 Task: Look for space in Marzahn, Germany from 6th September, 2023 to 15th September, 2023 for 6 adults in price range Rs.8000 to Rs.12000. Place can be entire place or private room with 6 bedrooms having 6 beds and 6 bathrooms. Property type can be house, flat, guest house. Amenities needed are: wifi, TV, free parkinig on premises, gym, breakfast. Booking option can be shelf check-in. Required host language is English.
Action: Mouse moved to (520, 132)
Screenshot: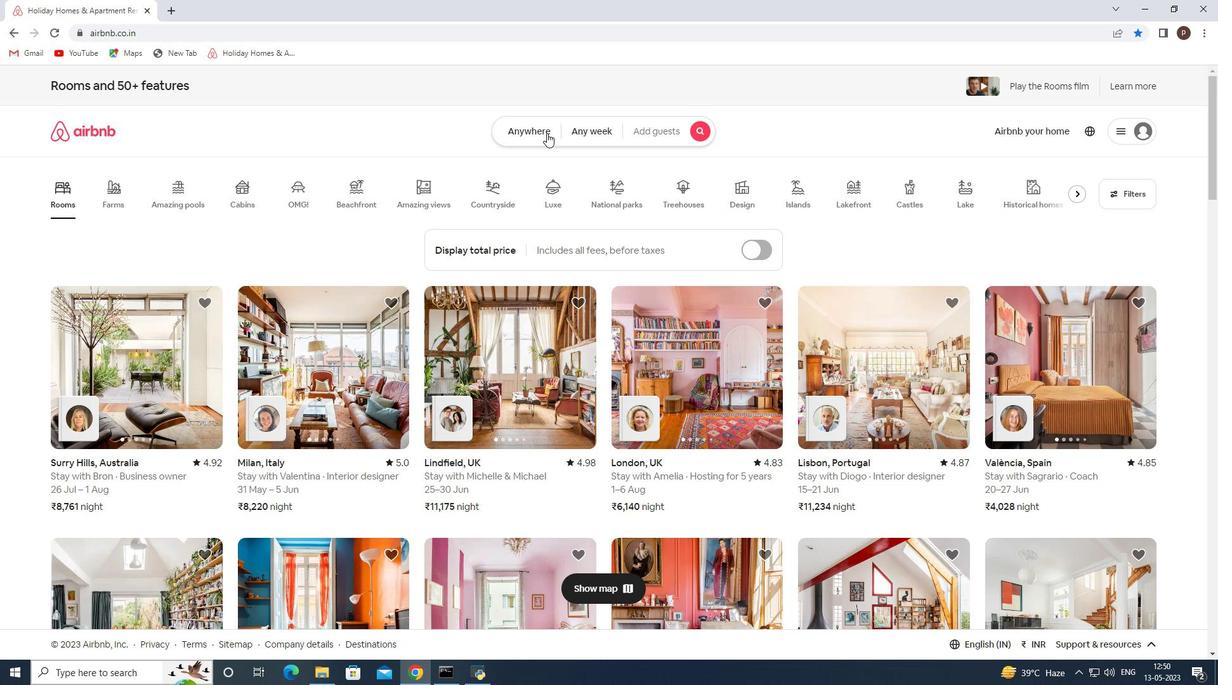 
Action: Mouse pressed left at (520, 132)
Screenshot: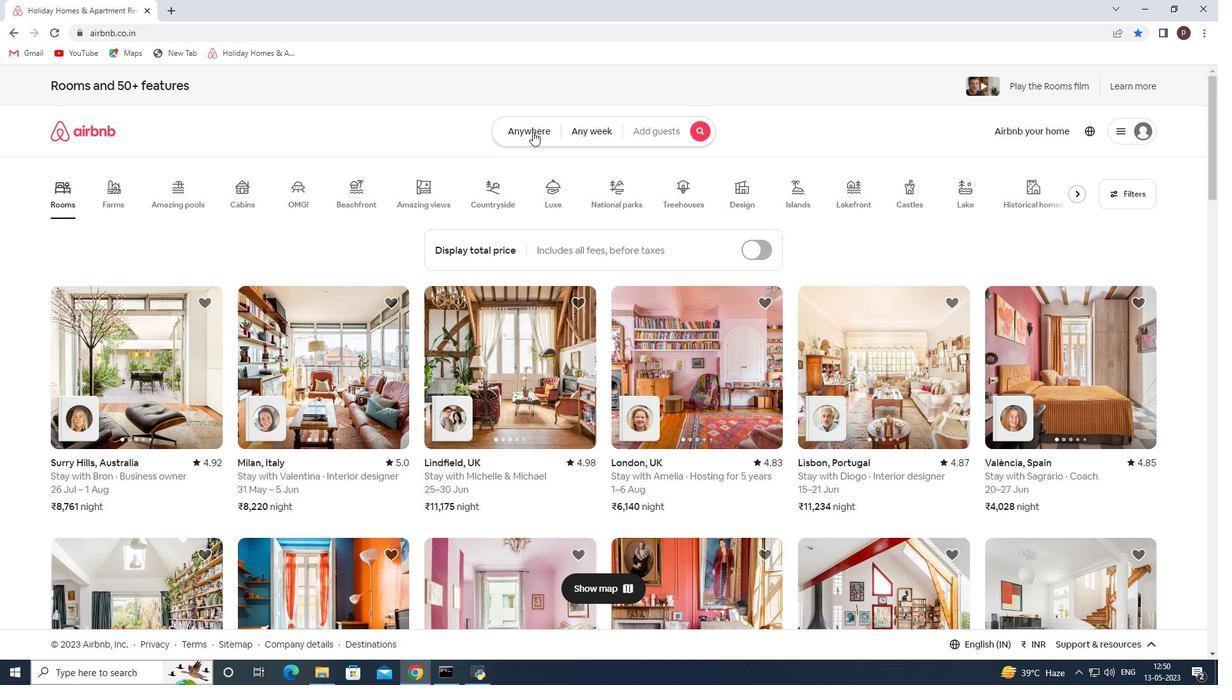 
Action: Mouse moved to (478, 183)
Screenshot: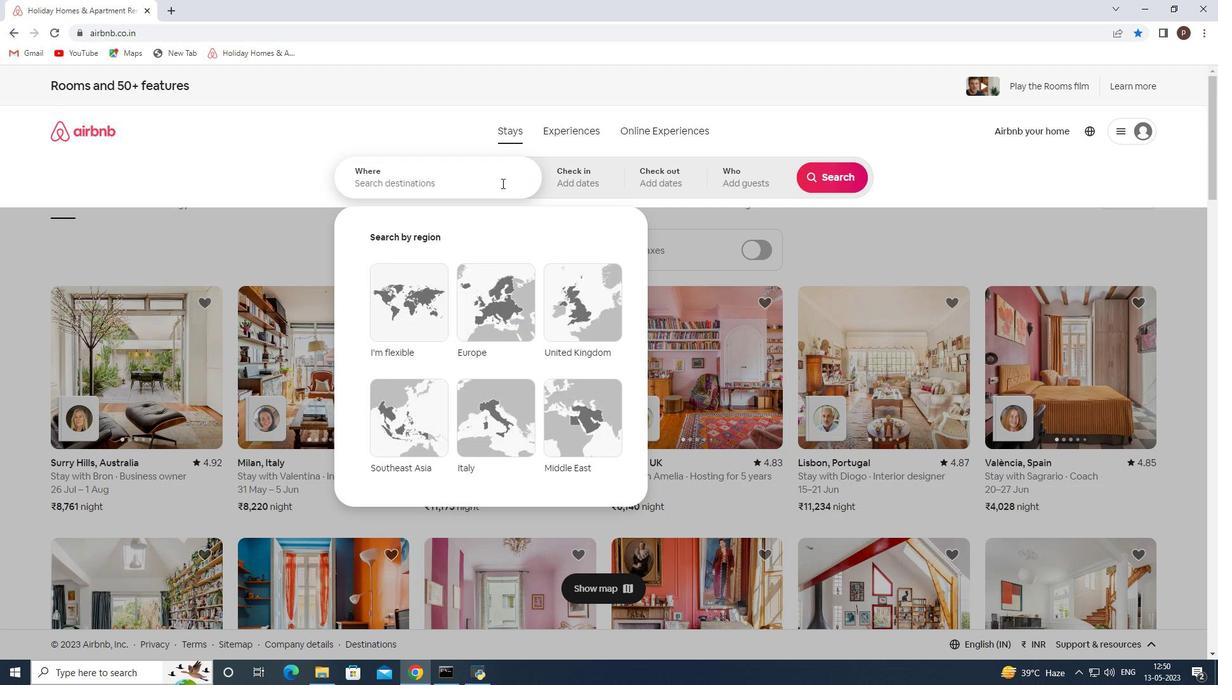 
Action: Mouse pressed left at (478, 183)
Screenshot: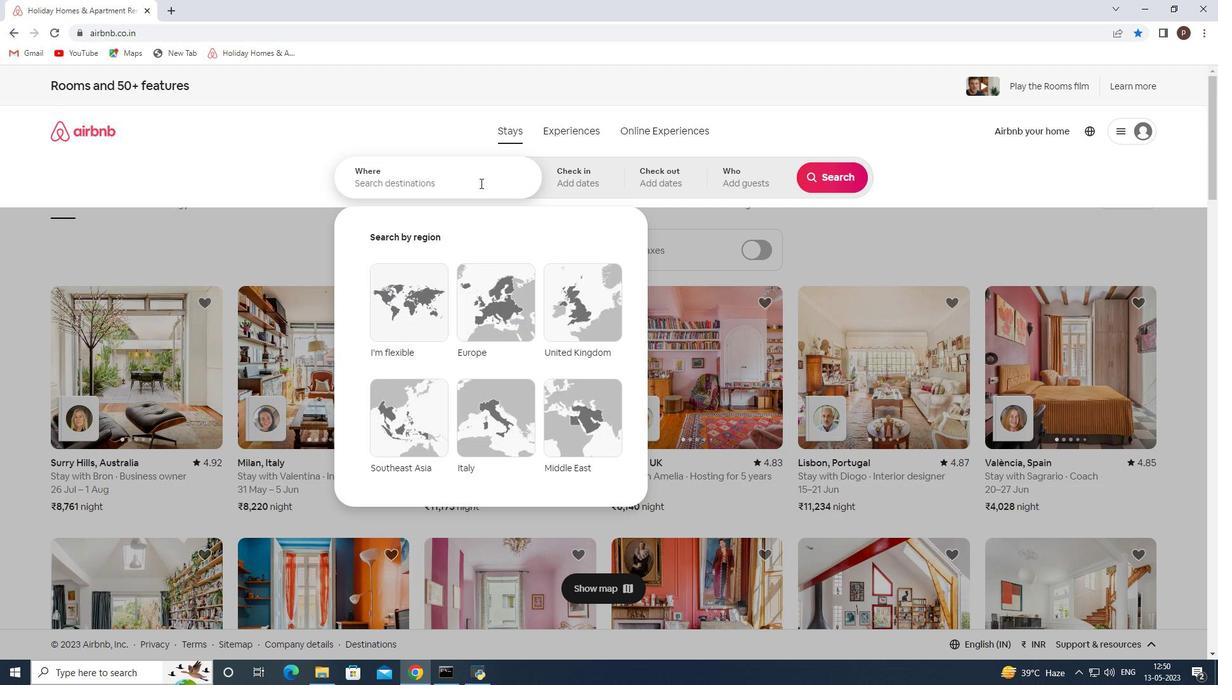 
Action: Key pressed <Key.caps_lock>M<Key.caps_lock>arzahn,<Key.space><Key.caps_lock>G<Key.caps_lock>ermany<Key.enter>
Screenshot: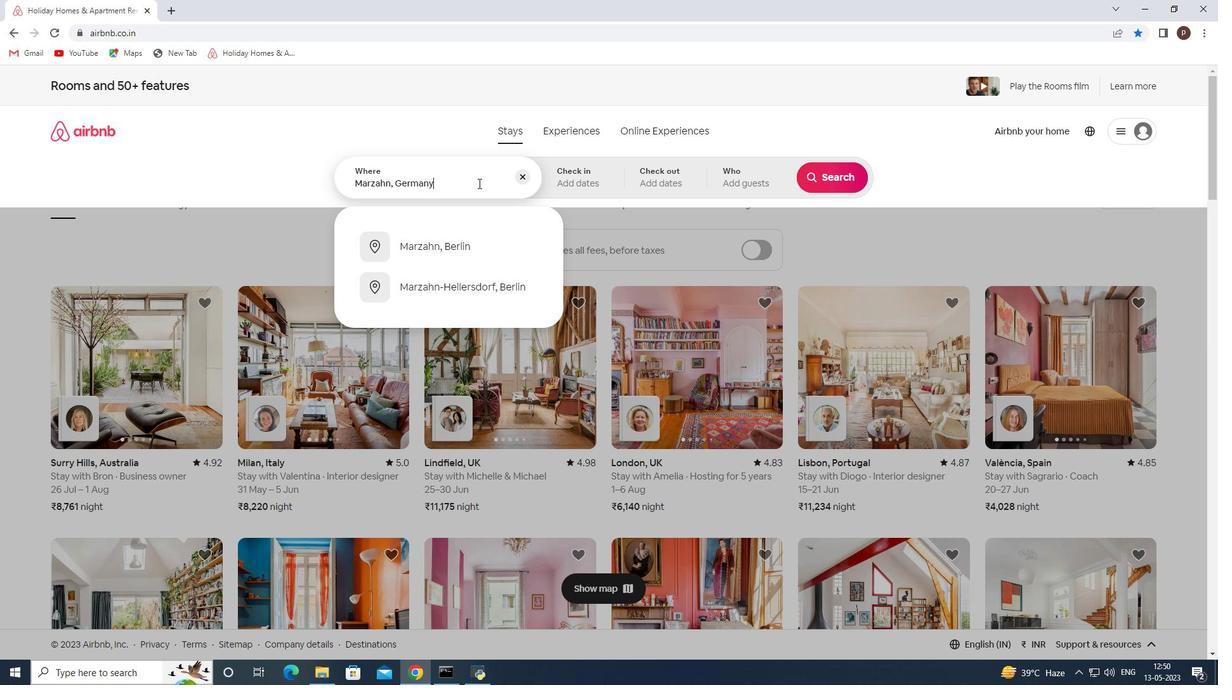 
Action: Mouse moved to (825, 274)
Screenshot: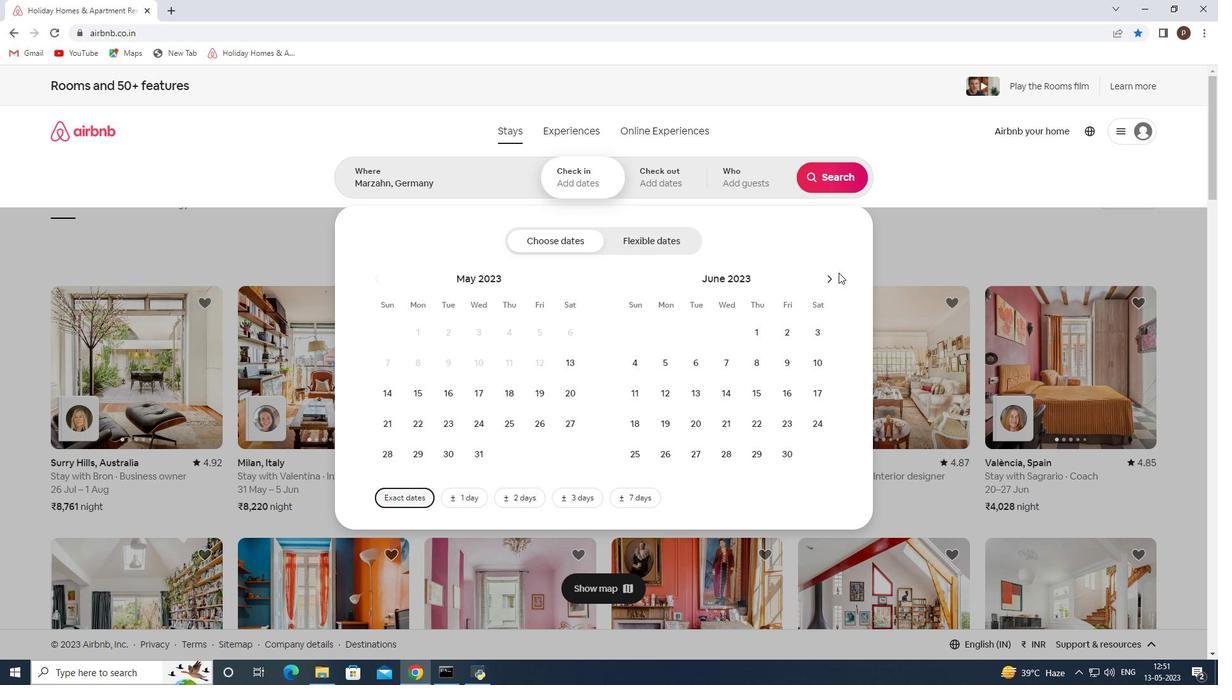 
Action: Mouse pressed left at (825, 274)
Screenshot: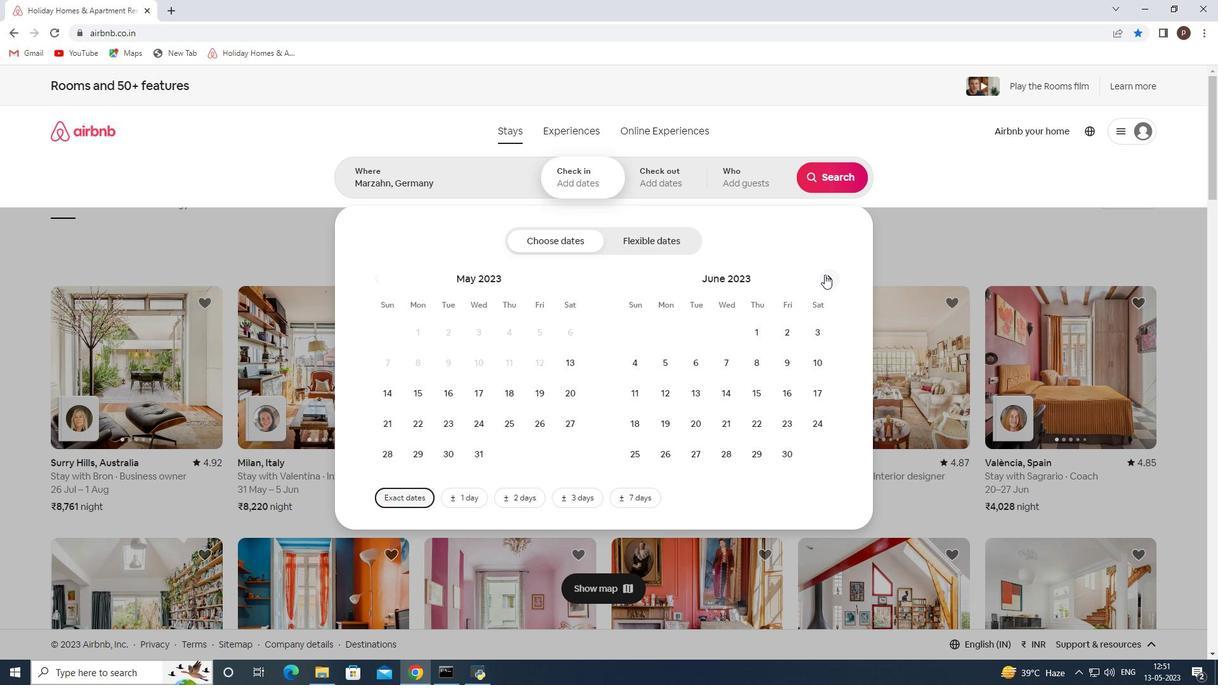 
Action: Mouse pressed left at (825, 274)
Screenshot: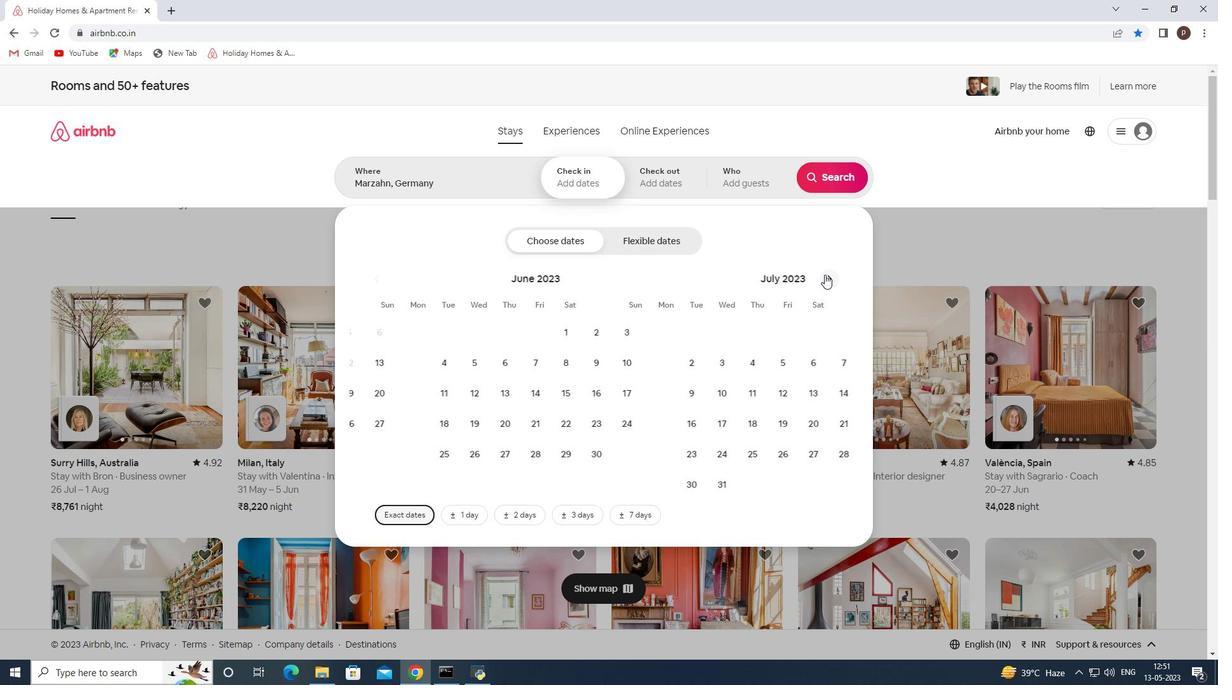 
Action: Mouse pressed left at (825, 274)
Screenshot: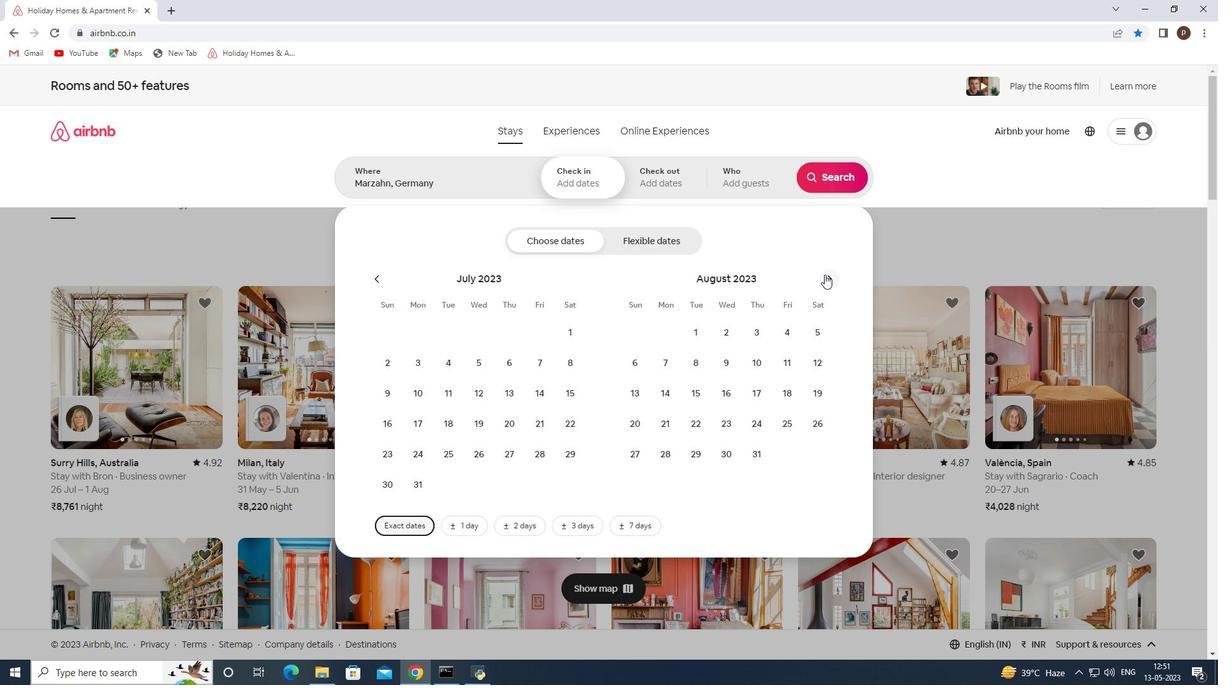 
Action: Mouse moved to (726, 363)
Screenshot: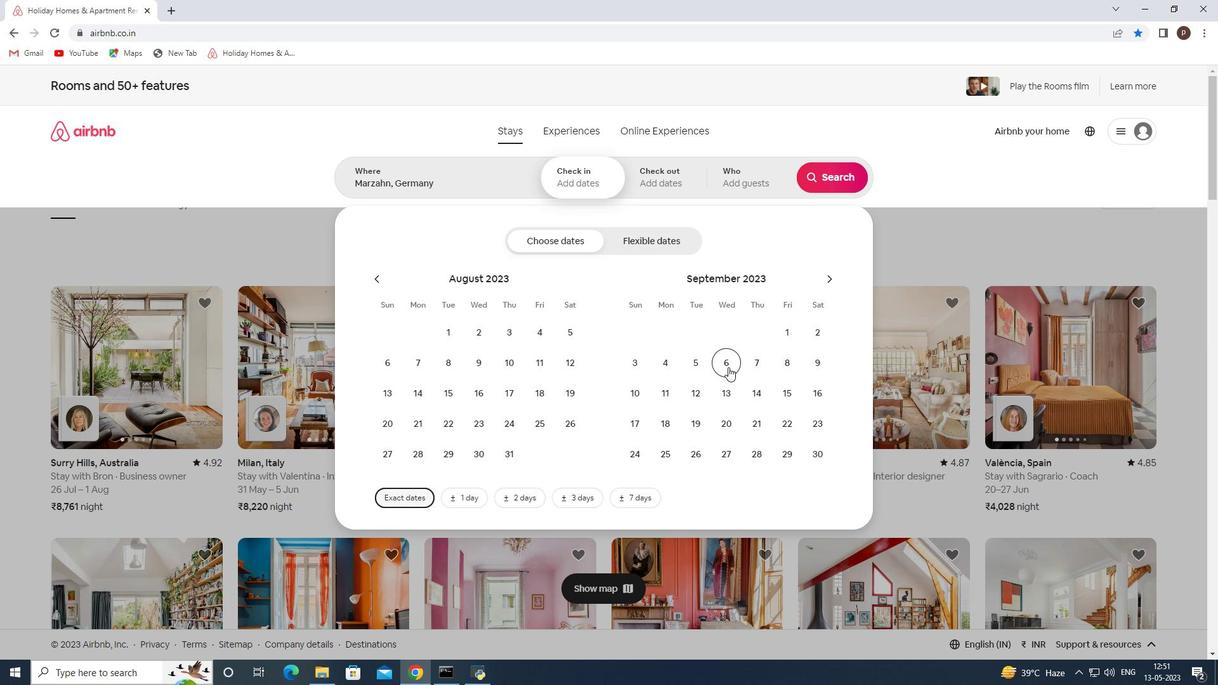 
Action: Mouse pressed left at (726, 363)
Screenshot: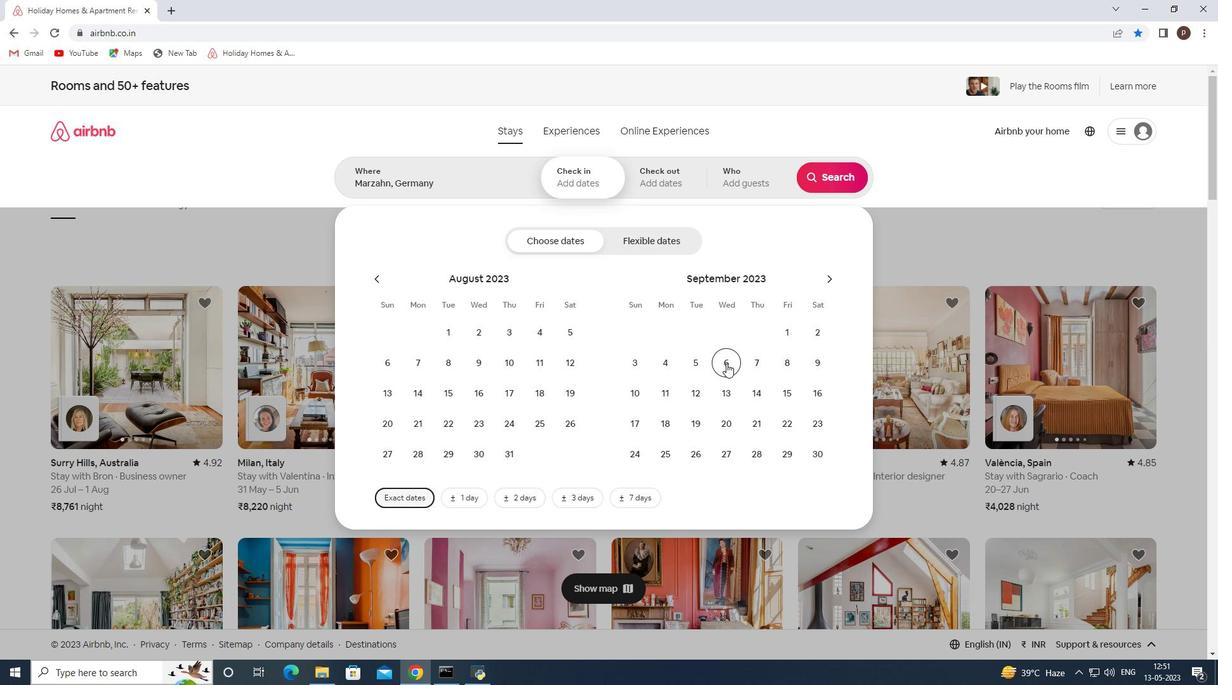 
Action: Mouse moved to (783, 389)
Screenshot: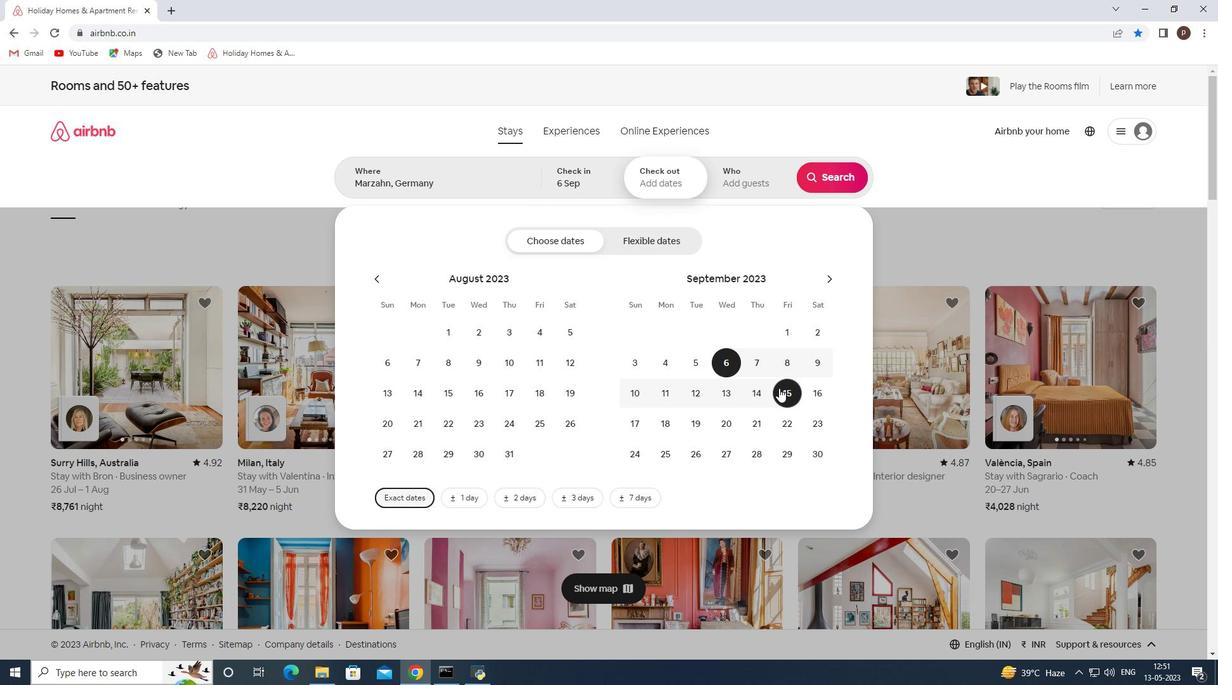 
Action: Mouse pressed left at (783, 389)
Screenshot: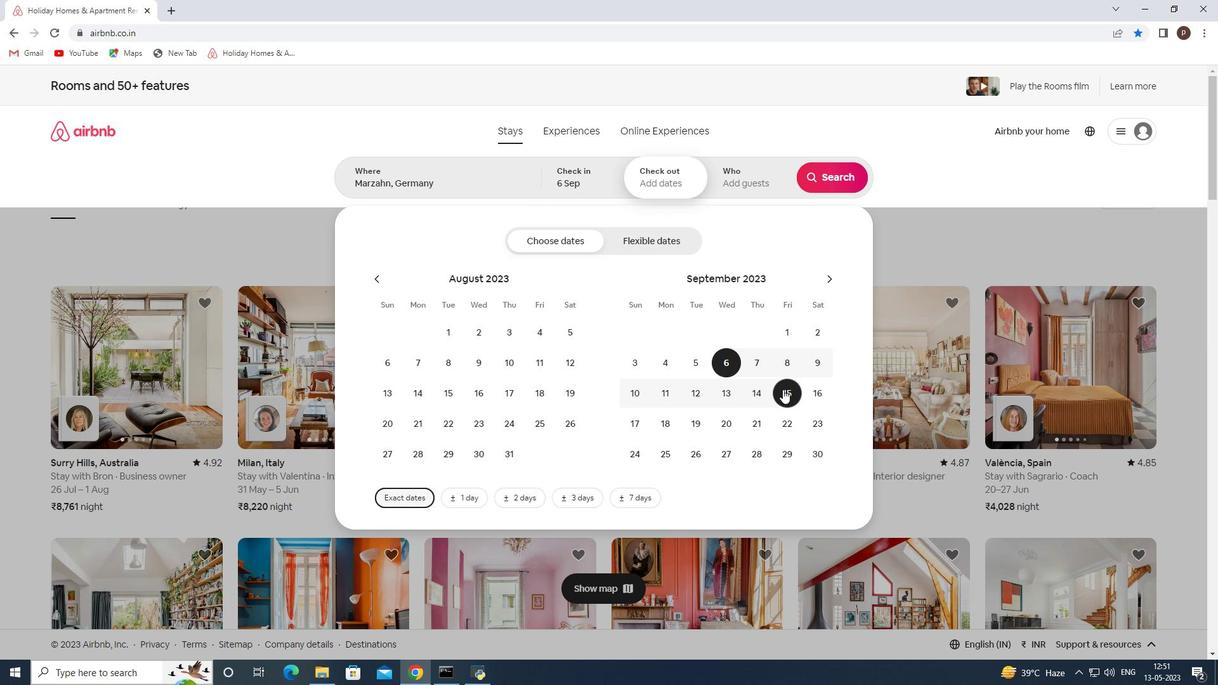 
Action: Mouse moved to (745, 183)
Screenshot: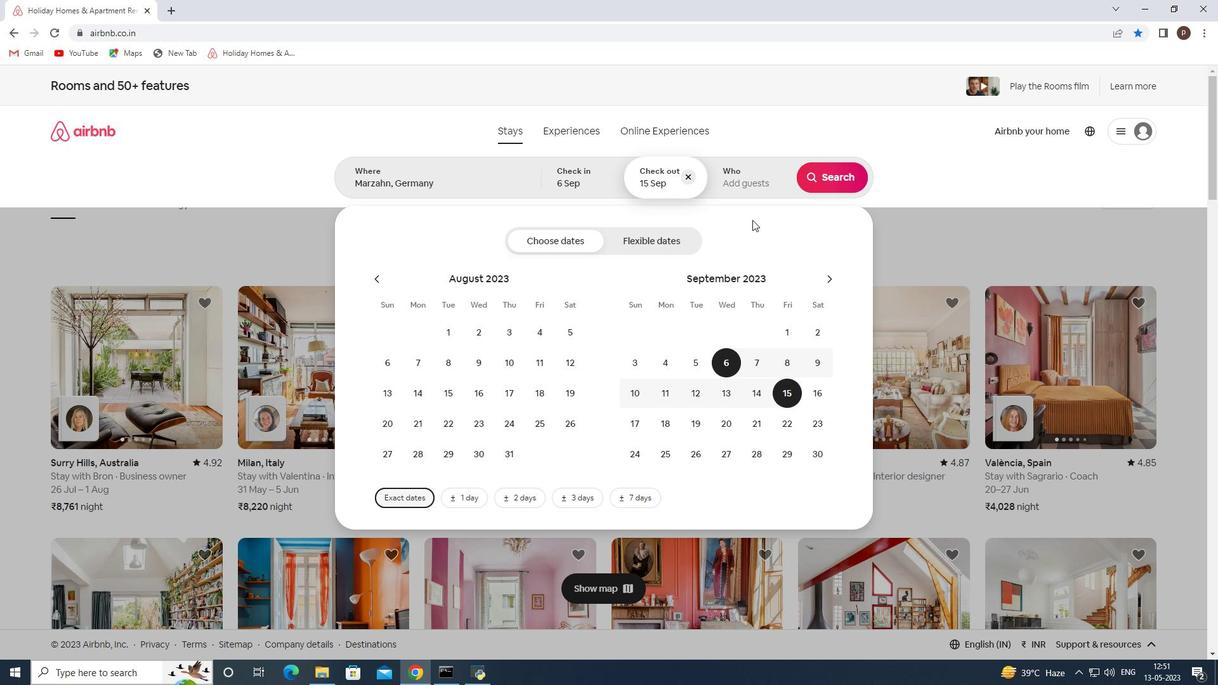
Action: Mouse pressed left at (745, 183)
Screenshot: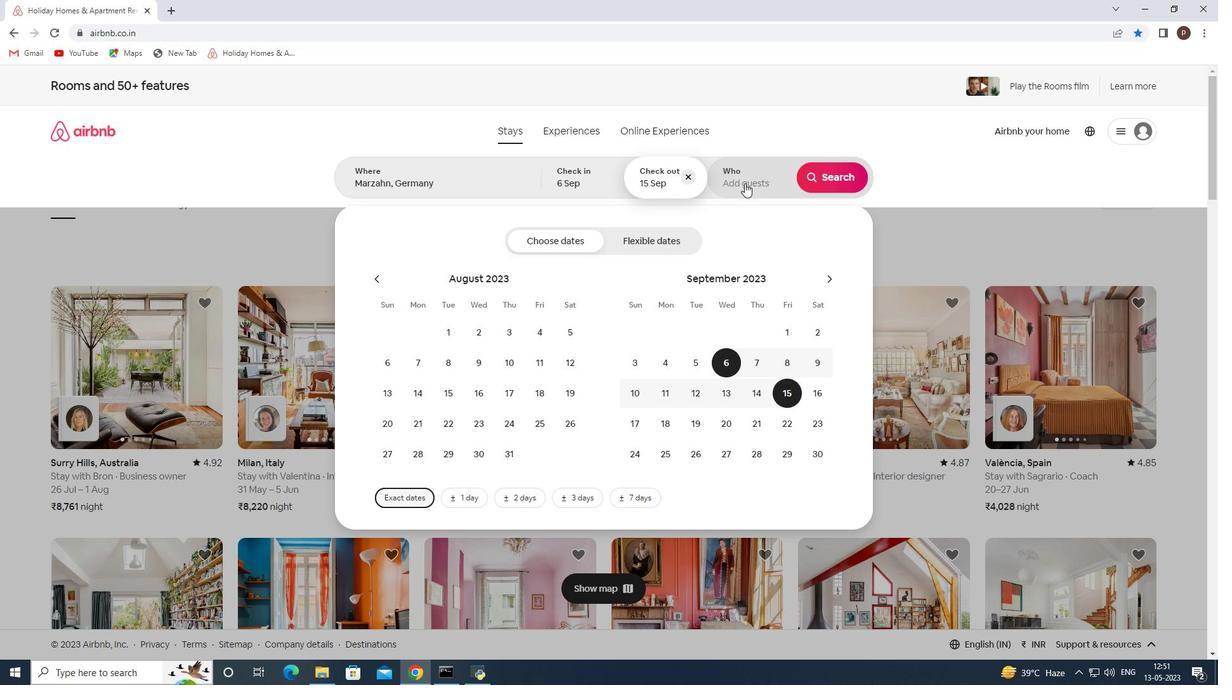 
Action: Mouse moved to (835, 243)
Screenshot: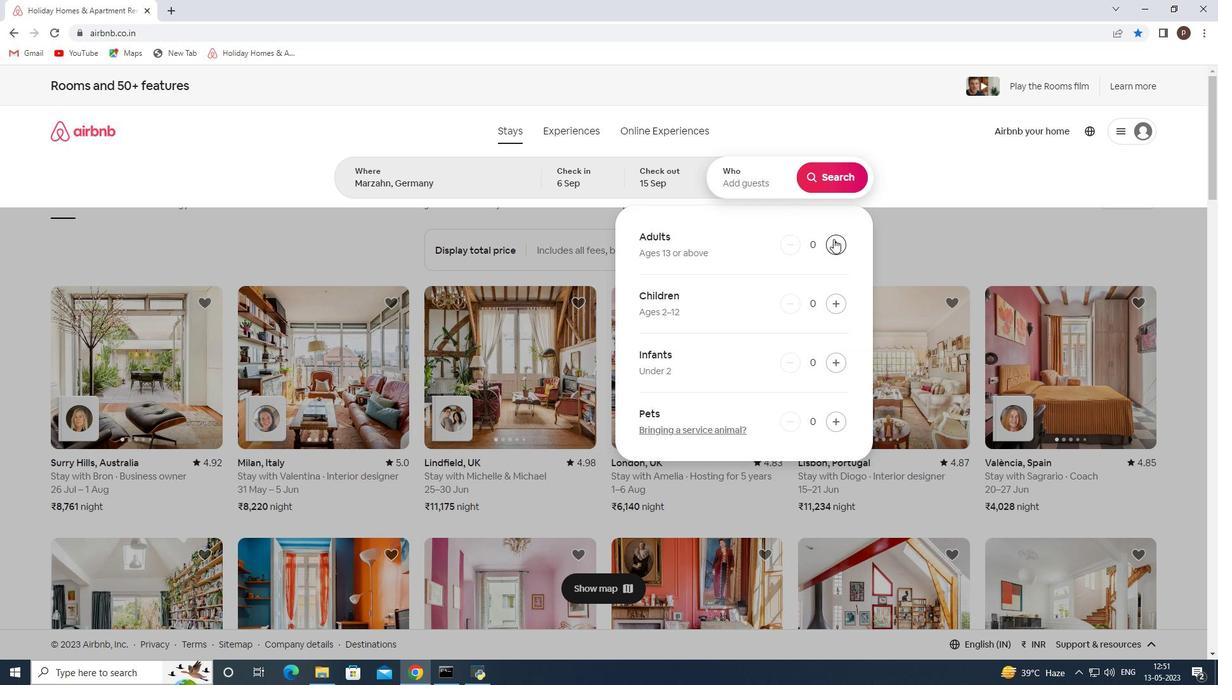 
Action: Mouse pressed left at (835, 243)
Screenshot: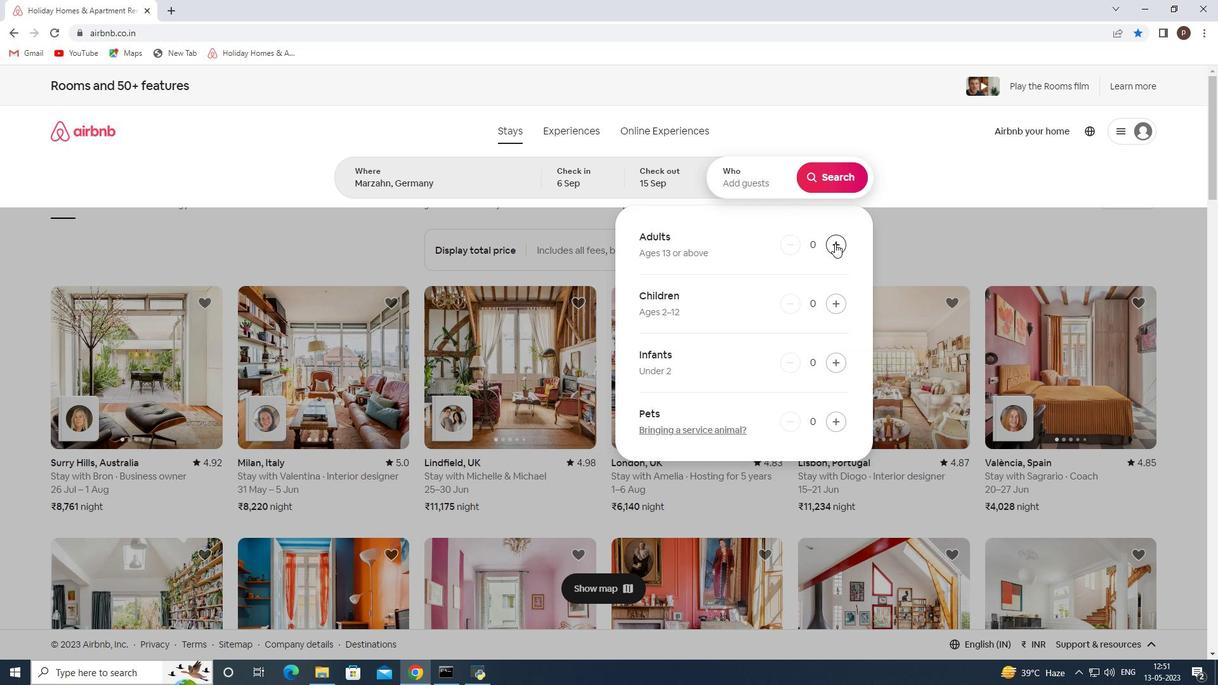 
Action: Mouse pressed left at (835, 243)
Screenshot: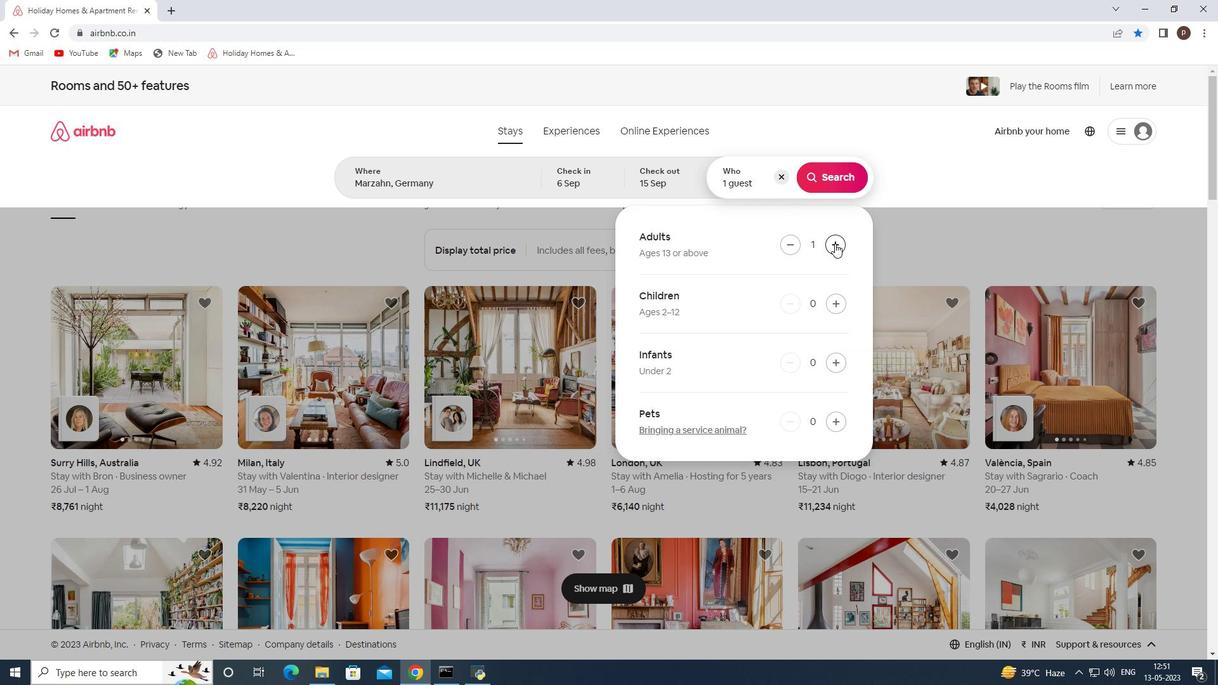 
Action: Mouse pressed left at (835, 243)
Screenshot: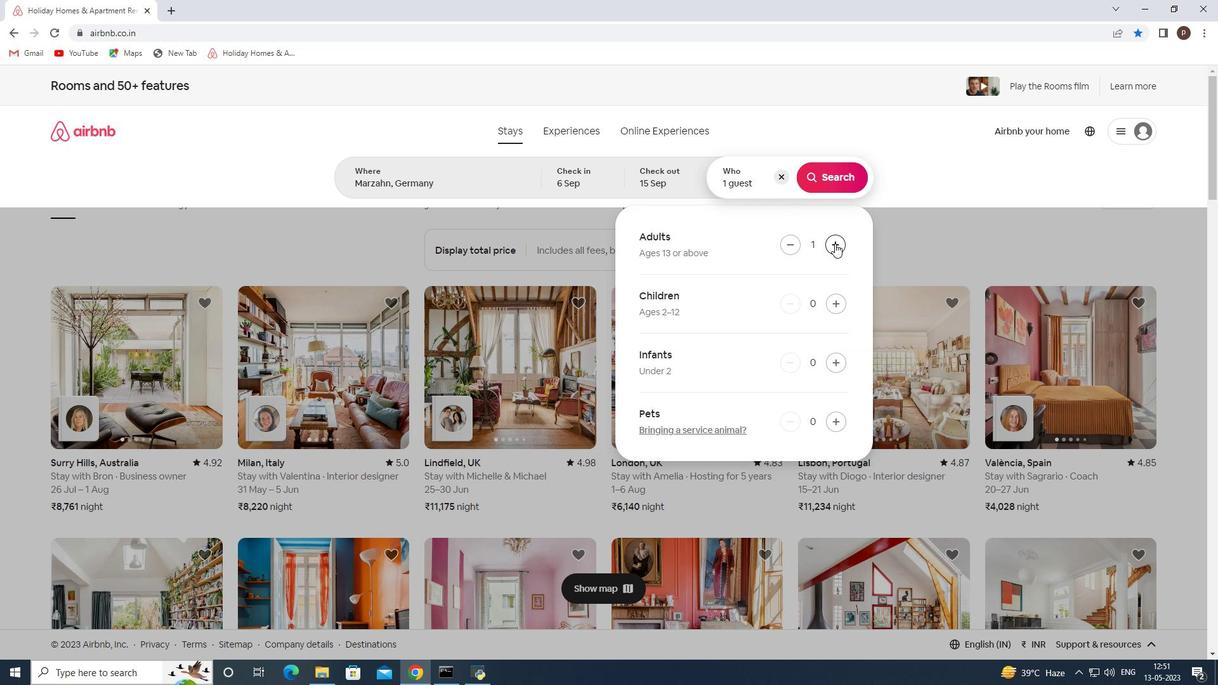 
Action: Mouse pressed left at (835, 243)
Screenshot: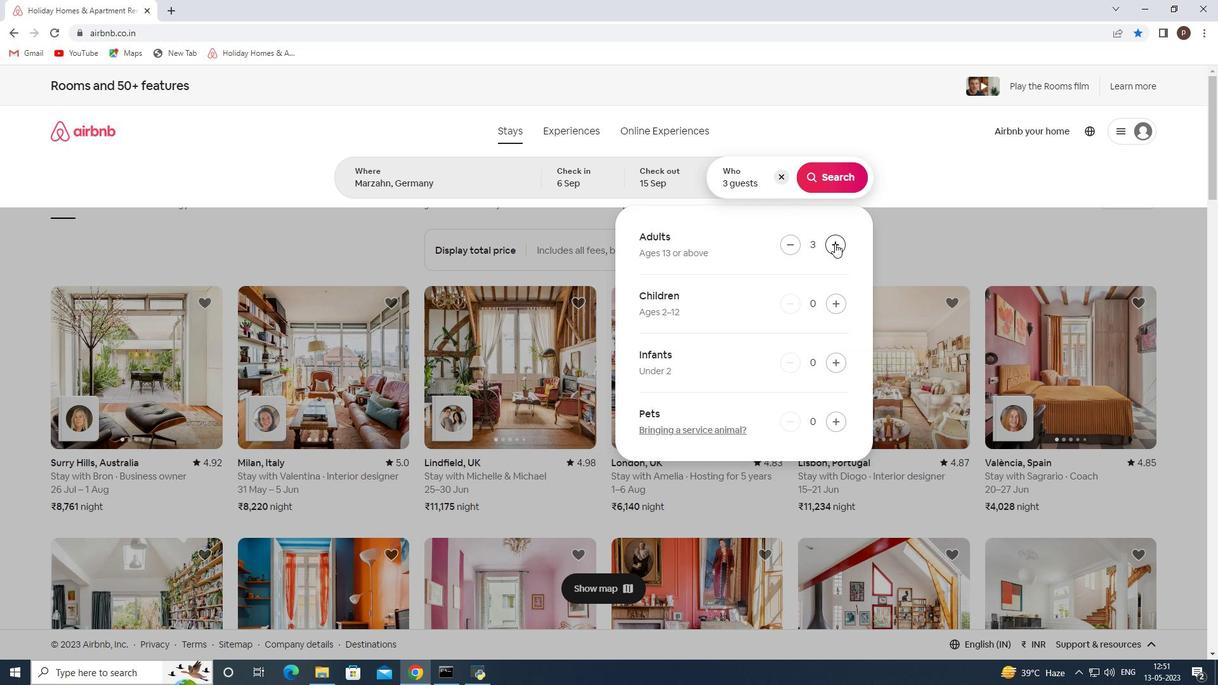 
Action: Mouse pressed left at (835, 243)
Screenshot: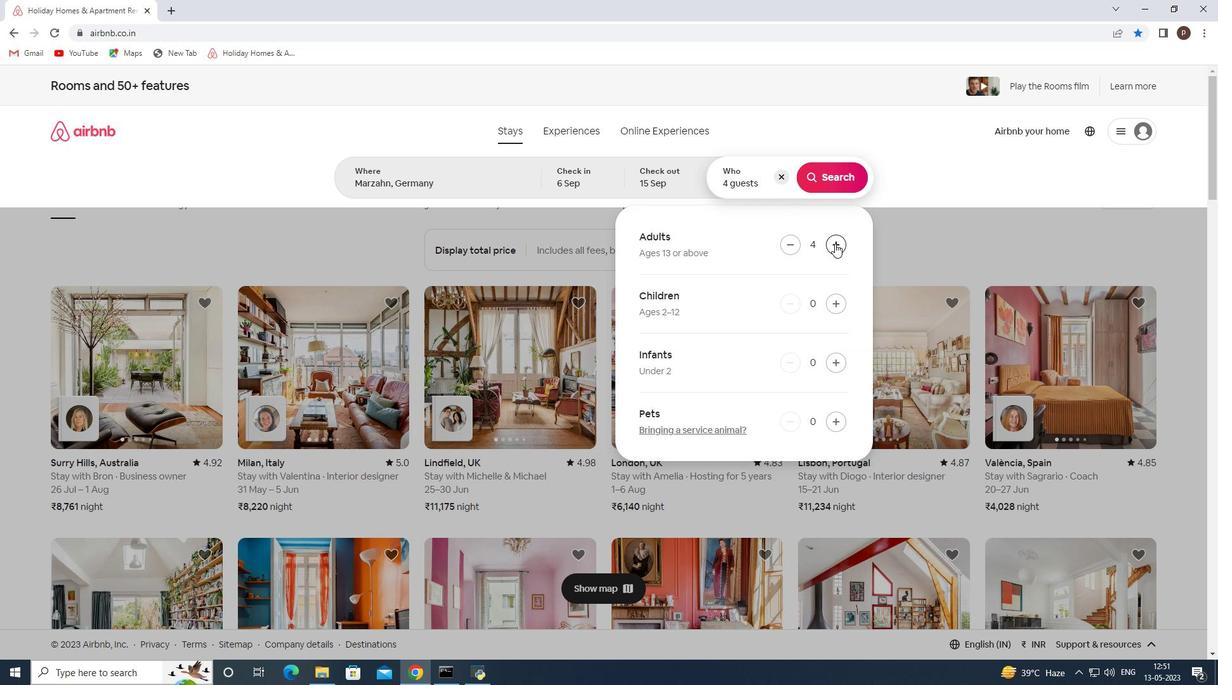 
Action: Mouse pressed left at (835, 243)
Screenshot: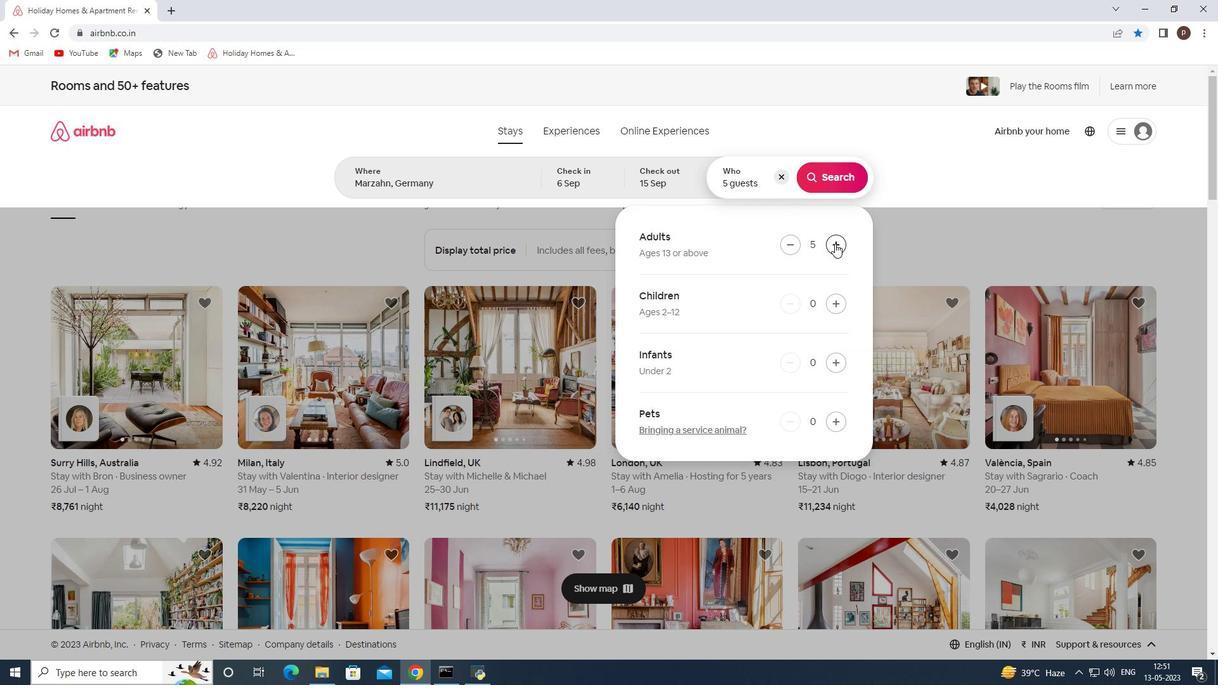 
Action: Mouse moved to (831, 176)
Screenshot: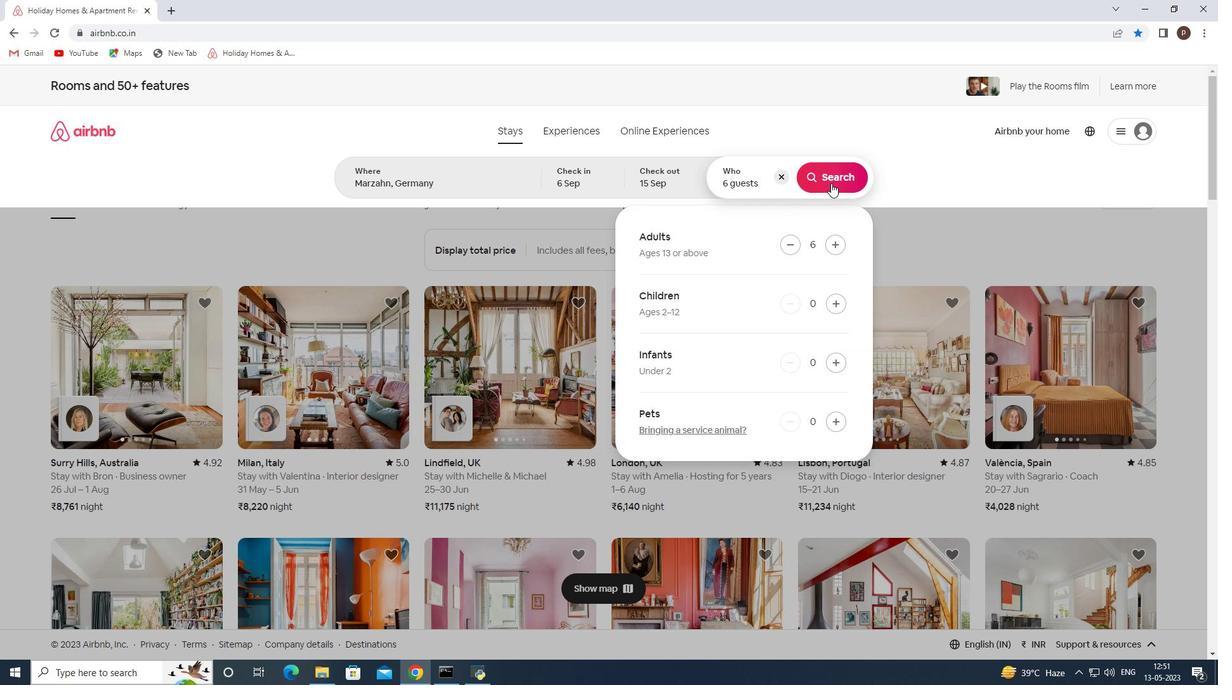 
Action: Mouse pressed left at (831, 176)
Screenshot: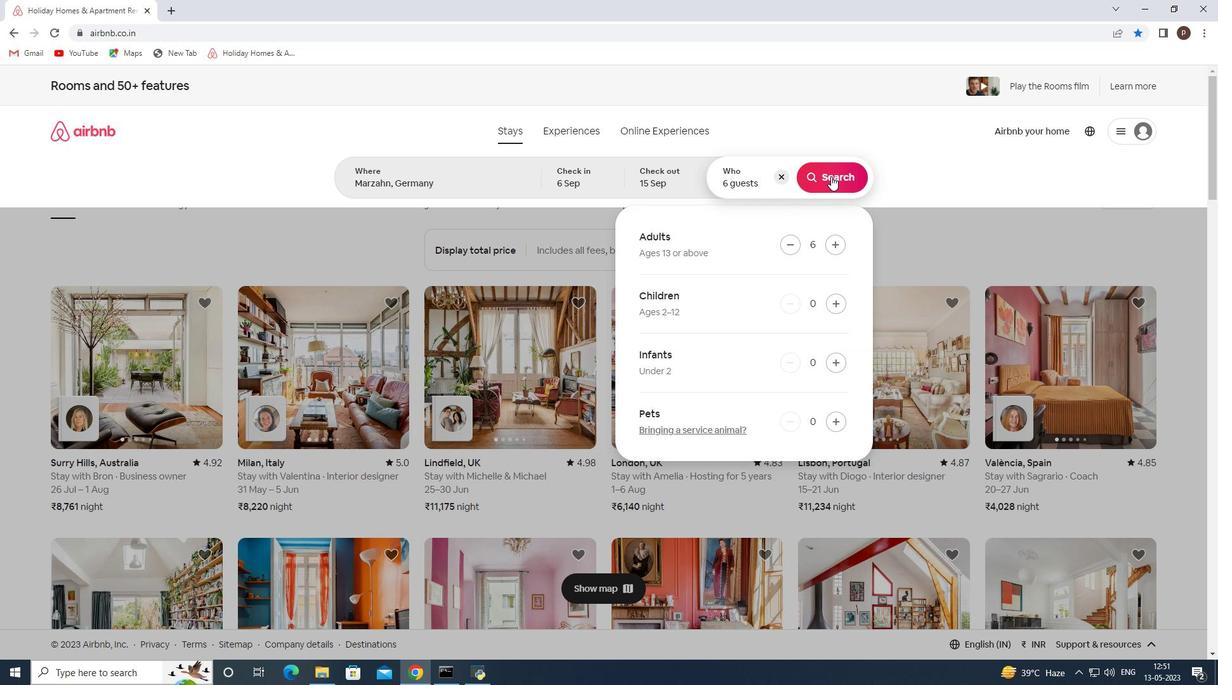 
Action: Mouse moved to (1151, 146)
Screenshot: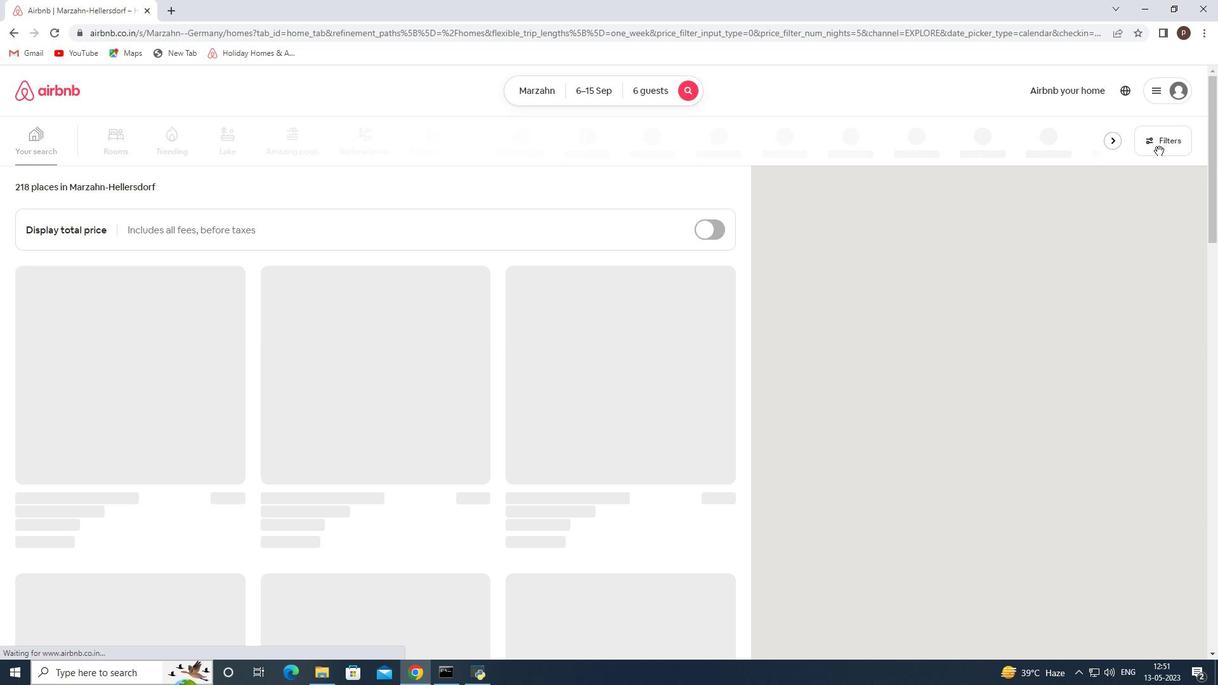
Action: Mouse pressed left at (1151, 146)
Screenshot: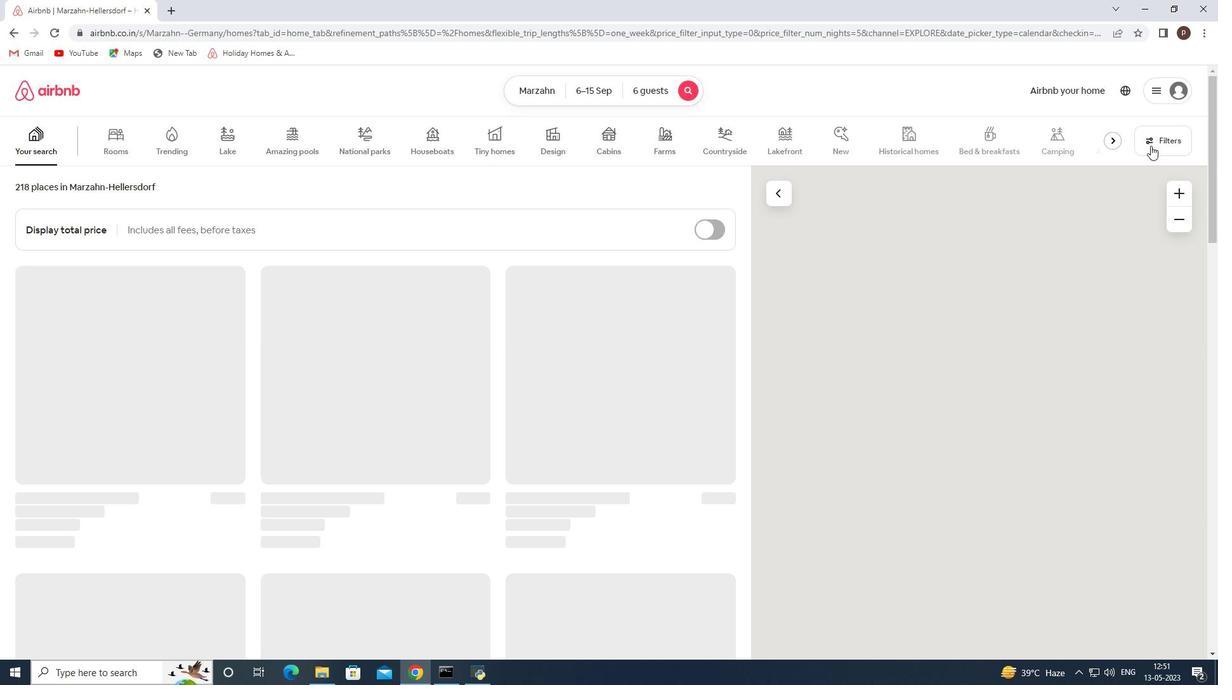
Action: Mouse moved to (441, 450)
Screenshot: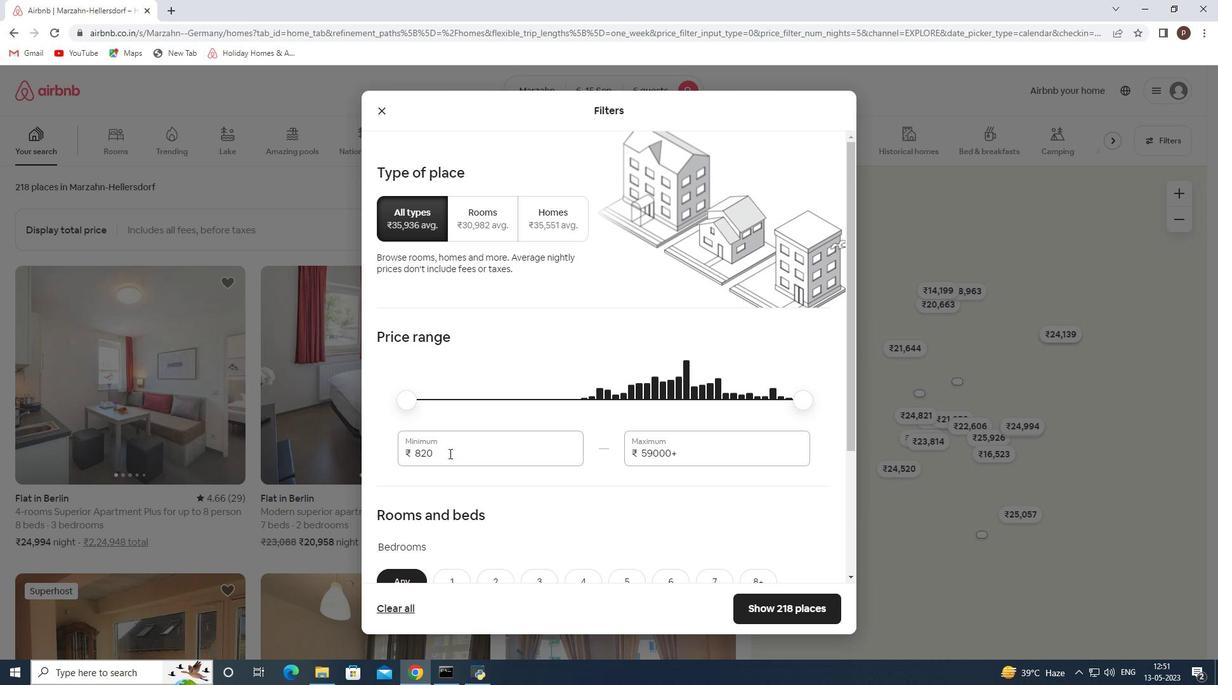 
Action: Mouse pressed left at (441, 450)
Screenshot: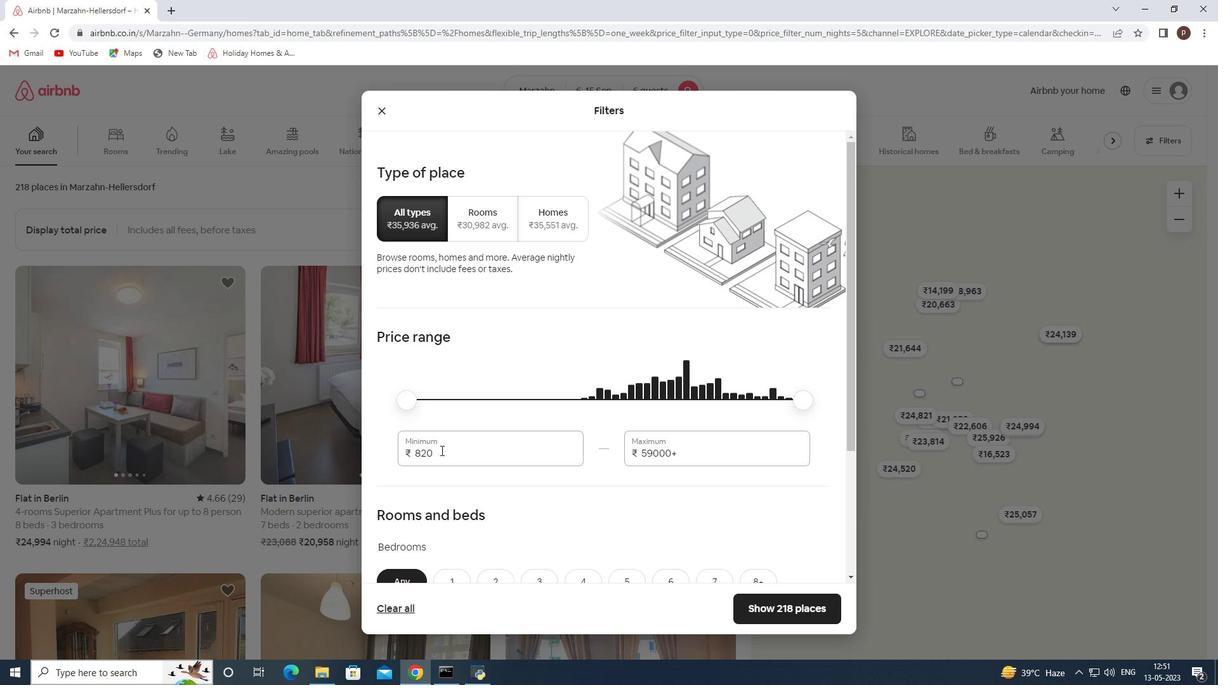 
Action: Mouse moved to (441, 450)
Screenshot: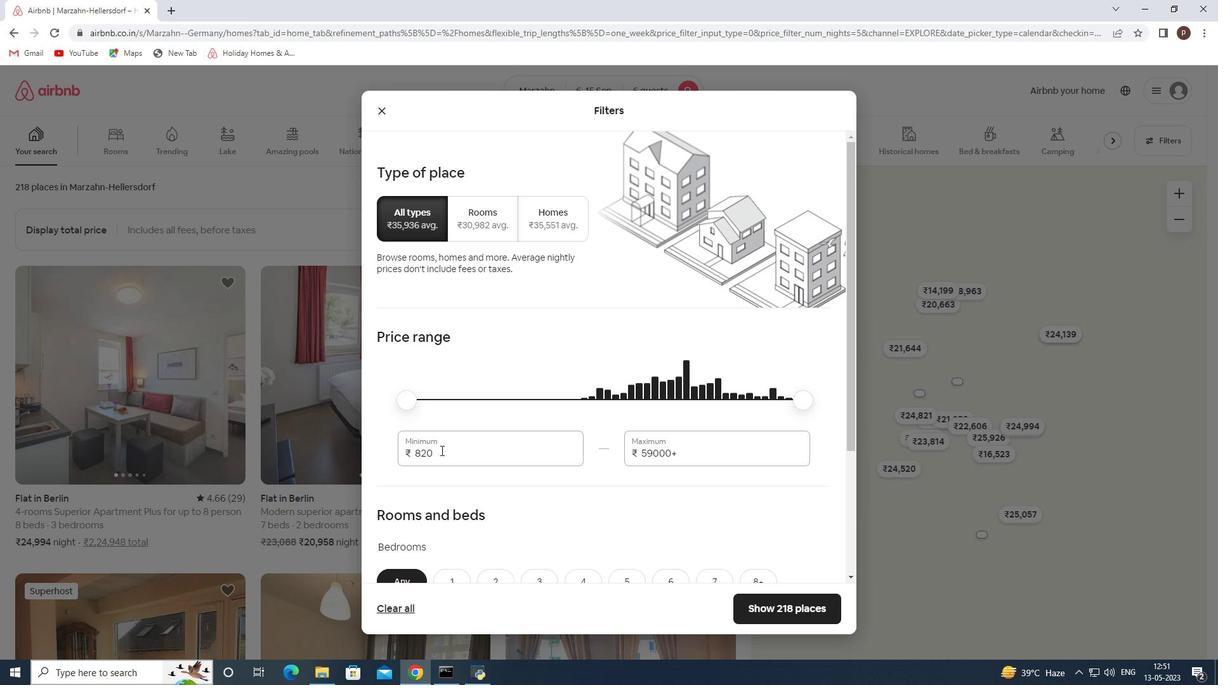 
Action: Key pressed <Key.backspace><Key.backspace>000<Key.tab>12000
Screenshot: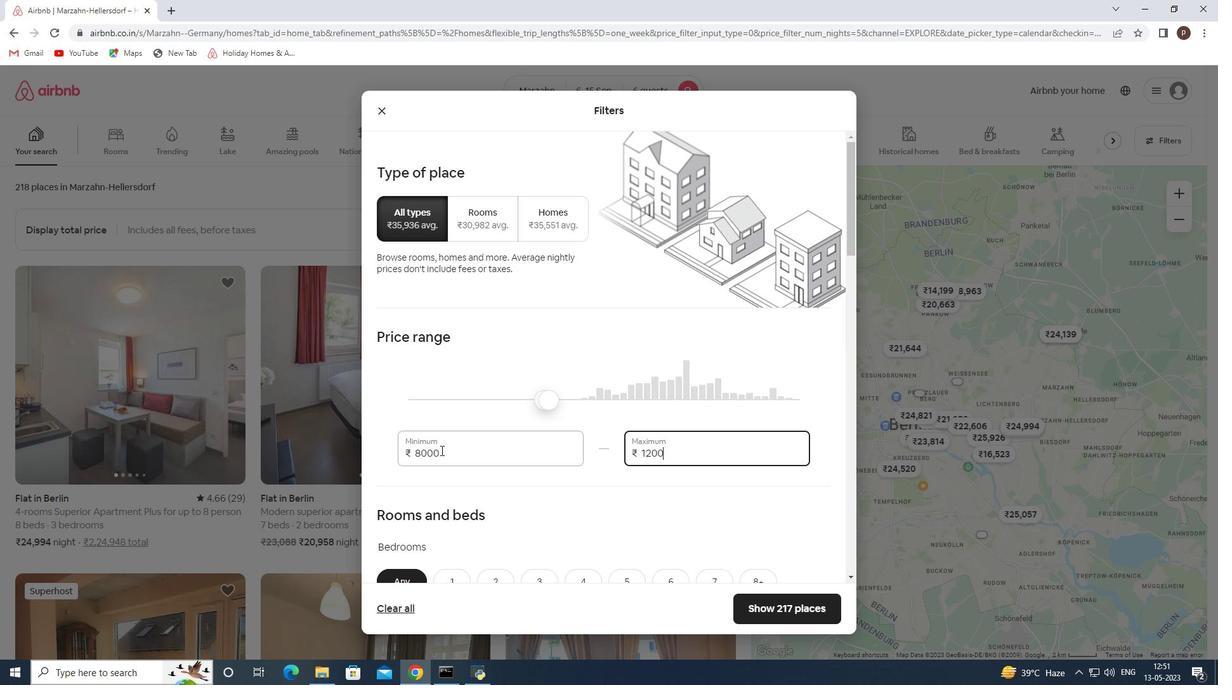 
Action: Mouse scrolled (441, 450) with delta (0, 0)
Screenshot: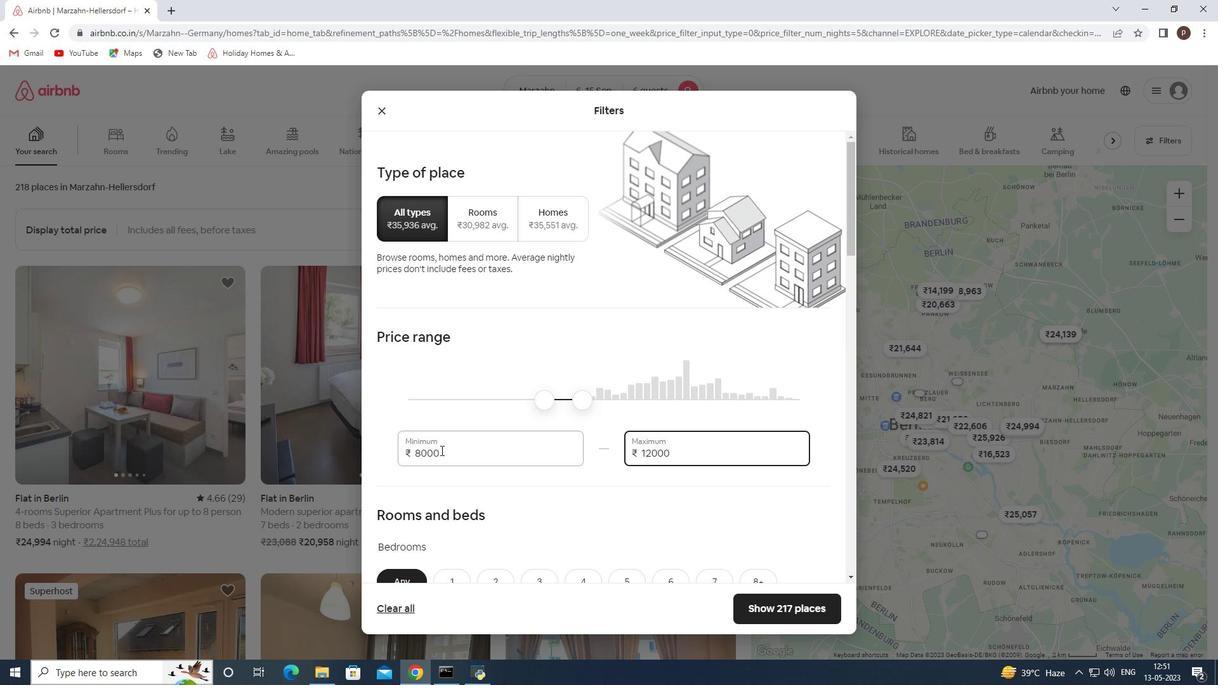 
Action: Mouse scrolled (441, 450) with delta (0, 0)
Screenshot: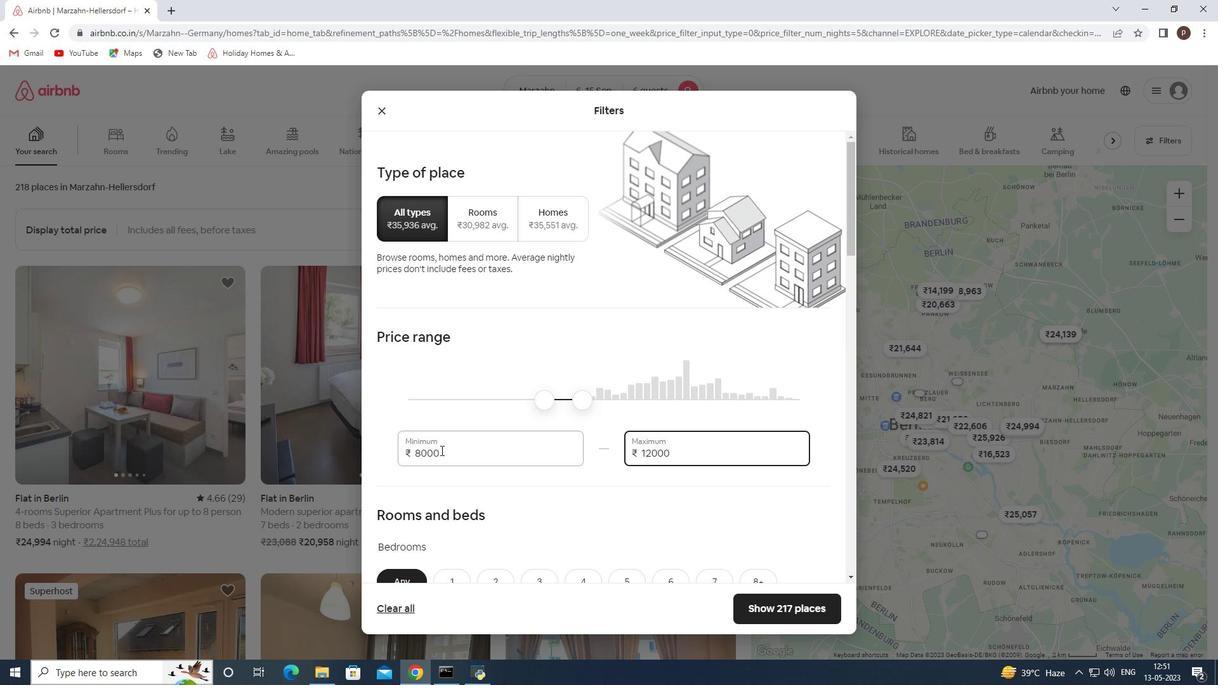 
Action: Mouse scrolled (441, 450) with delta (0, 0)
Screenshot: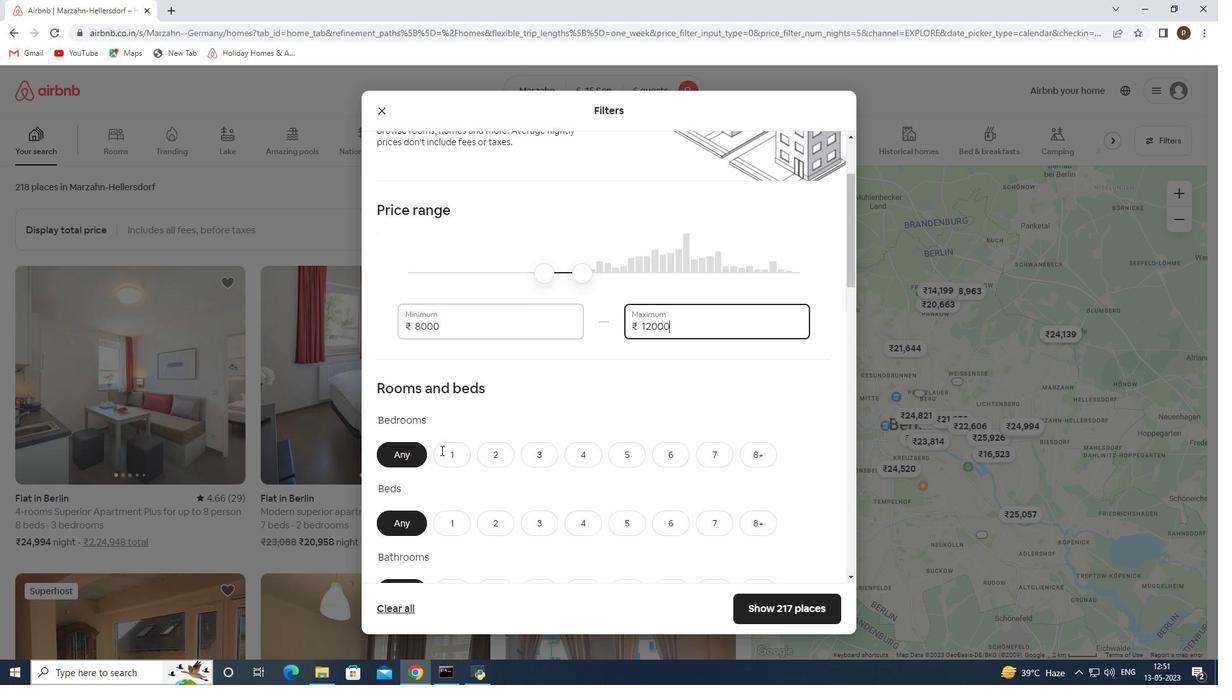 
Action: Mouse moved to (667, 387)
Screenshot: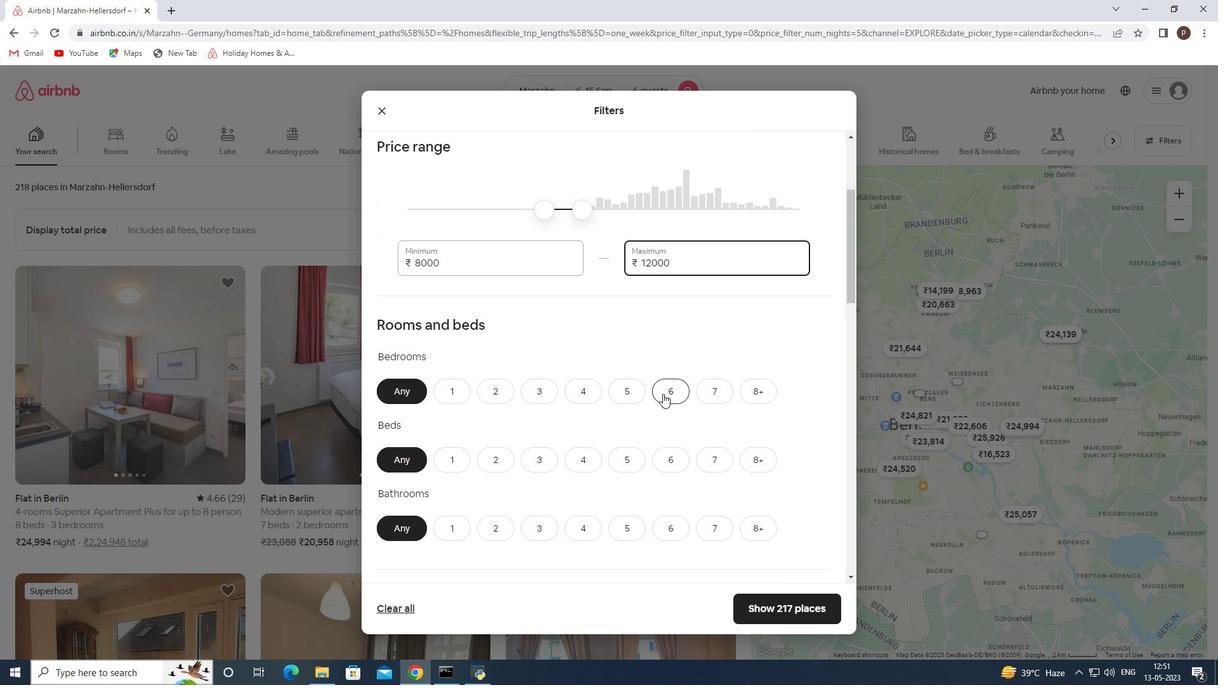 
Action: Mouse pressed left at (667, 387)
Screenshot: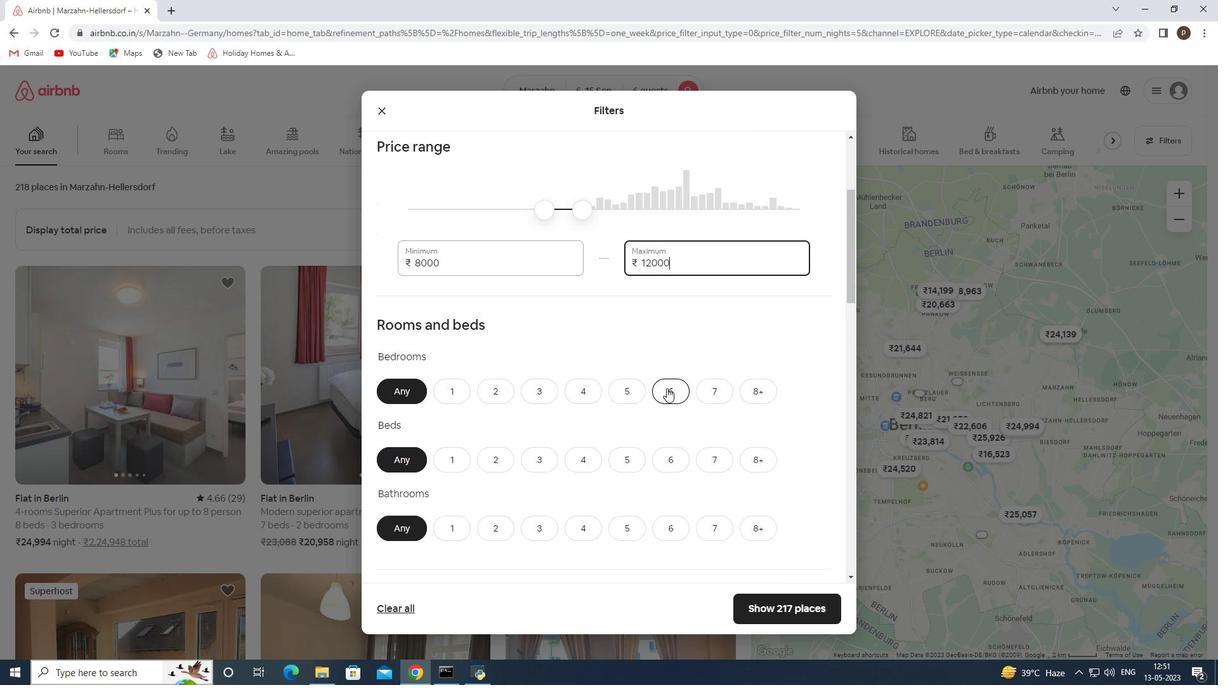 
Action: Mouse moved to (679, 456)
Screenshot: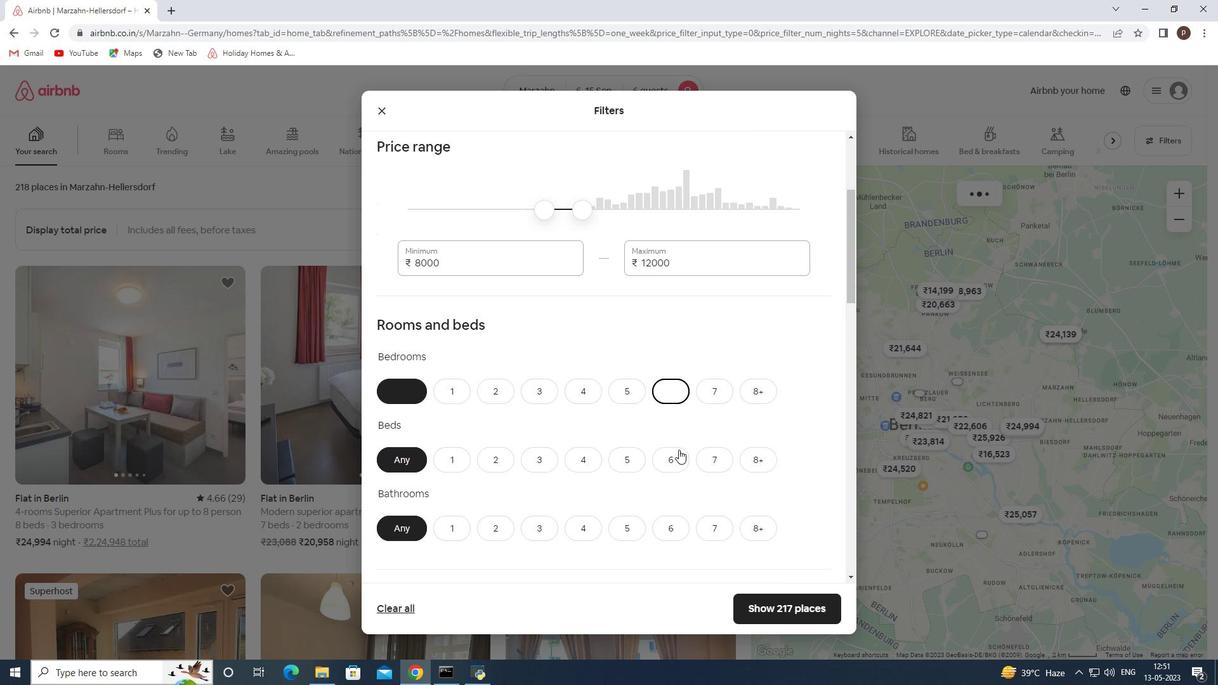 
Action: Mouse pressed left at (679, 456)
Screenshot: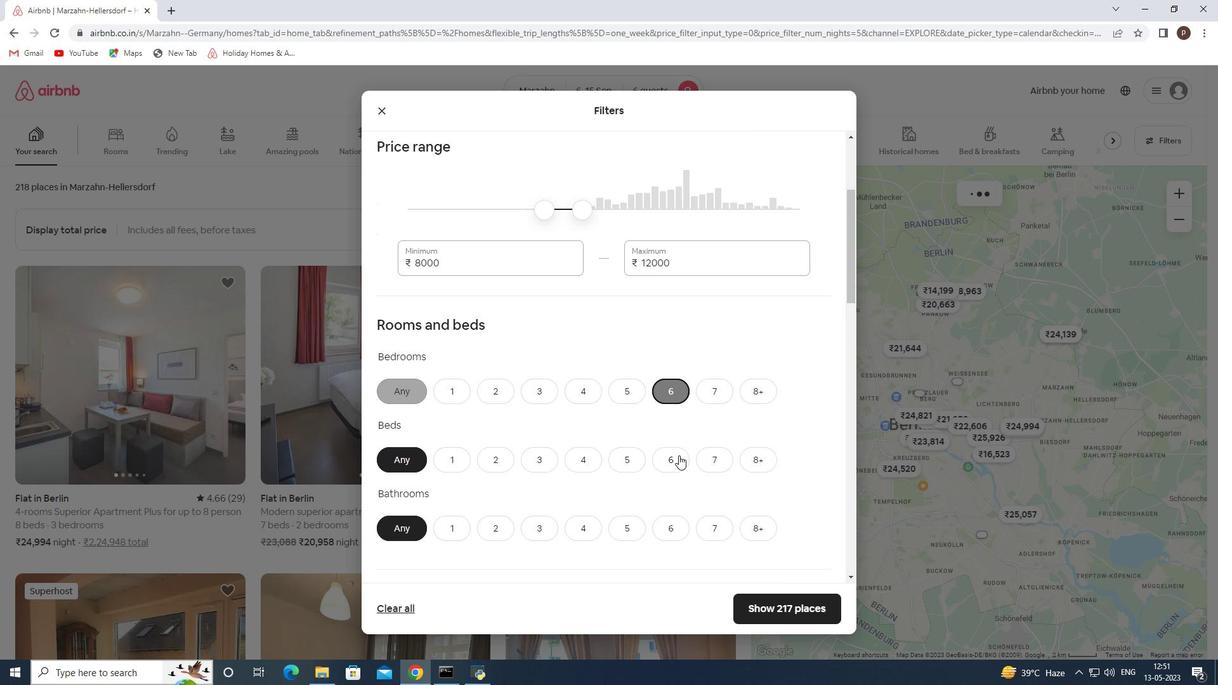 
Action: Mouse moved to (671, 523)
Screenshot: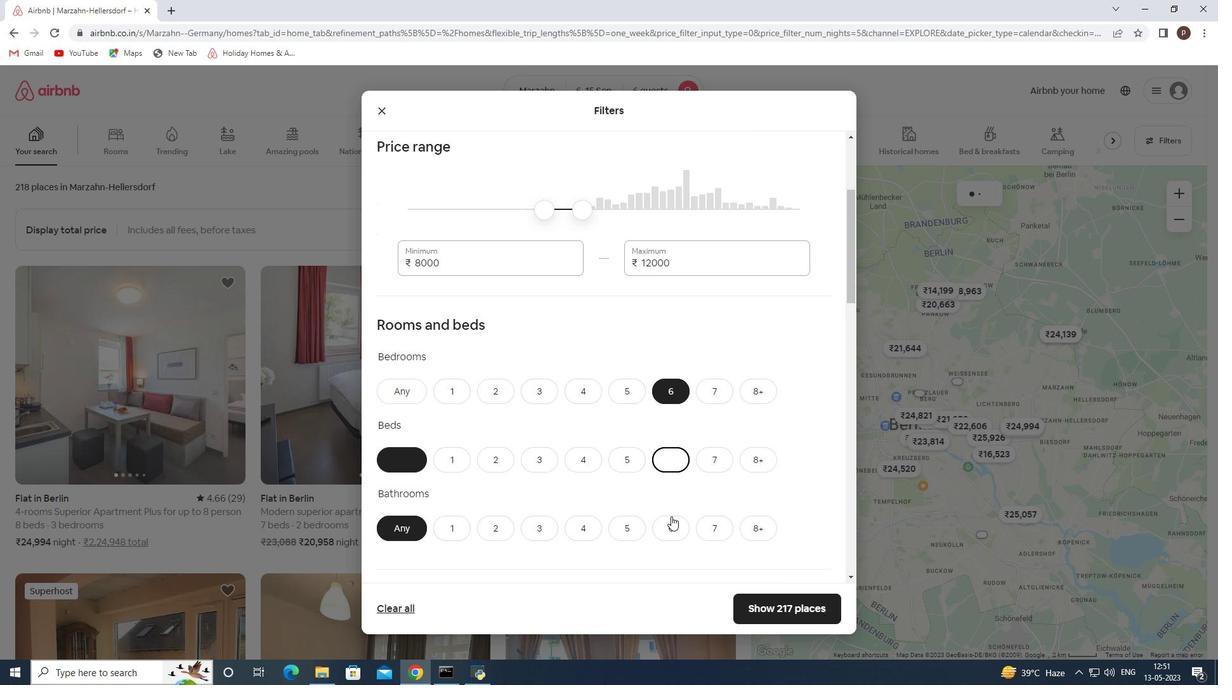 
Action: Mouse pressed left at (671, 523)
Screenshot: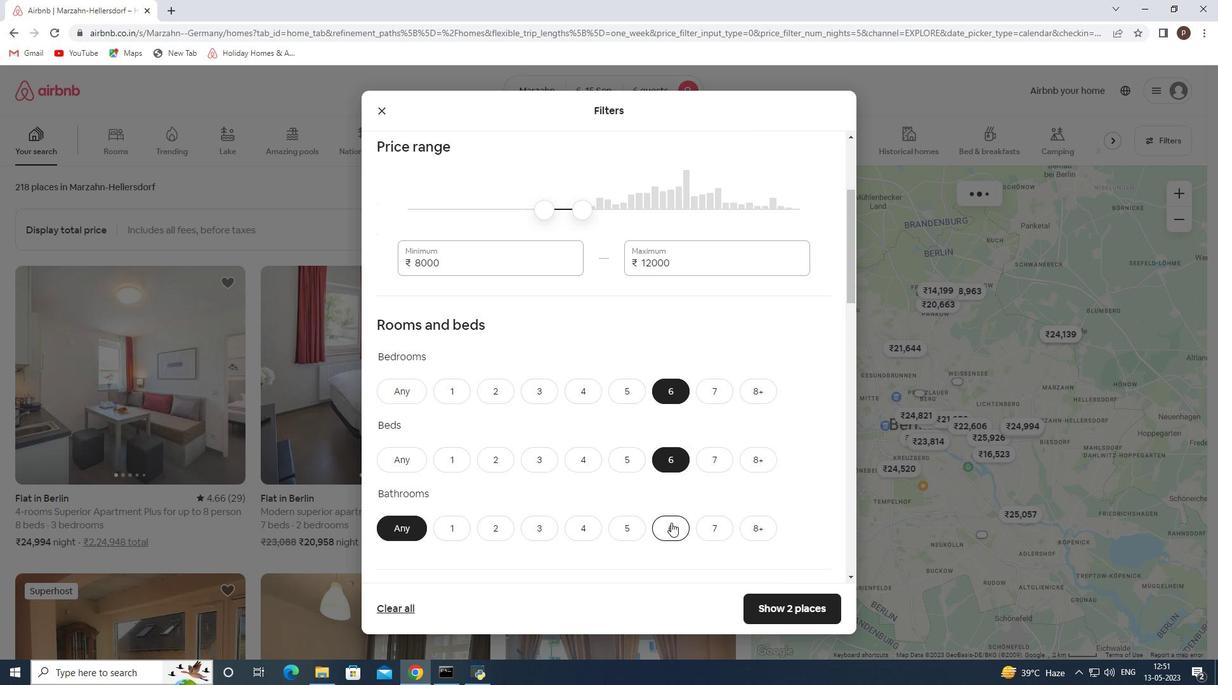 
Action: Mouse scrolled (671, 522) with delta (0, 0)
Screenshot: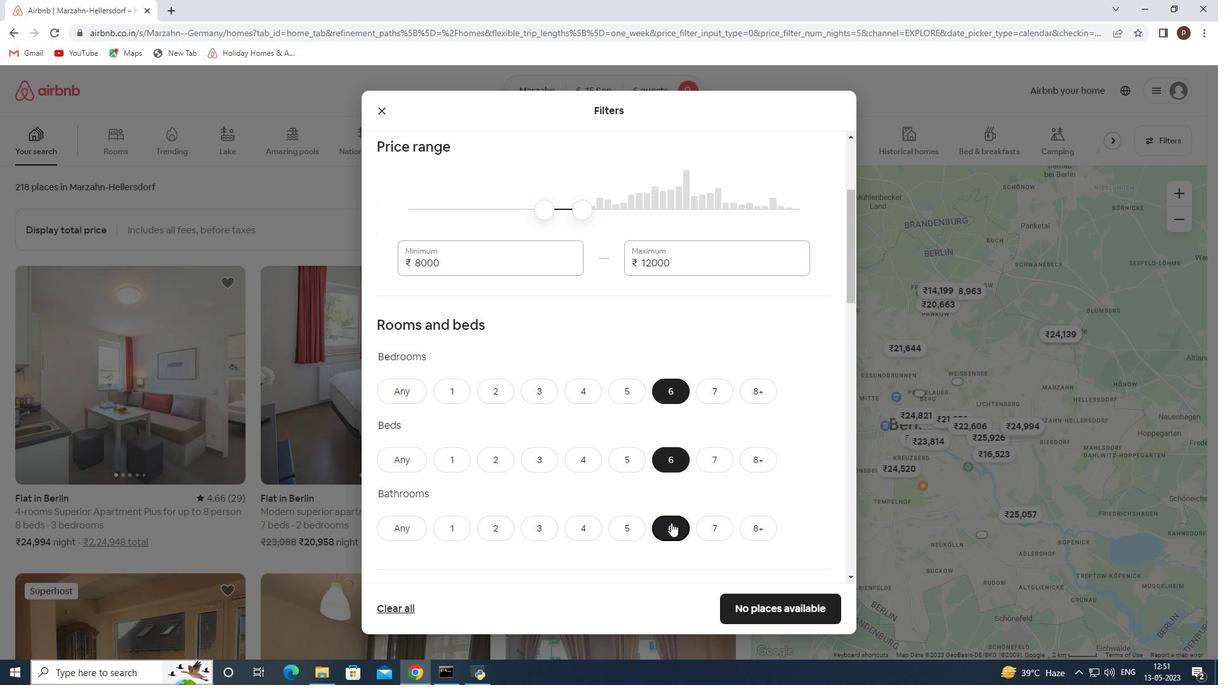 
Action: Mouse moved to (657, 487)
Screenshot: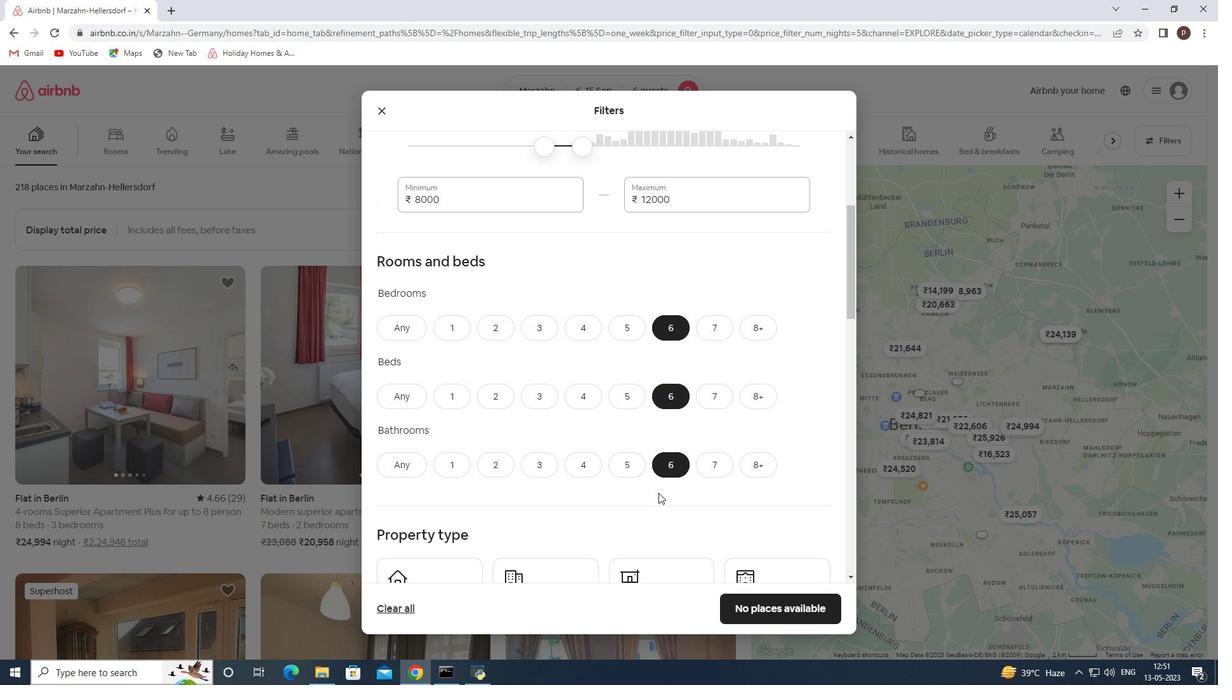 
Action: Mouse scrolled (657, 486) with delta (0, 0)
Screenshot: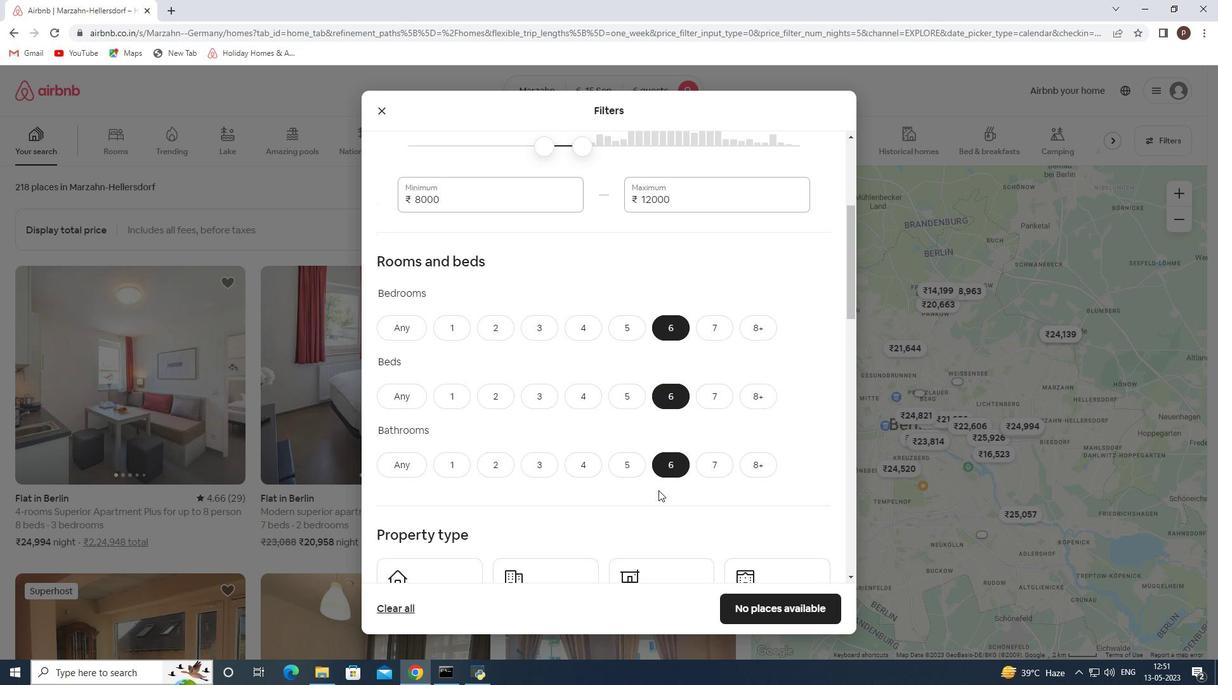 
Action: Mouse moved to (643, 422)
Screenshot: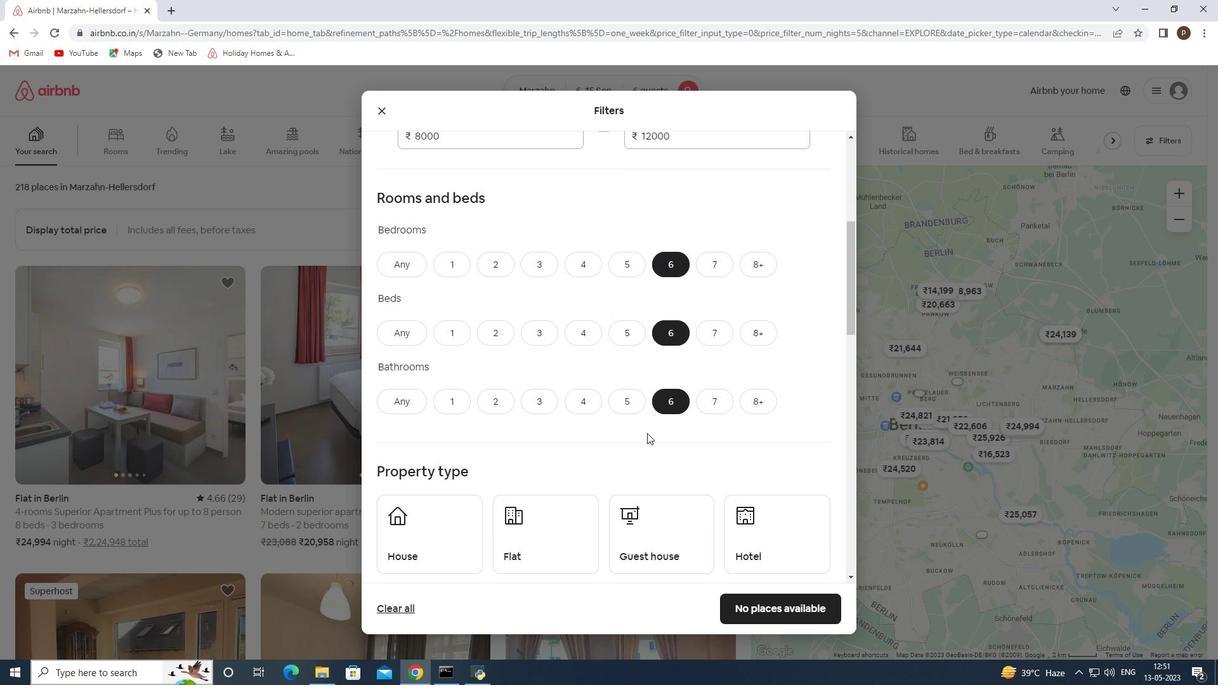 
Action: Mouse scrolled (643, 422) with delta (0, 0)
Screenshot: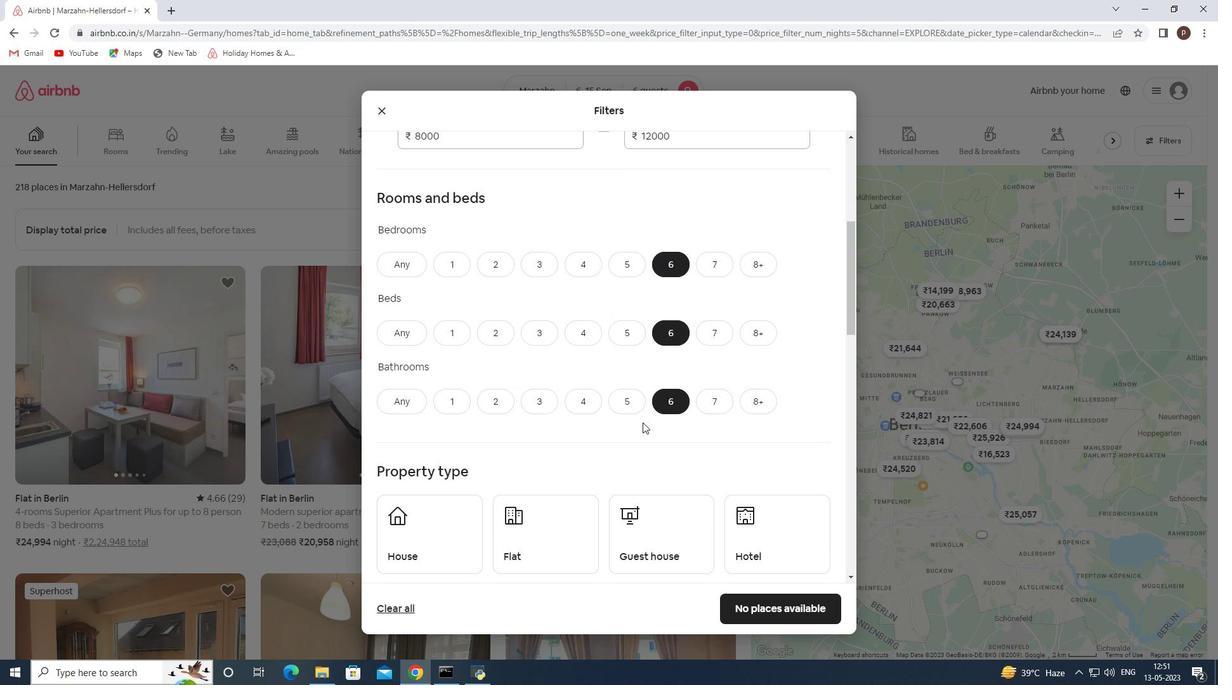 
Action: Mouse scrolled (643, 422) with delta (0, 0)
Screenshot: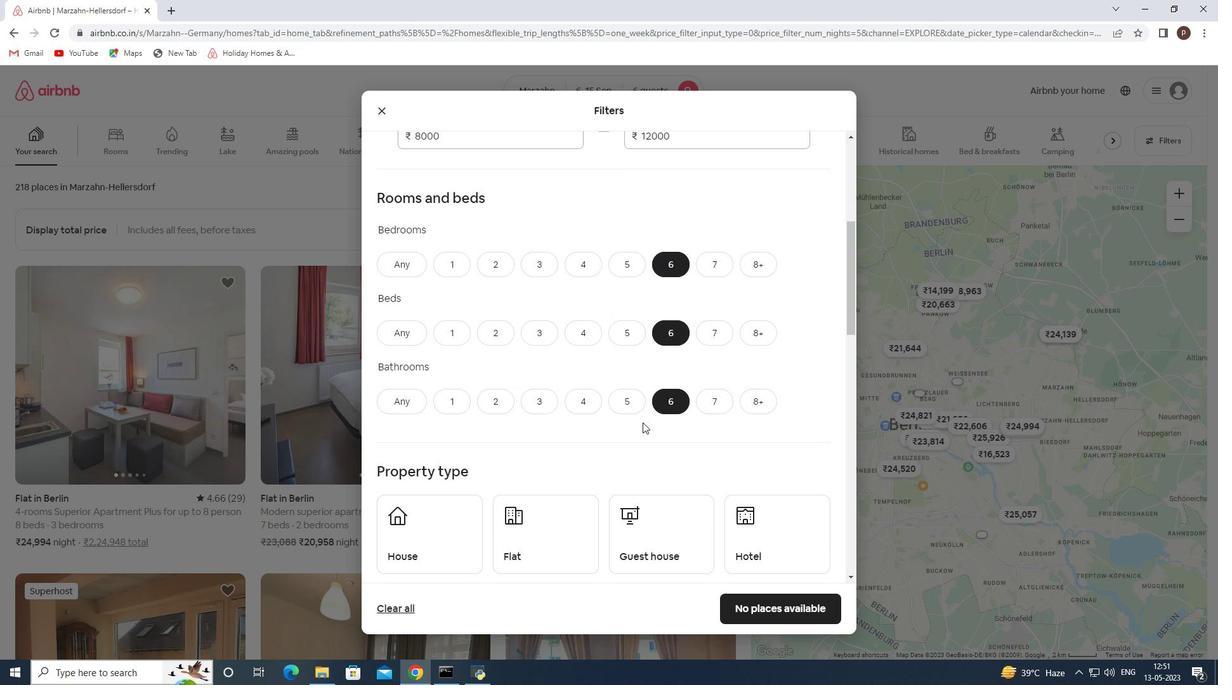 
Action: Mouse moved to (410, 390)
Screenshot: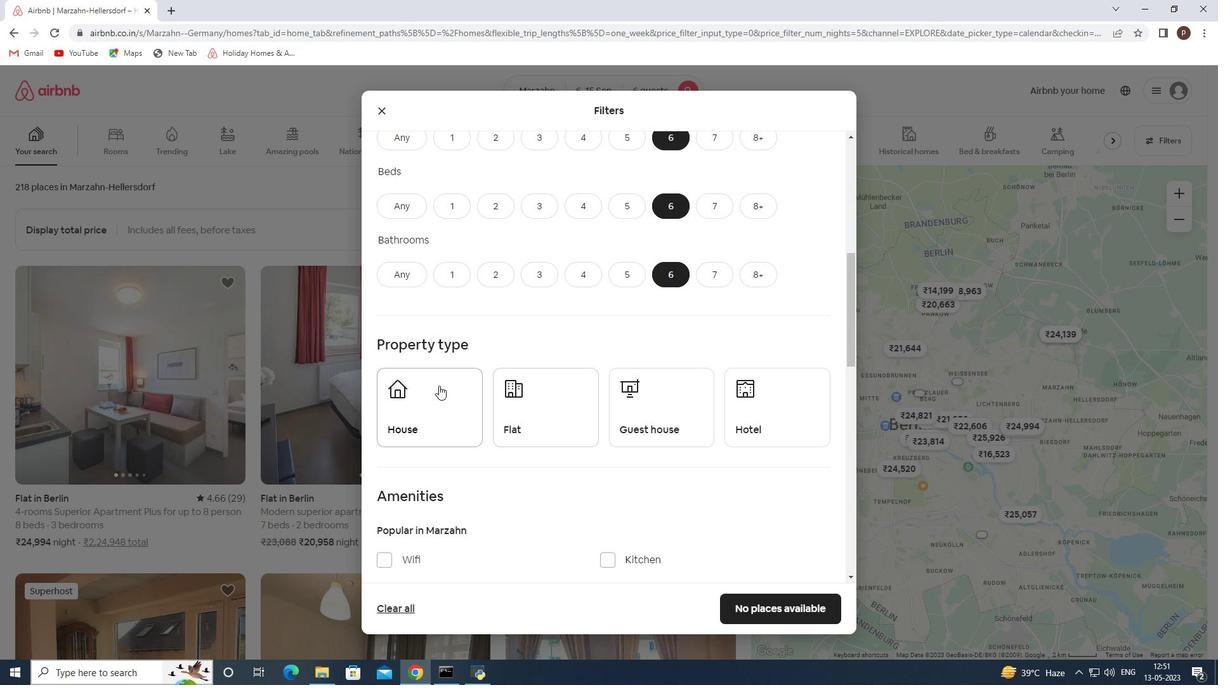 
Action: Mouse pressed left at (410, 390)
Screenshot: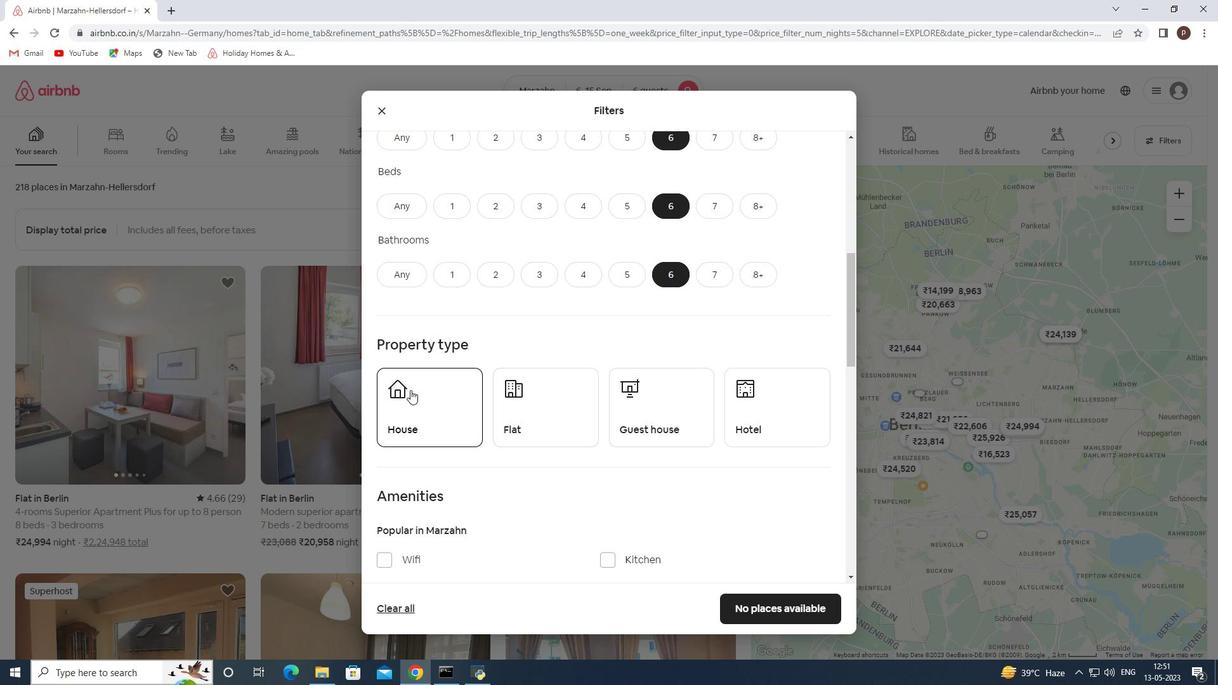 
Action: Mouse moved to (566, 412)
Screenshot: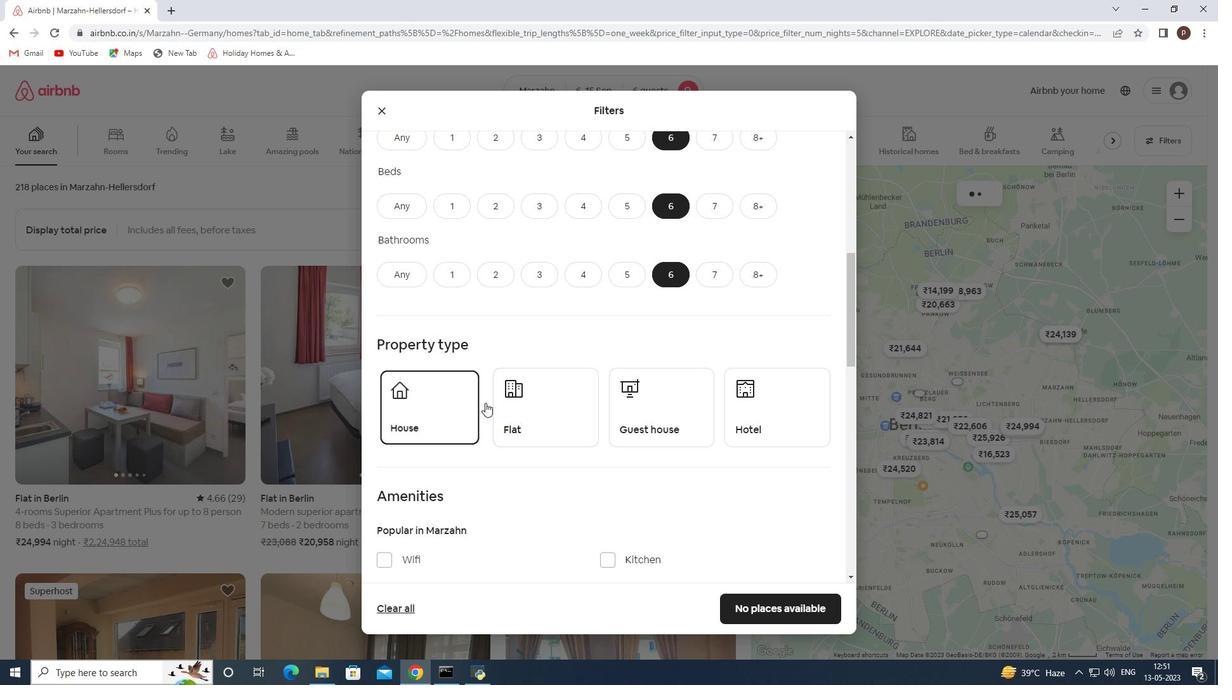 
Action: Mouse pressed left at (566, 412)
Screenshot: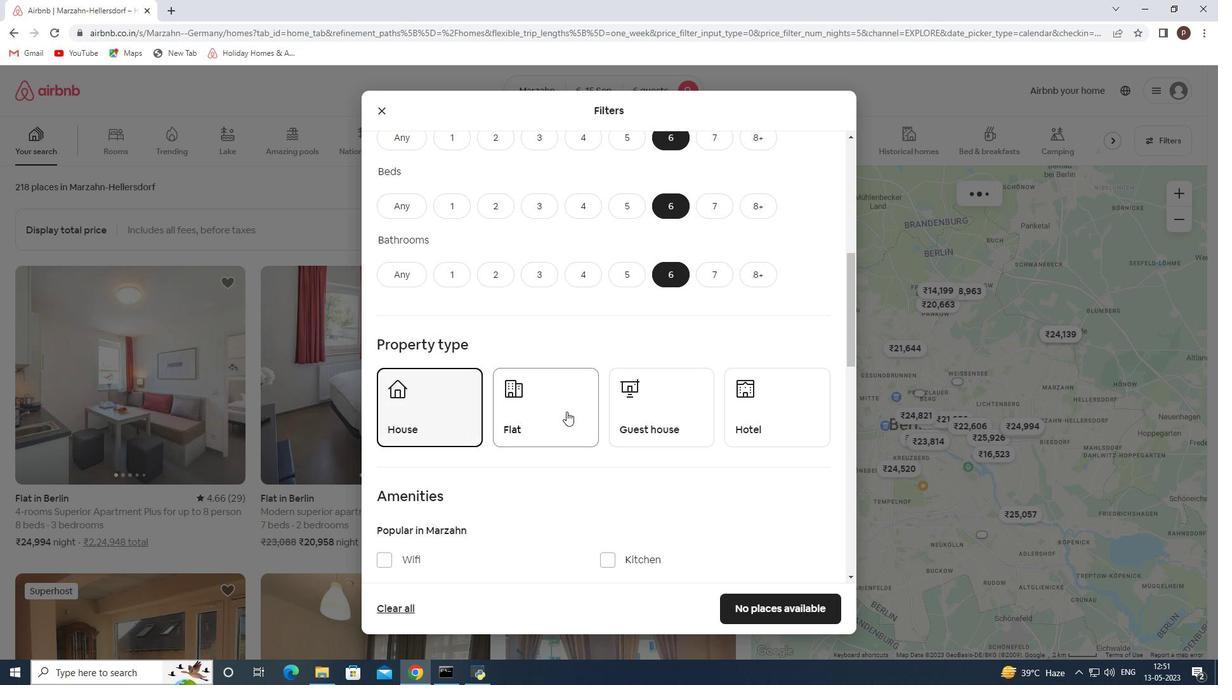
Action: Mouse moved to (667, 412)
Screenshot: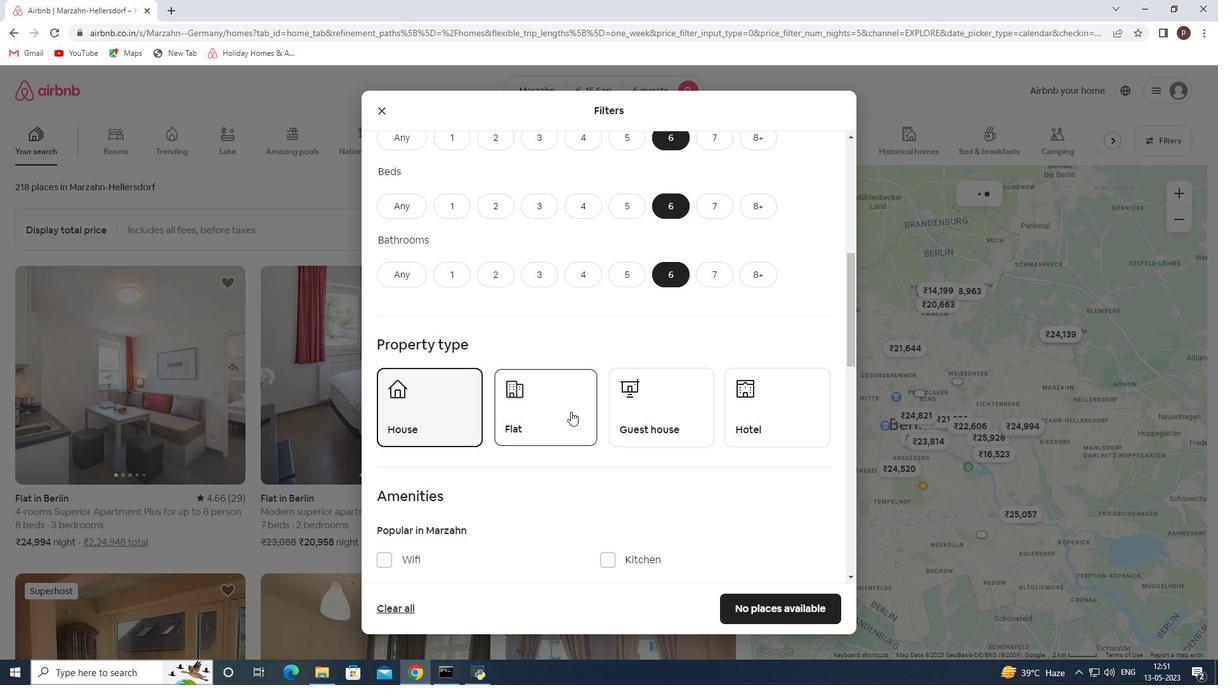 
Action: Mouse pressed left at (667, 412)
Screenshot: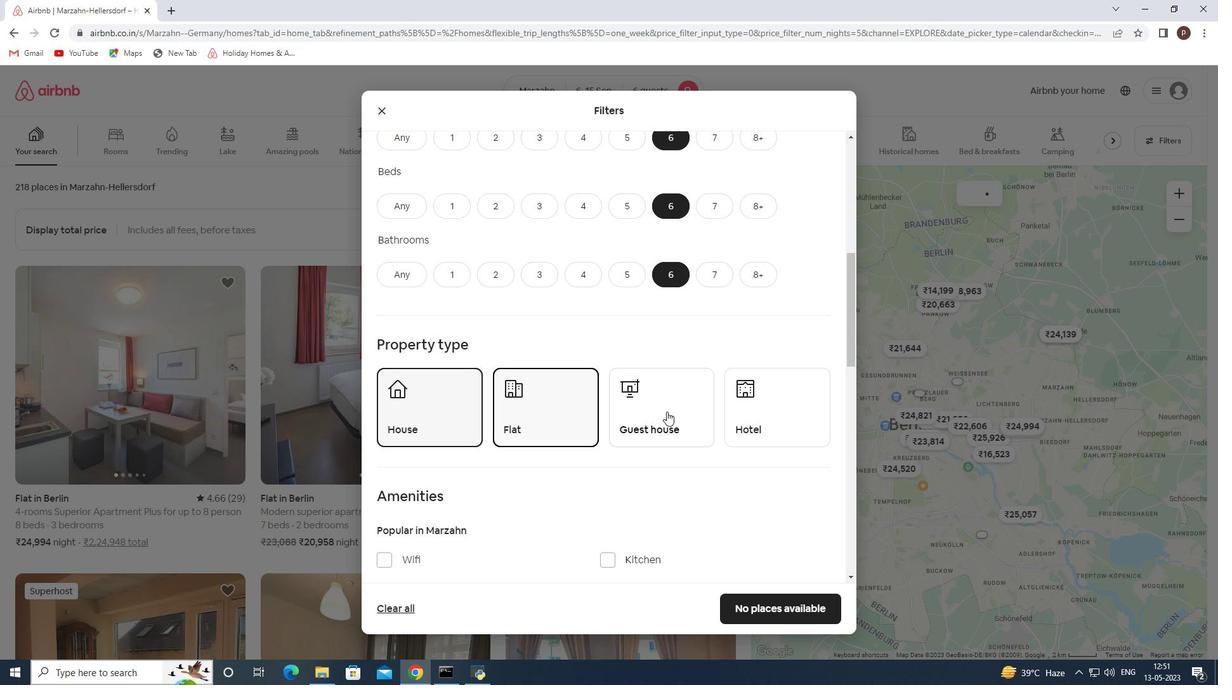 
Action: Mouse scrolled (667, 411) with delta (0, 0)
Screenshot: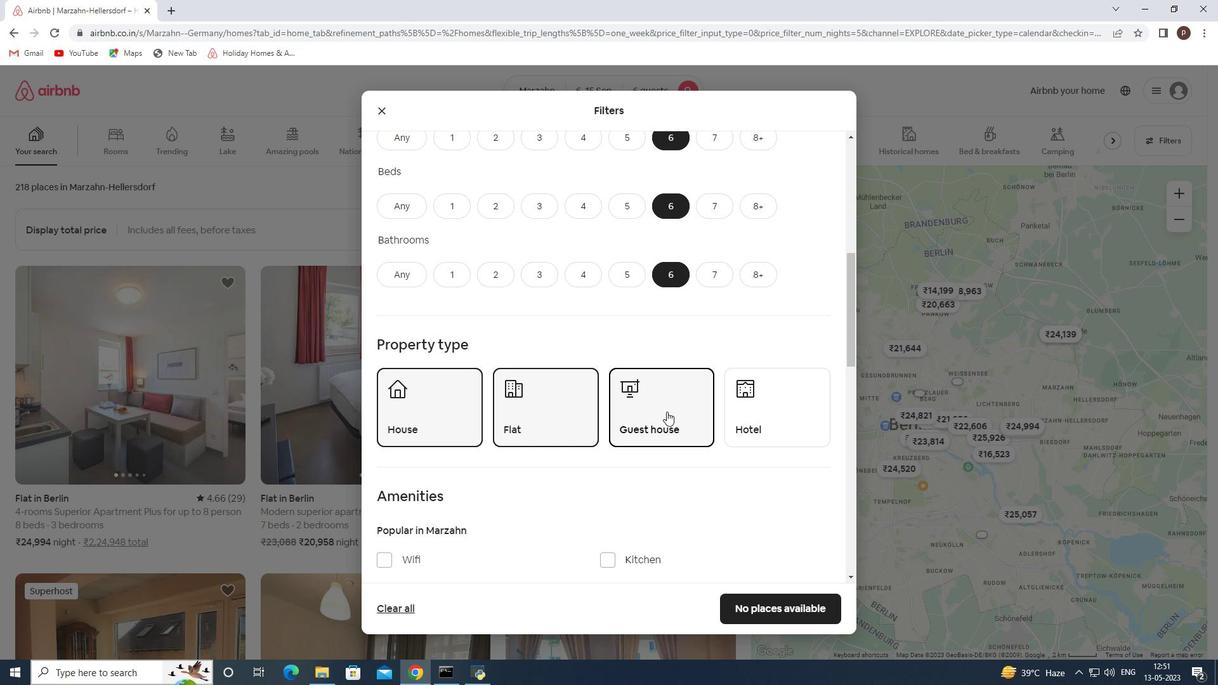 
Action: Mouse scrolled (667, 411) with delta (0, 0)
Screenshot: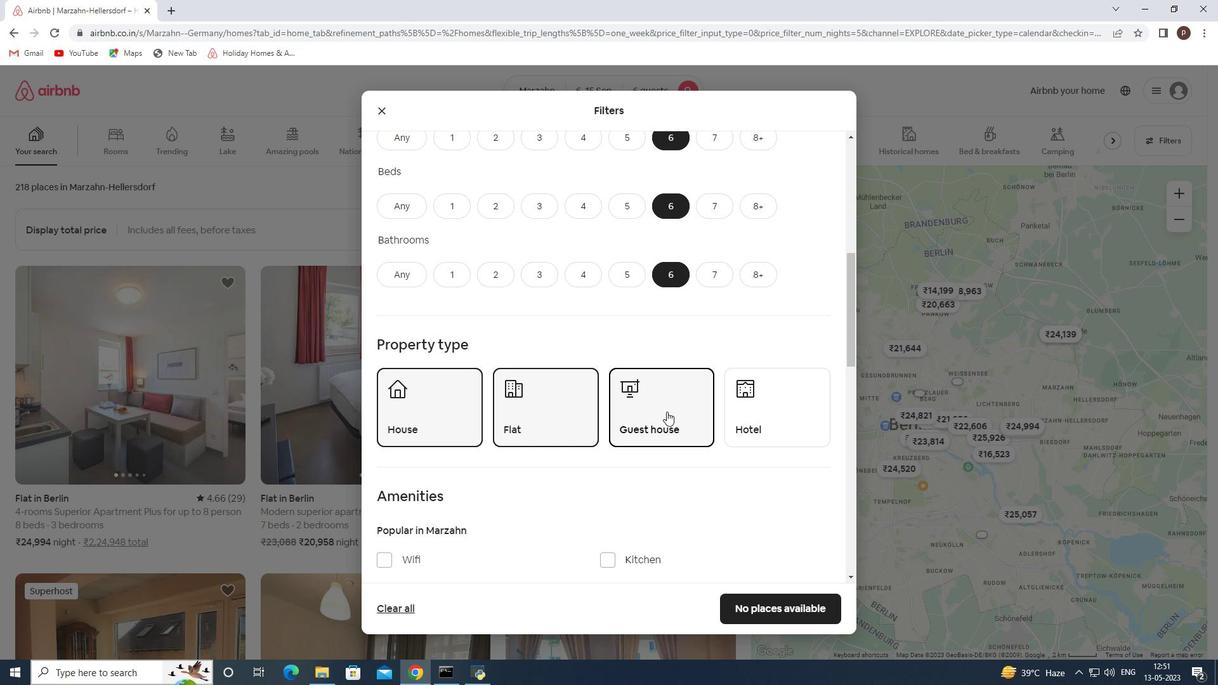 
Action: Mouse moved to (631, 386)
Screenshot: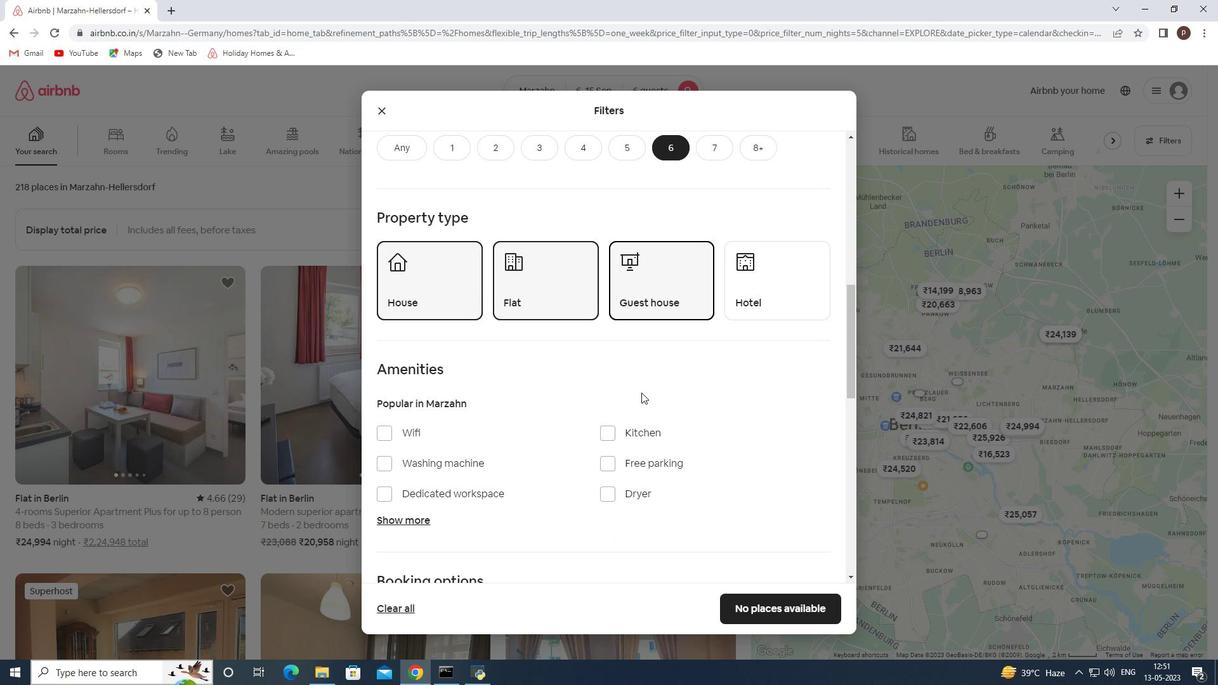 
Action: Mouse scrolled (631, 386) with delta (0, 0)
Screenshot: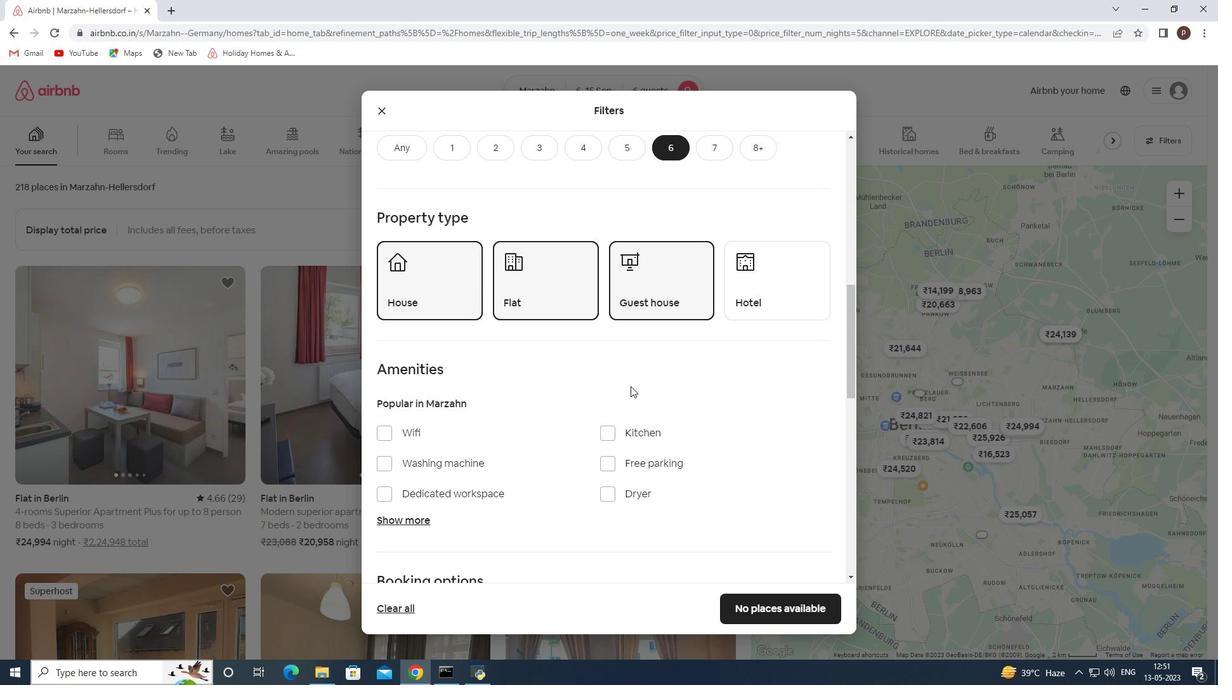 
Action: Mouse scrolled (631, 386) with delta (0, 0)
Screenshot: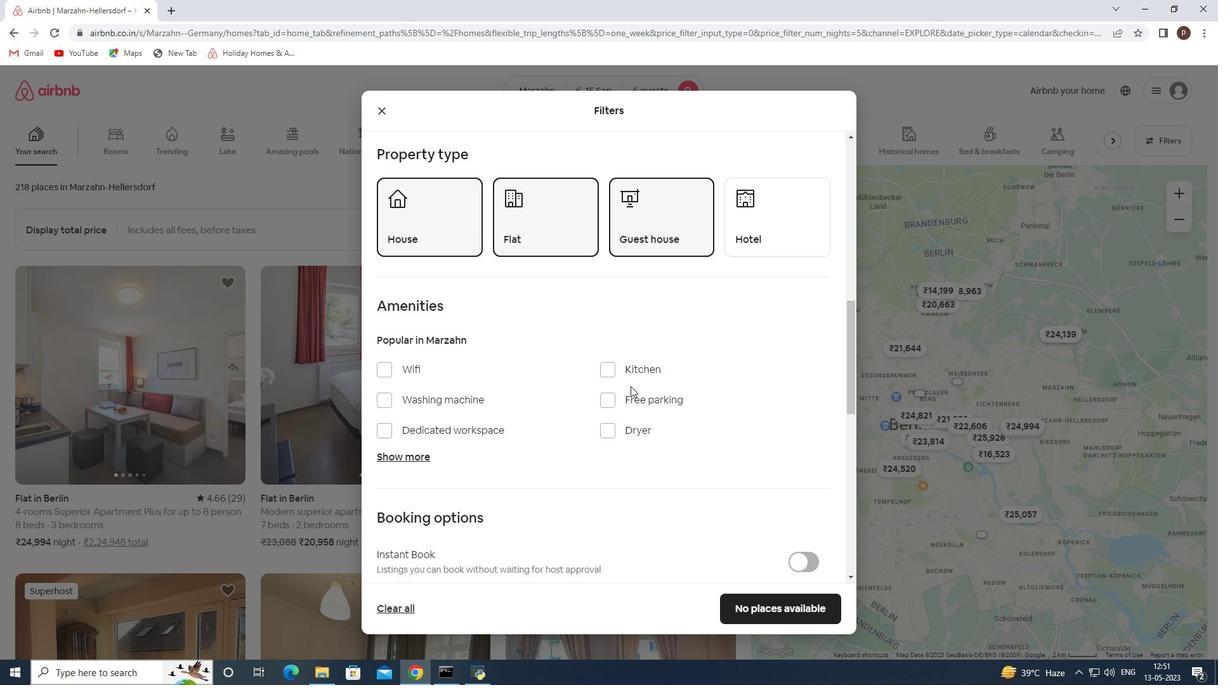
Action: Mouse moved to (387, 303)
Screenshot: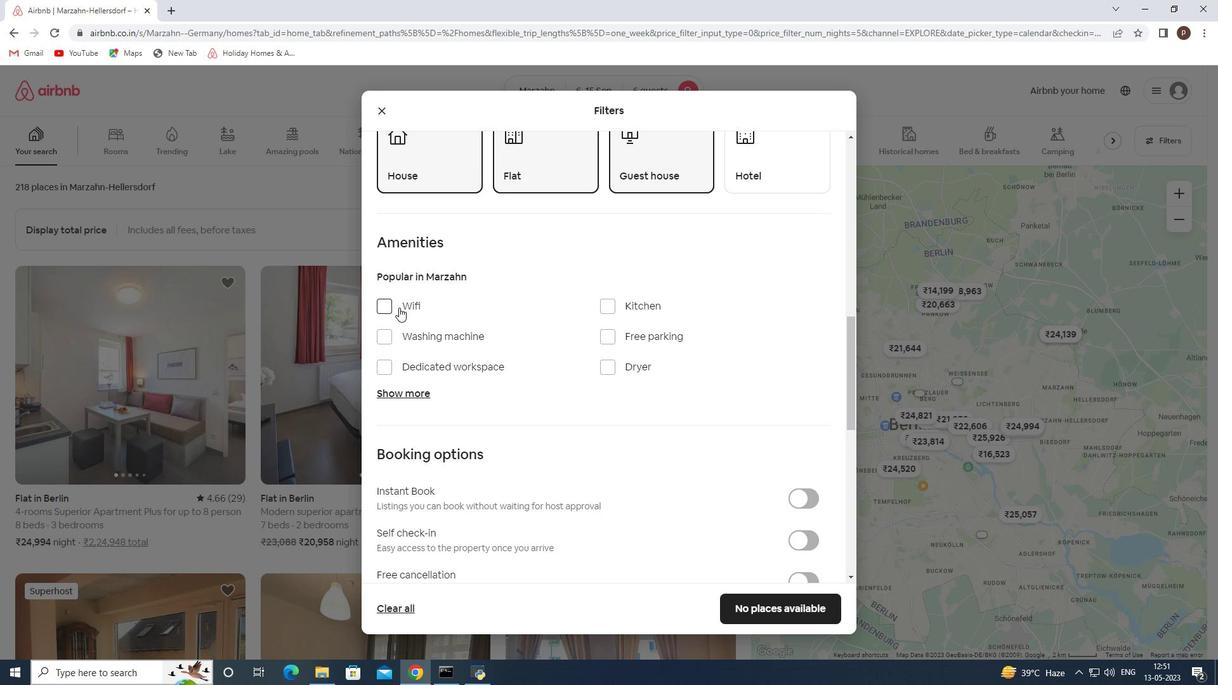 
Action: Mouse pressed left at (387, 303)
Screenshot: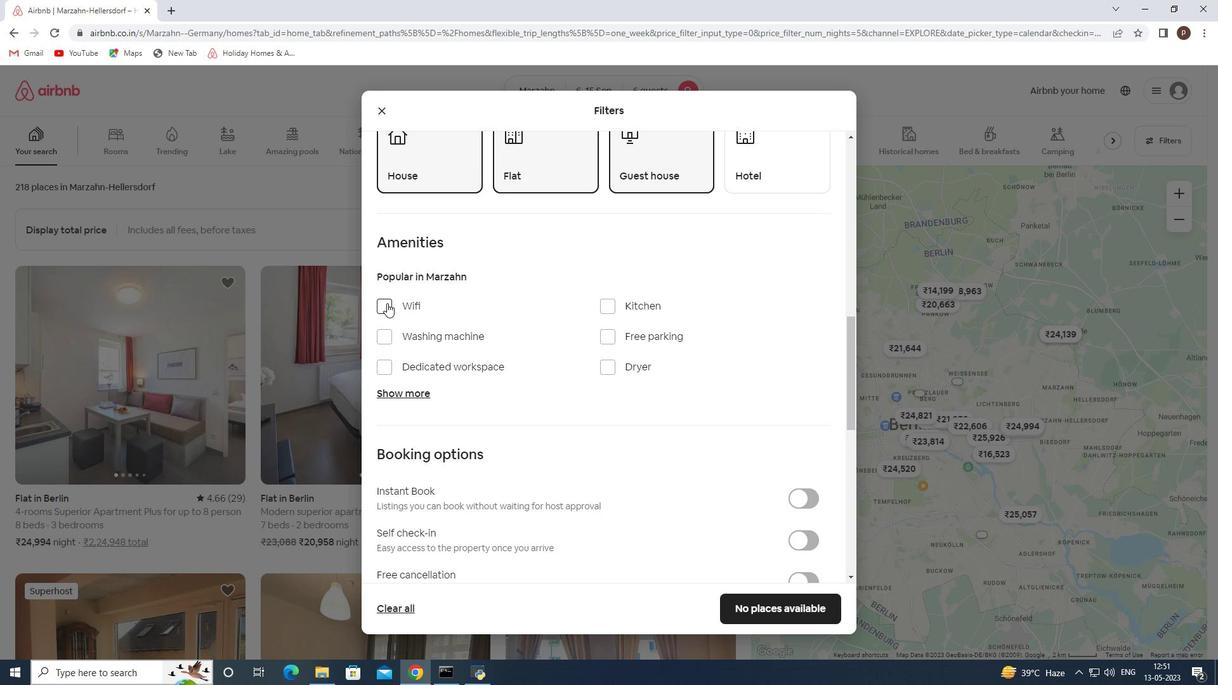 
Action: Mouse moved to (605, 338)
Screenshot: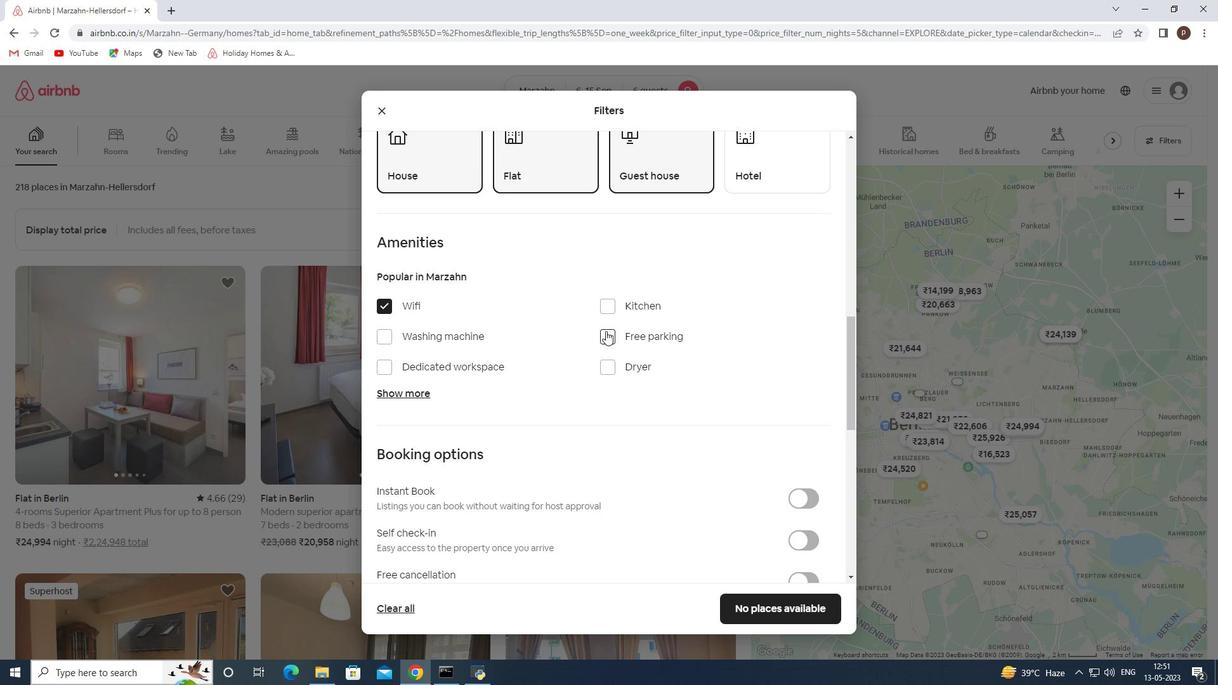 
Action: Mouse pressed left at (605, 338)
Screenshot: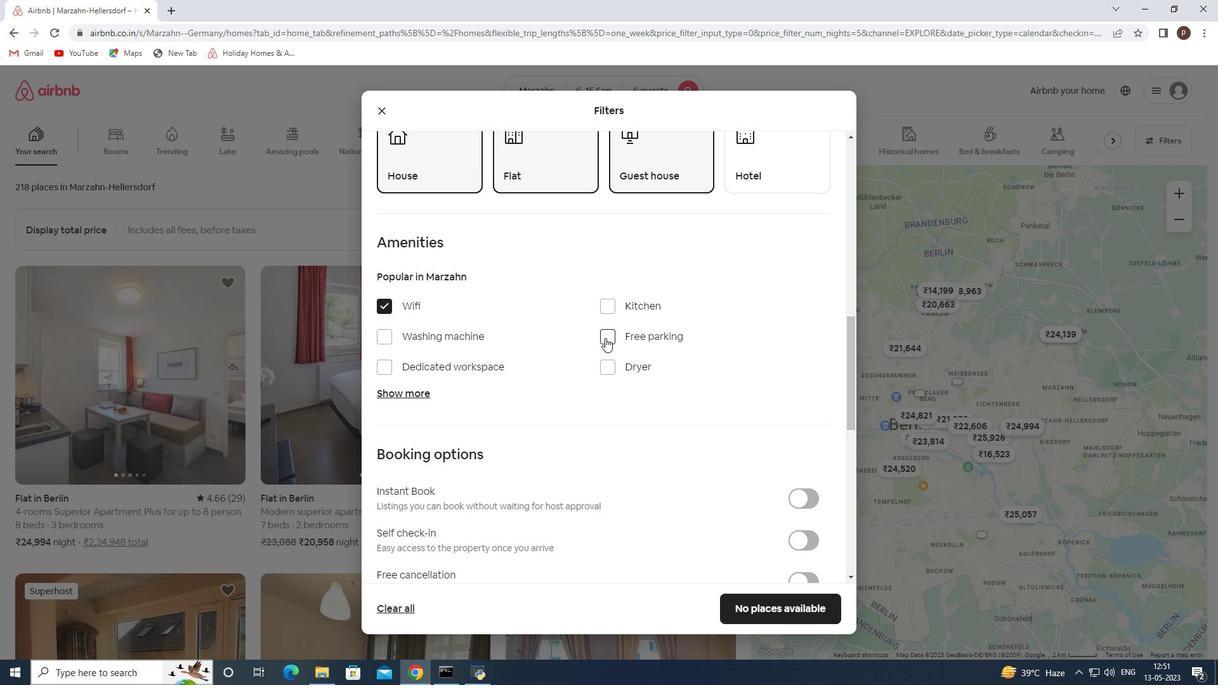 
Action: Mouse moved to (413, 392)
Screenshot: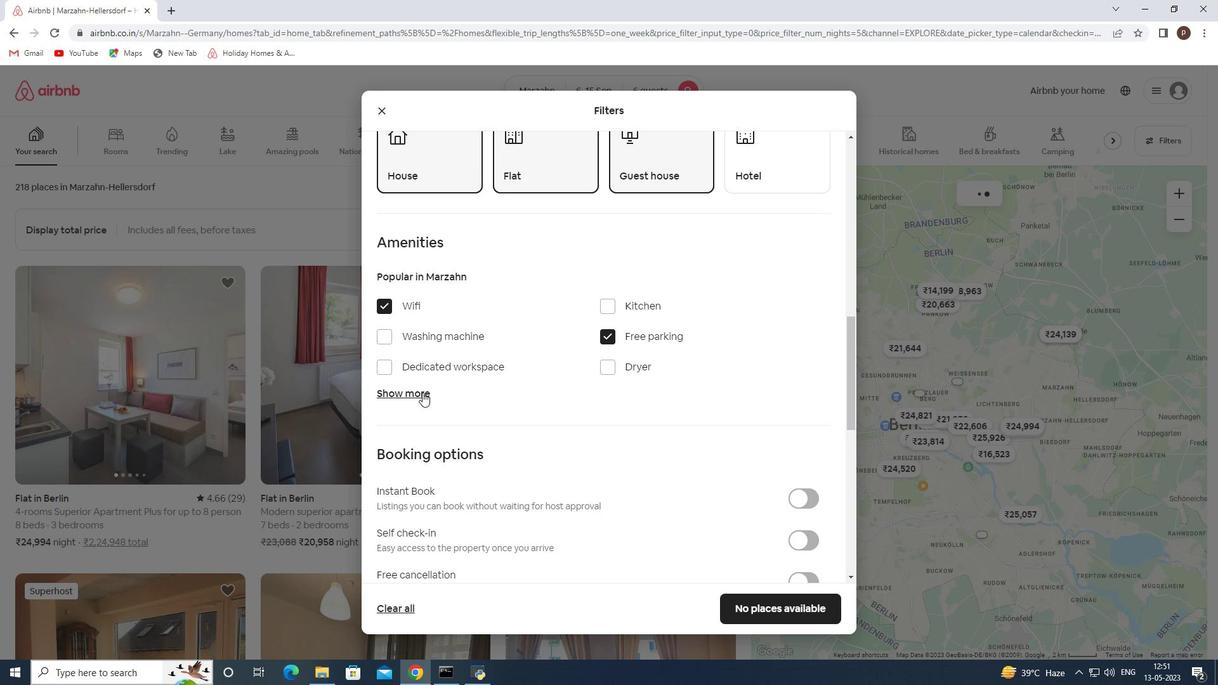 
Action: Mouse pressed left at (413, 392)
Screenshot: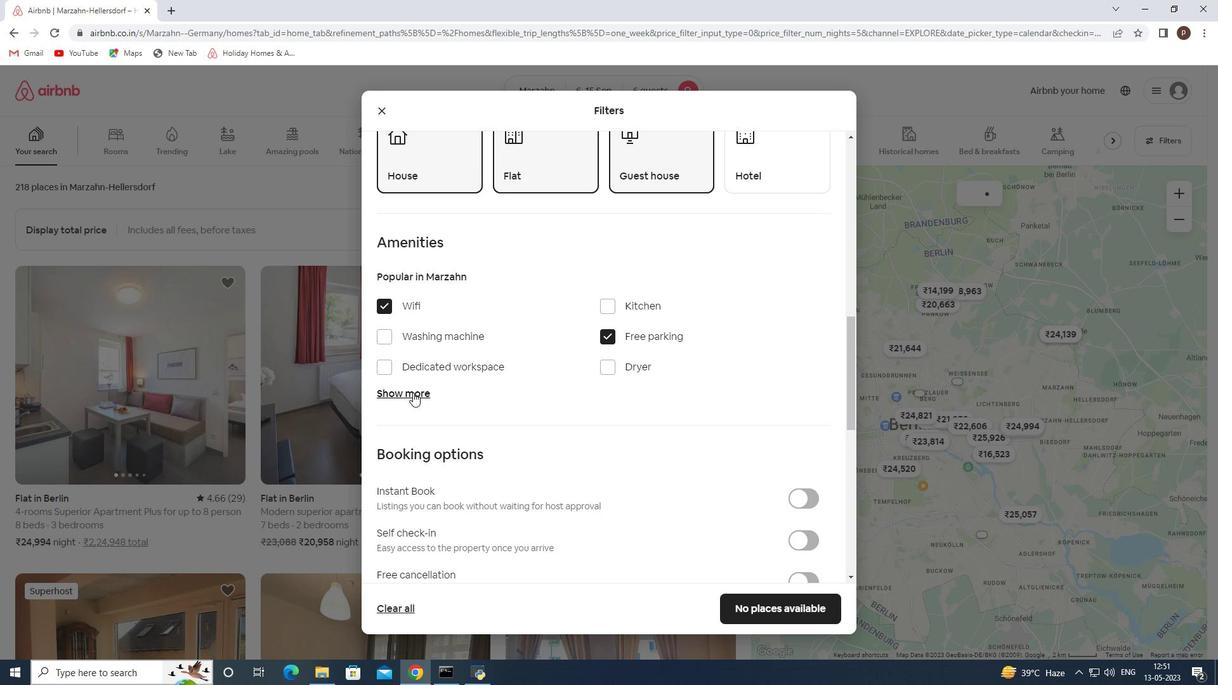 
Action: Mouse moved to (517, 399)
Screenshot: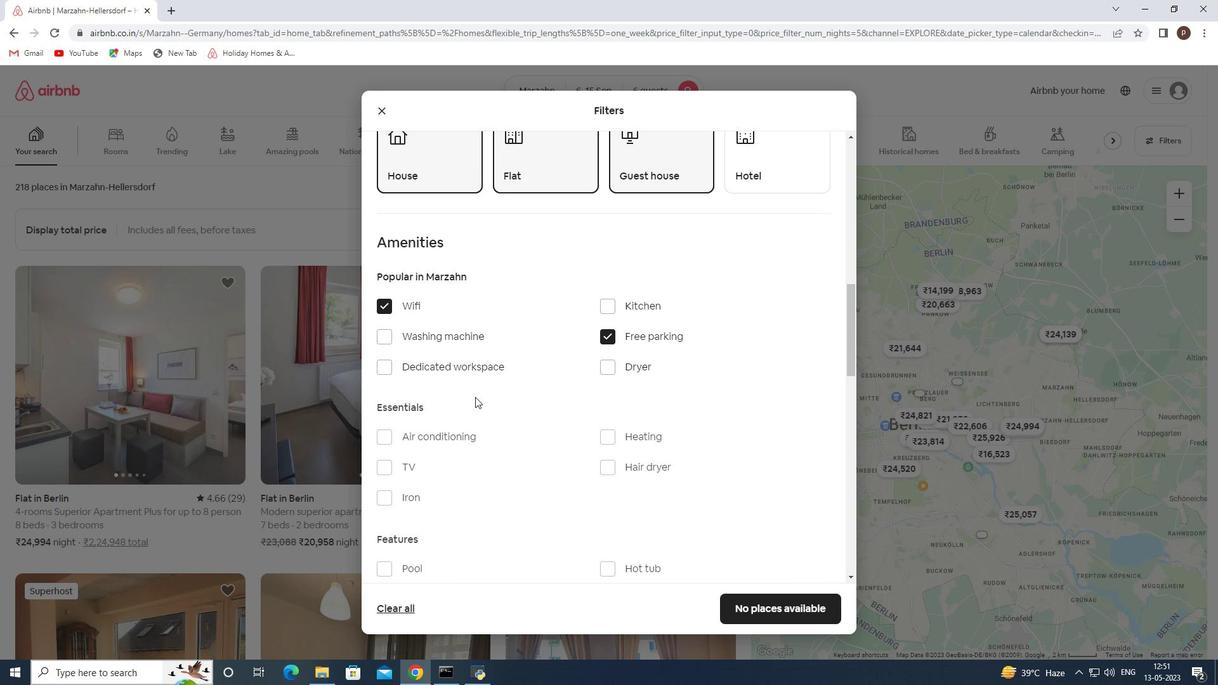 
Action: Mouse scrolled (517, 399) with delta (0, 0)
Screenshot: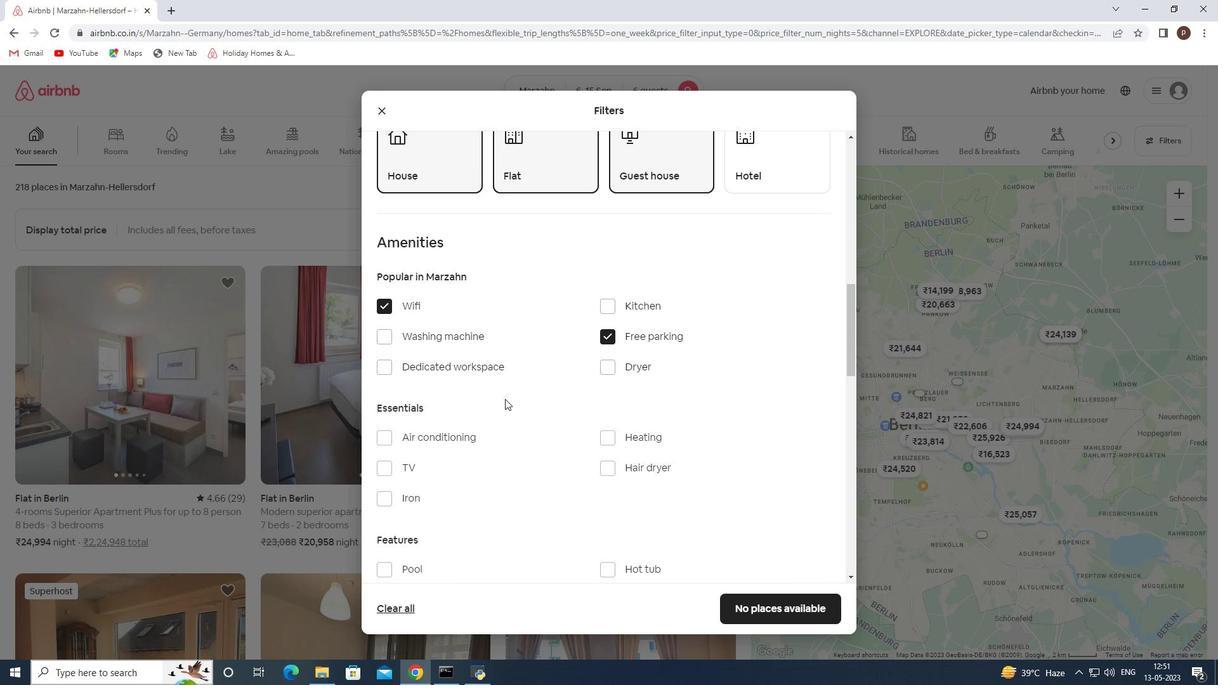 
Action: Mouse moved to (517, 399)
Screenshot: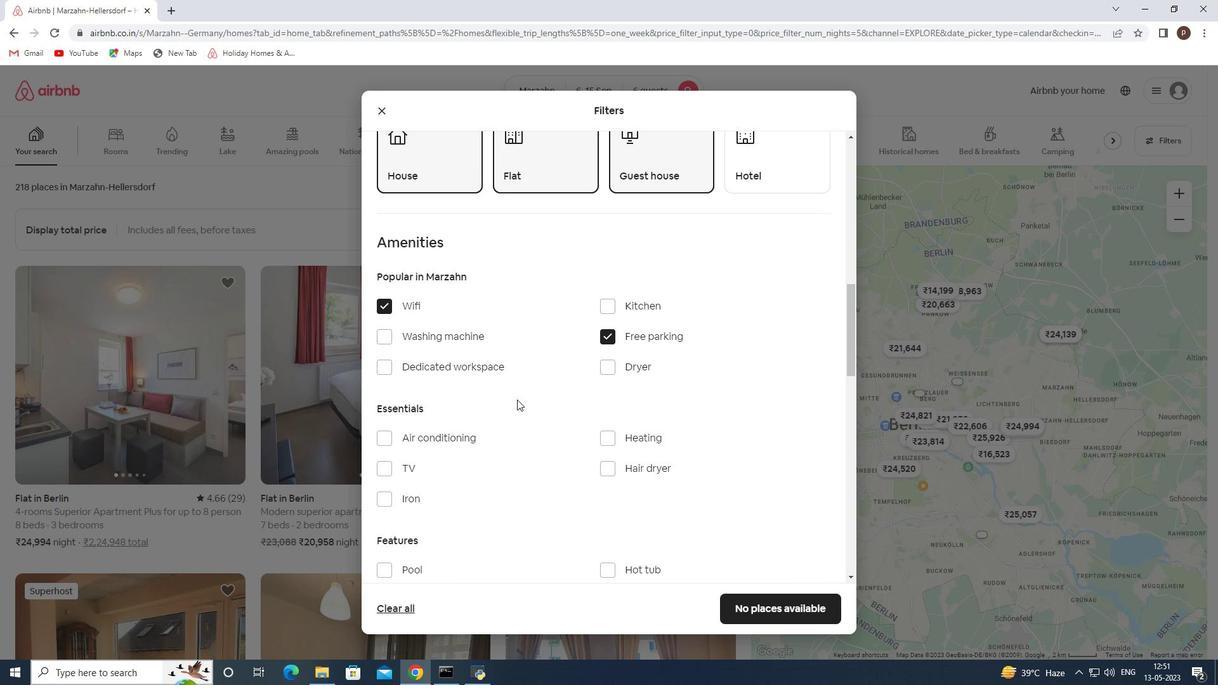 
Action: Mouse scrolled (517, 399) with delta (0, 0)
Screenshot: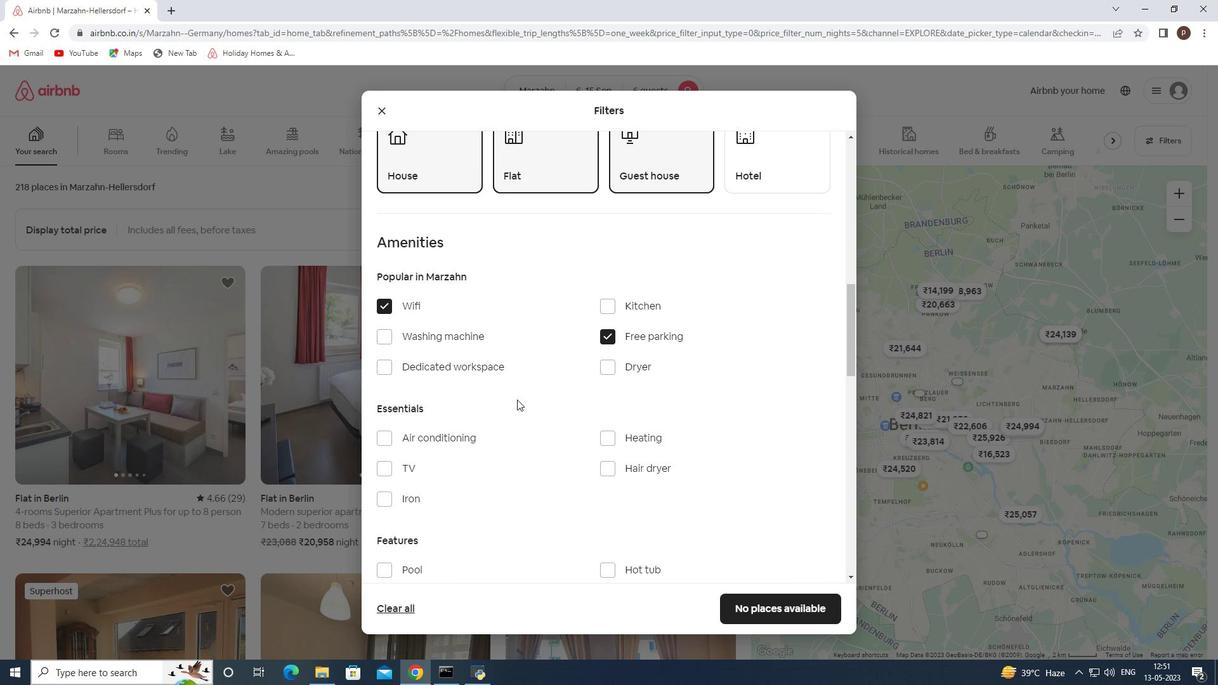
Action: Mouse moved to (378, 345)
Screenshot: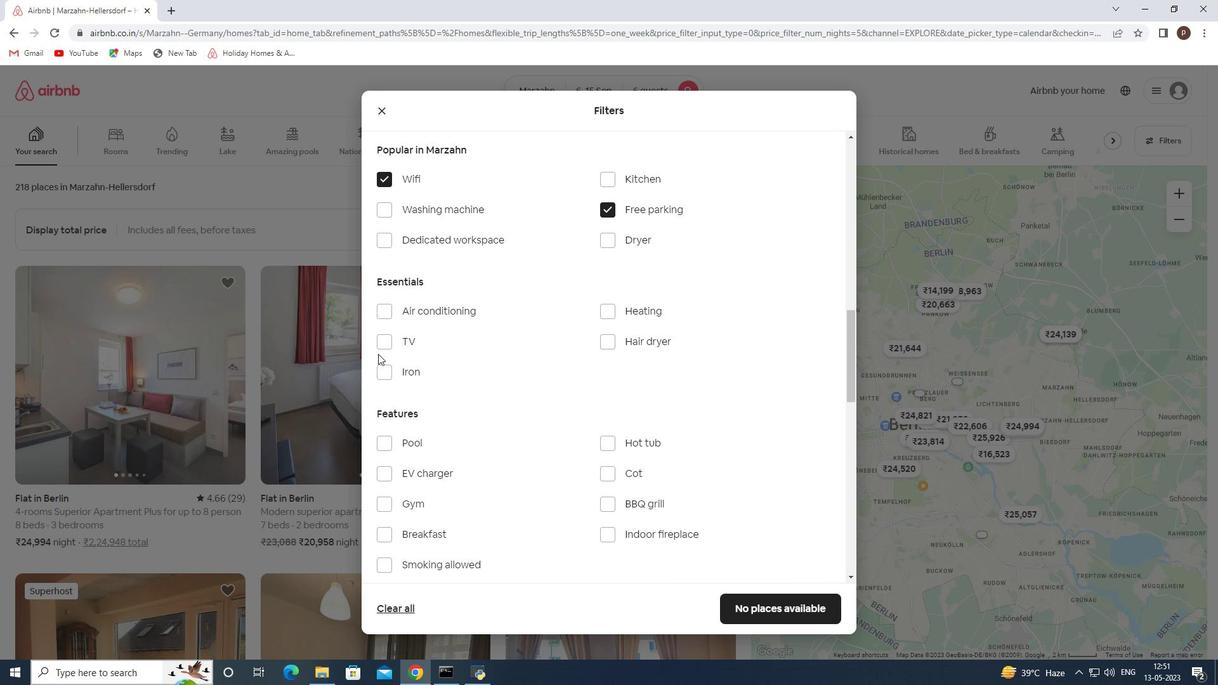 
Action: Mouse pressed left at (378, 345)
Screenshot: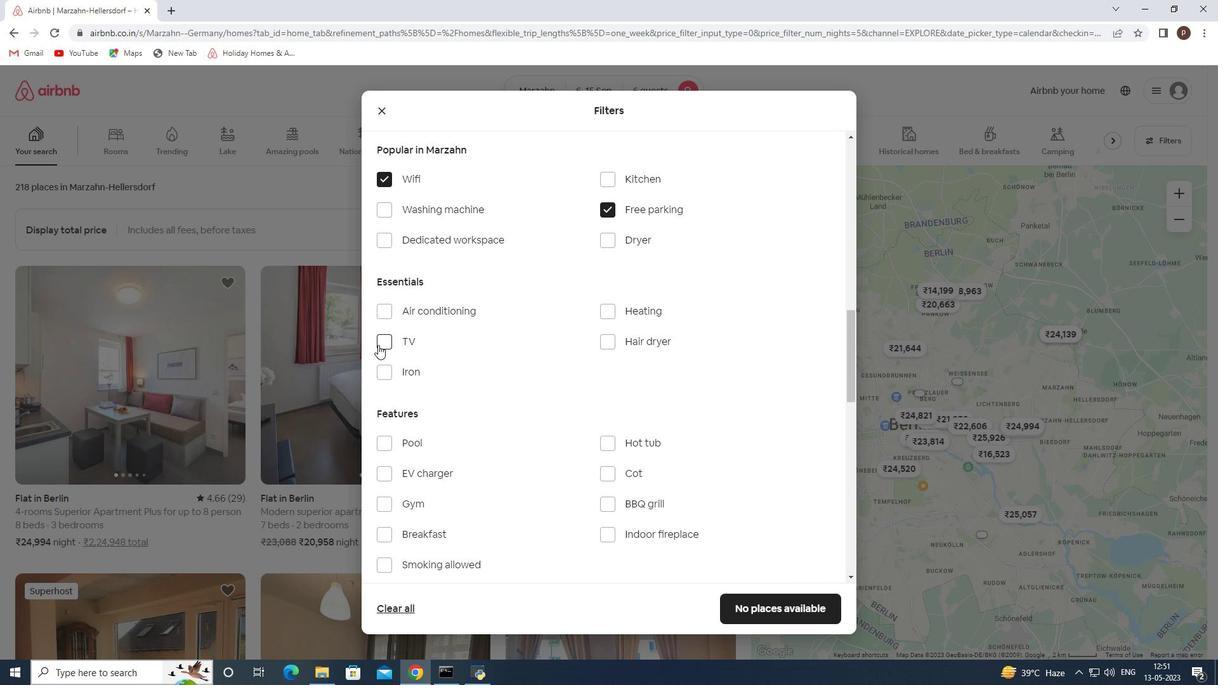 
Action: Mouse moved to (426, 412)
Screenshot: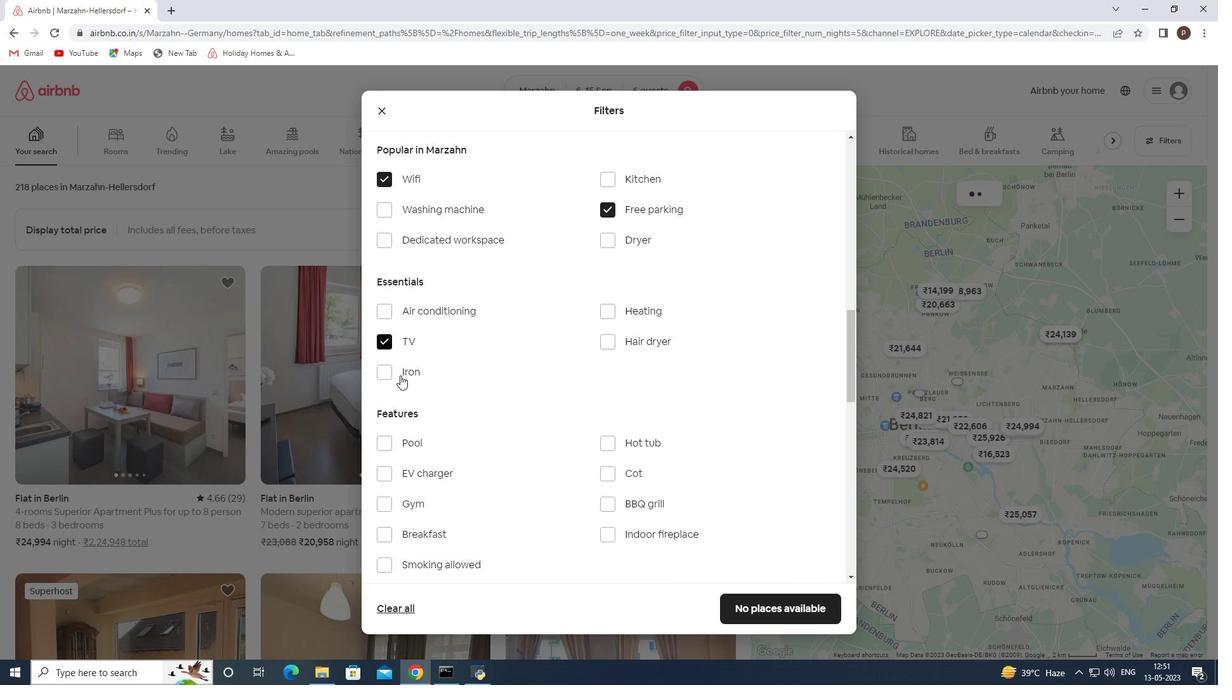 
Action: Mouse scrolled (426, 411) with delta (0, 0)
Screenshot: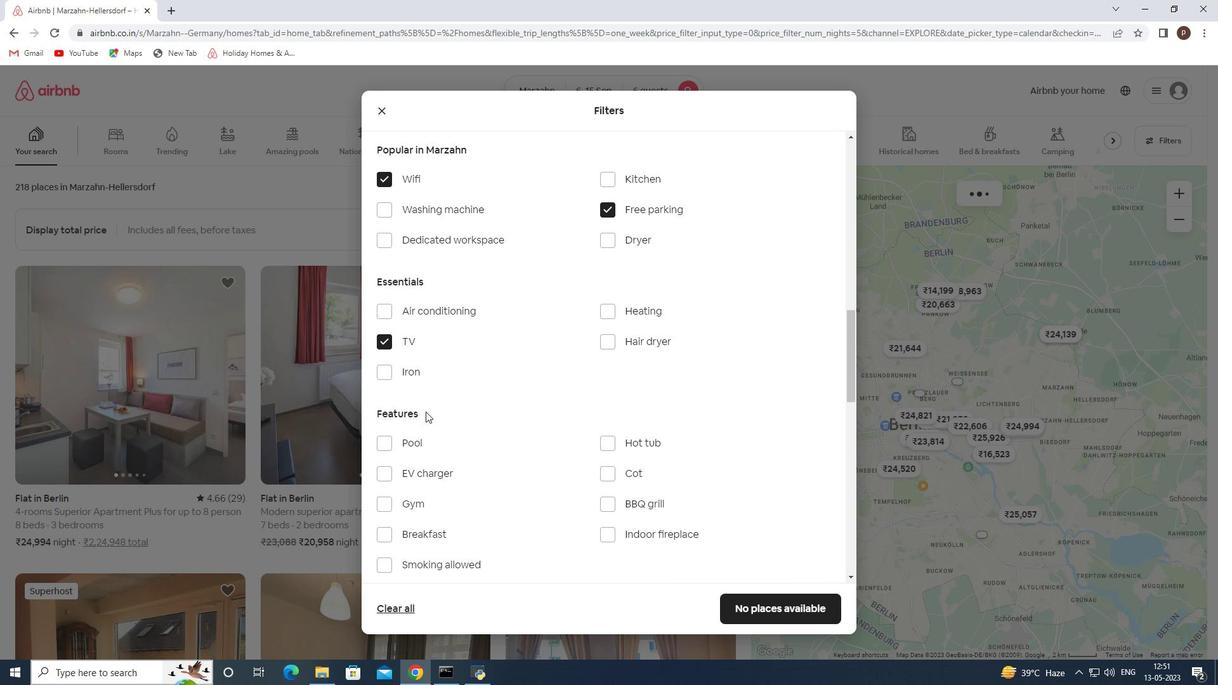 
Action: Mouse moved to (385, 443)
Screenshot: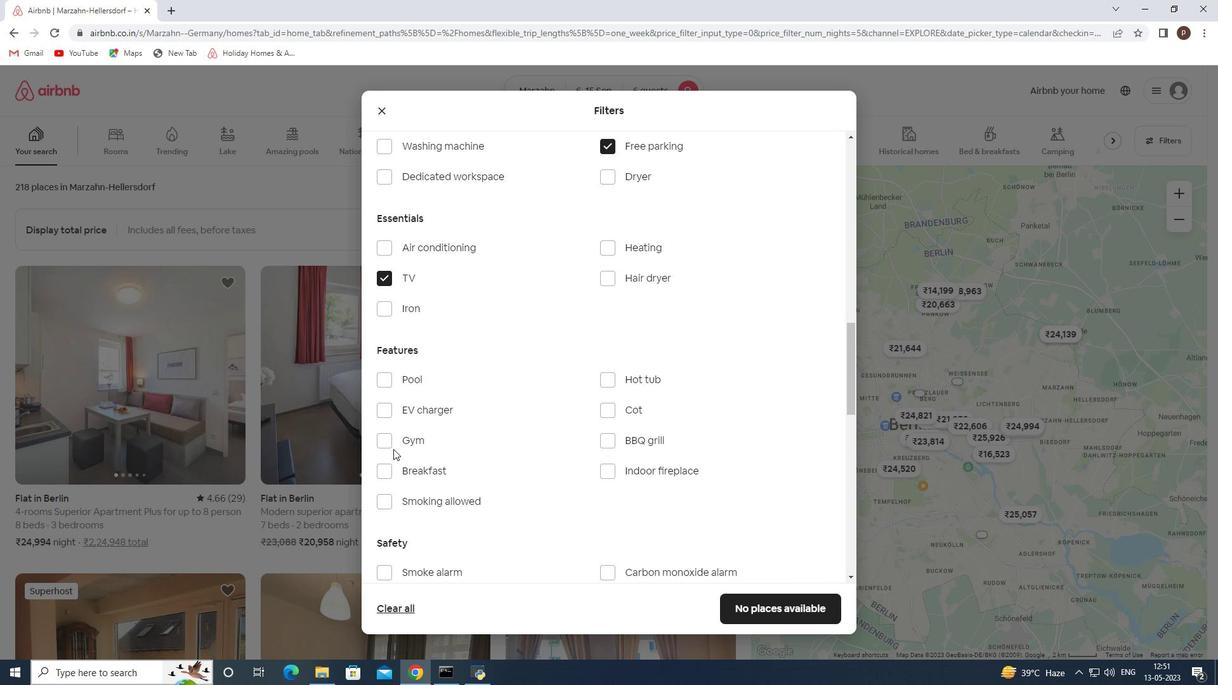 
Action: Mouse pressed left at (385, 443)
Screenshot: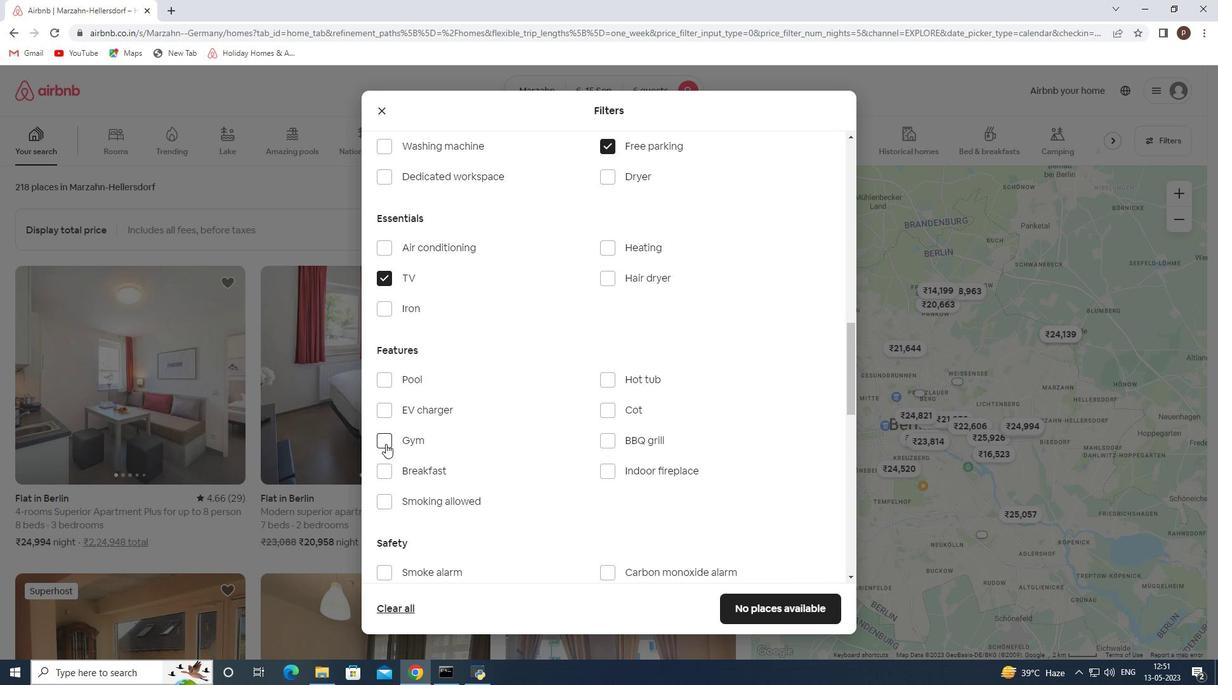 
Action: Mouse moved to (384, 476)
Screenshot: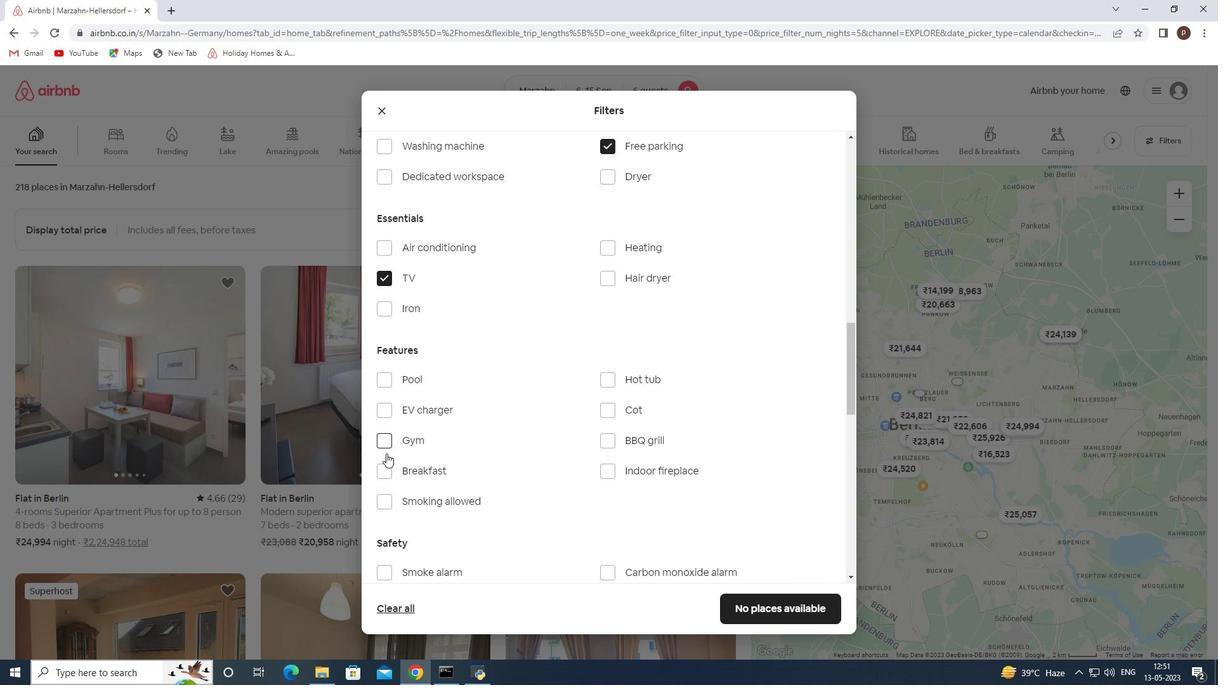 
Action: Mouse pressed left at (384, 476)
Screenshot: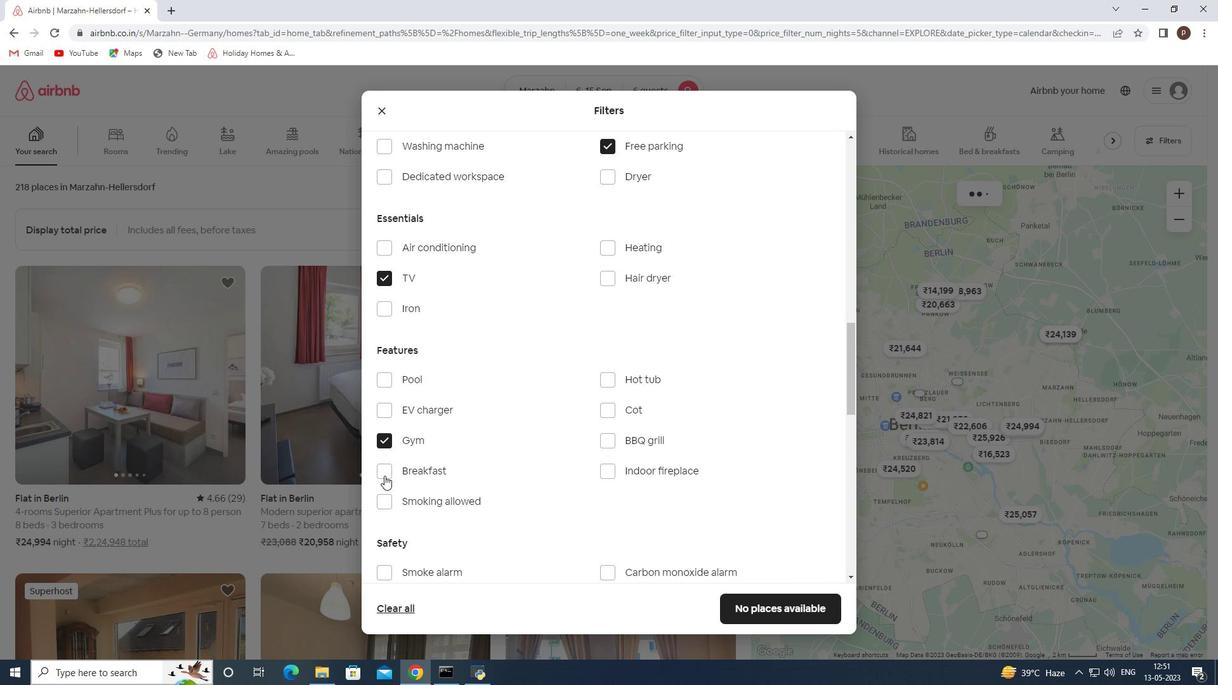 
Action: Mouse moved to (483, 455)
Screenshot: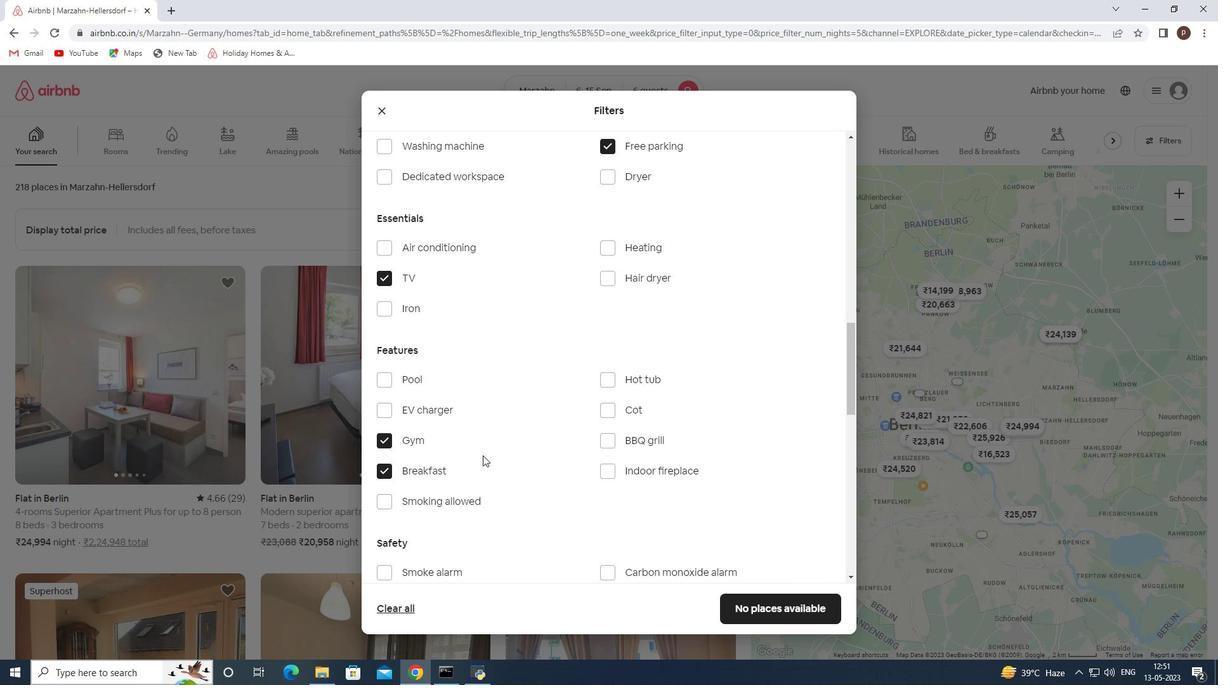 
Action: Mouse scrolled (483, 455) with delta (0, 0)
Screenshot: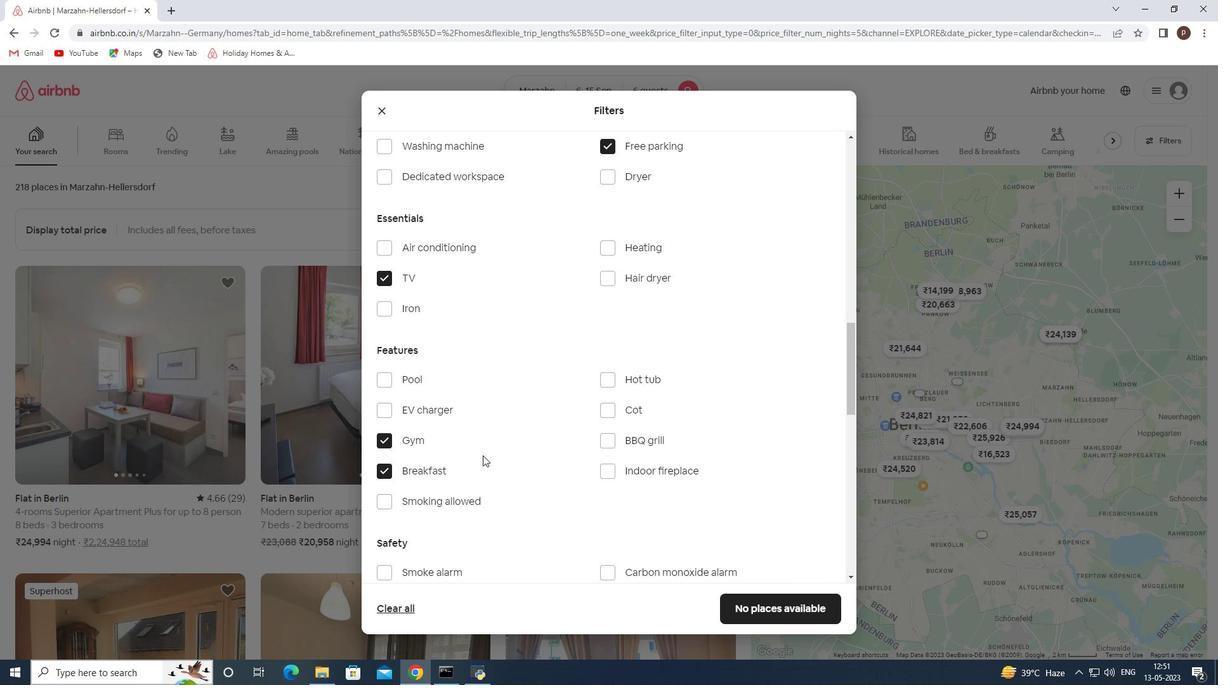 
Action: Mouse scrolled (483, 455) with delta (0, 0)
Screenshot: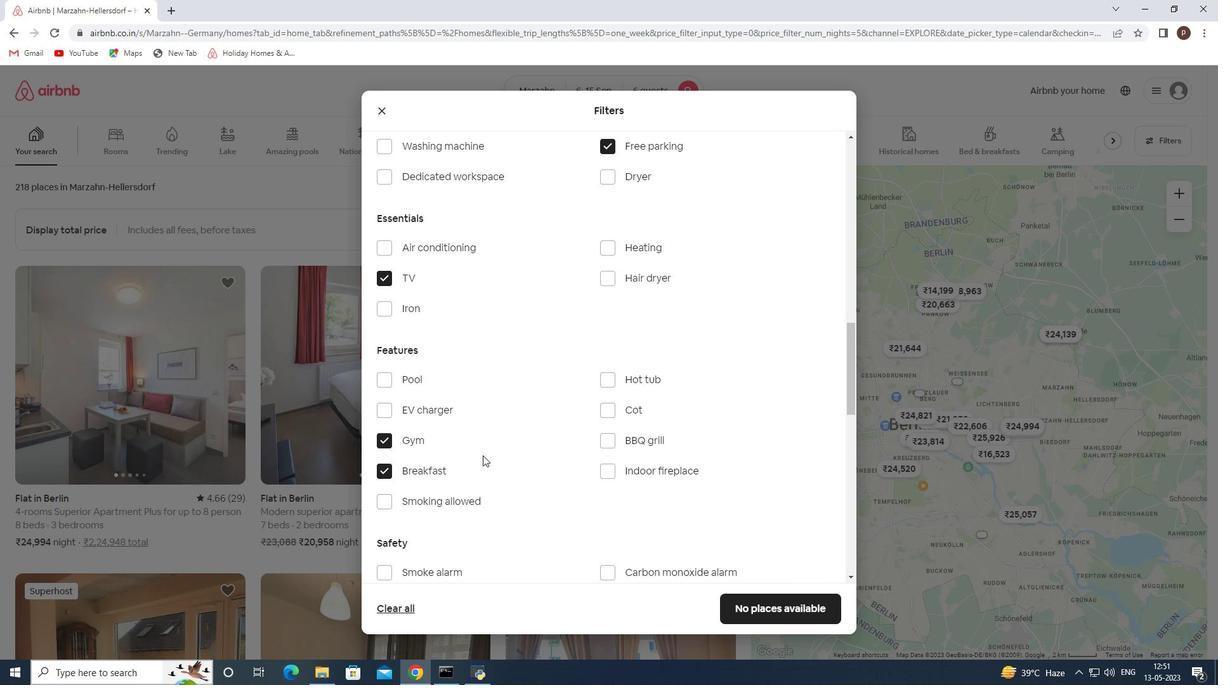
Action: Mouse moved to (483, 408)
Screenshot: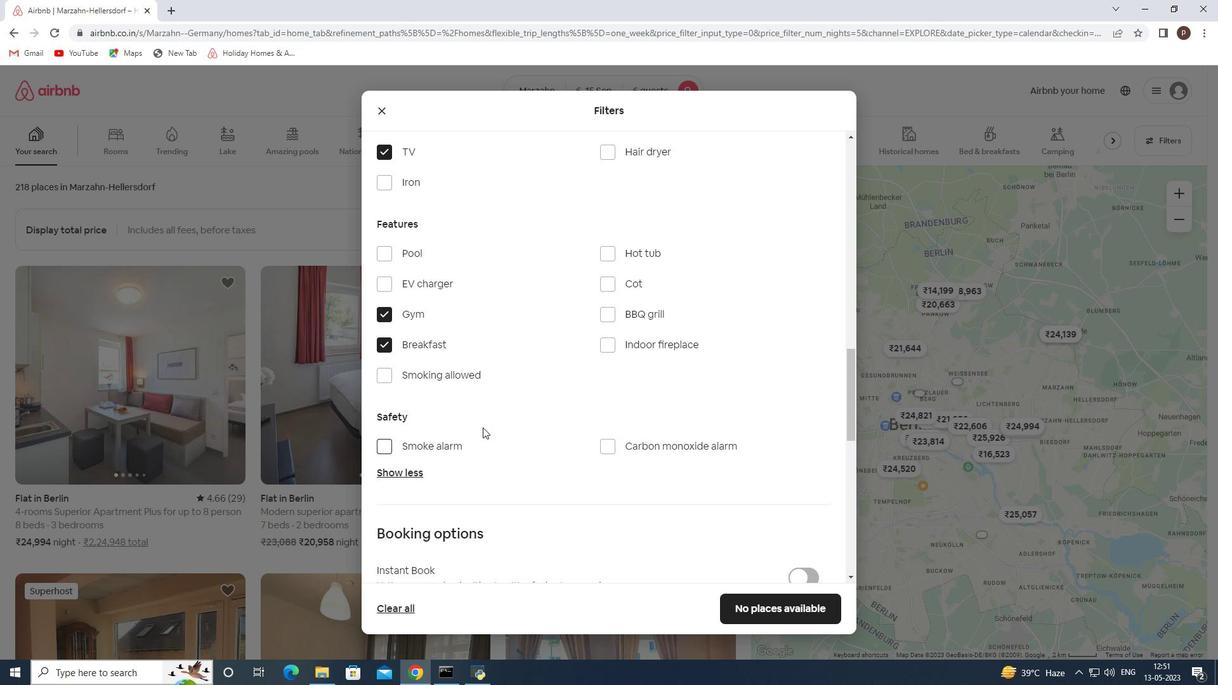 
Action: Mouse scrolled (483, 407) with delta (0, 0)
Screenshot: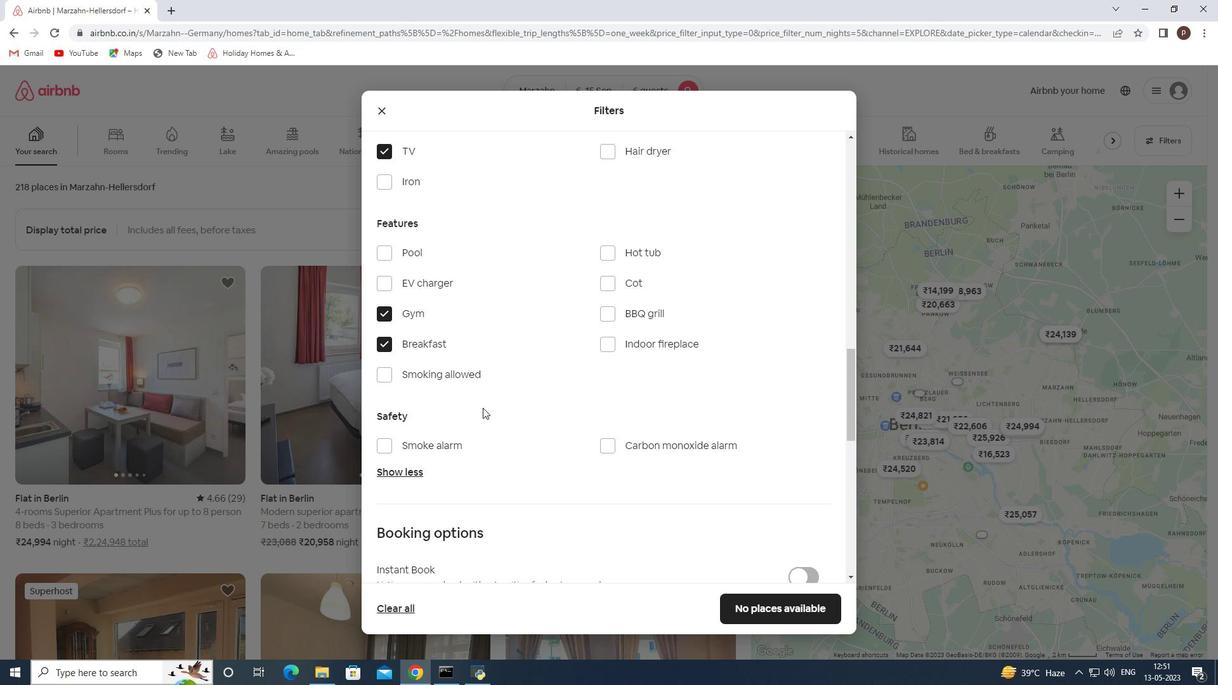 
Action: Mouse moved to (495, 405)
Screenshot: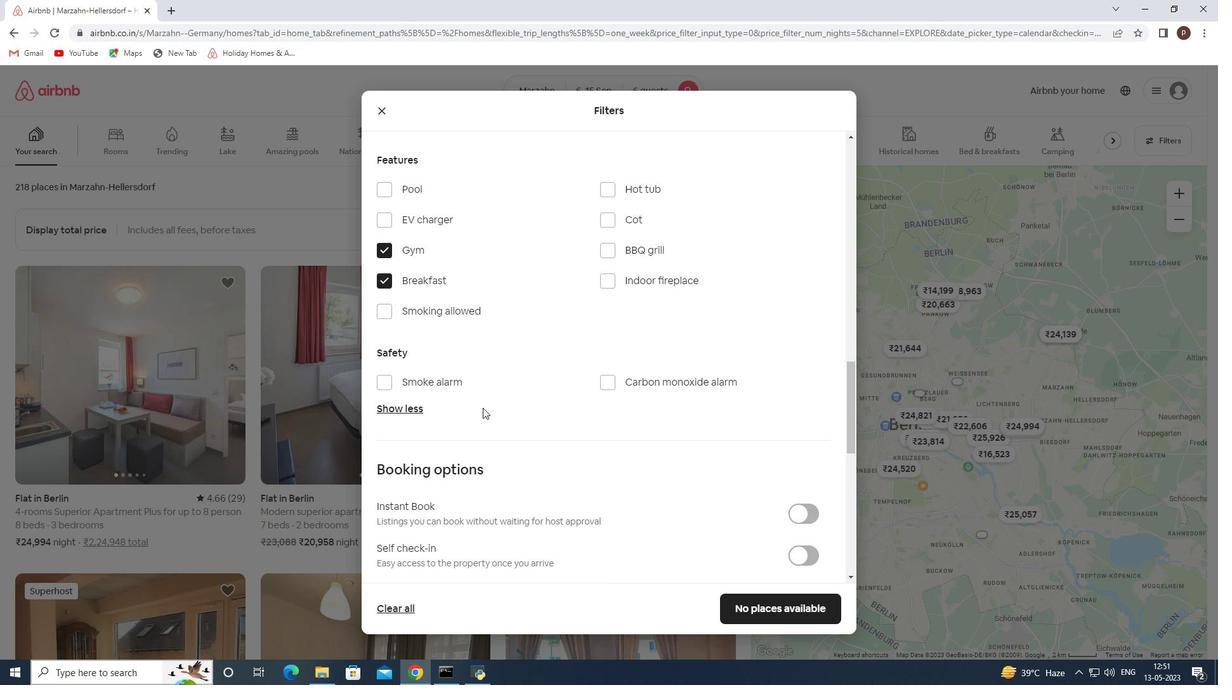 
Action: Mouse scrolled (495, 405) with delta (0, 0)
Screenshot: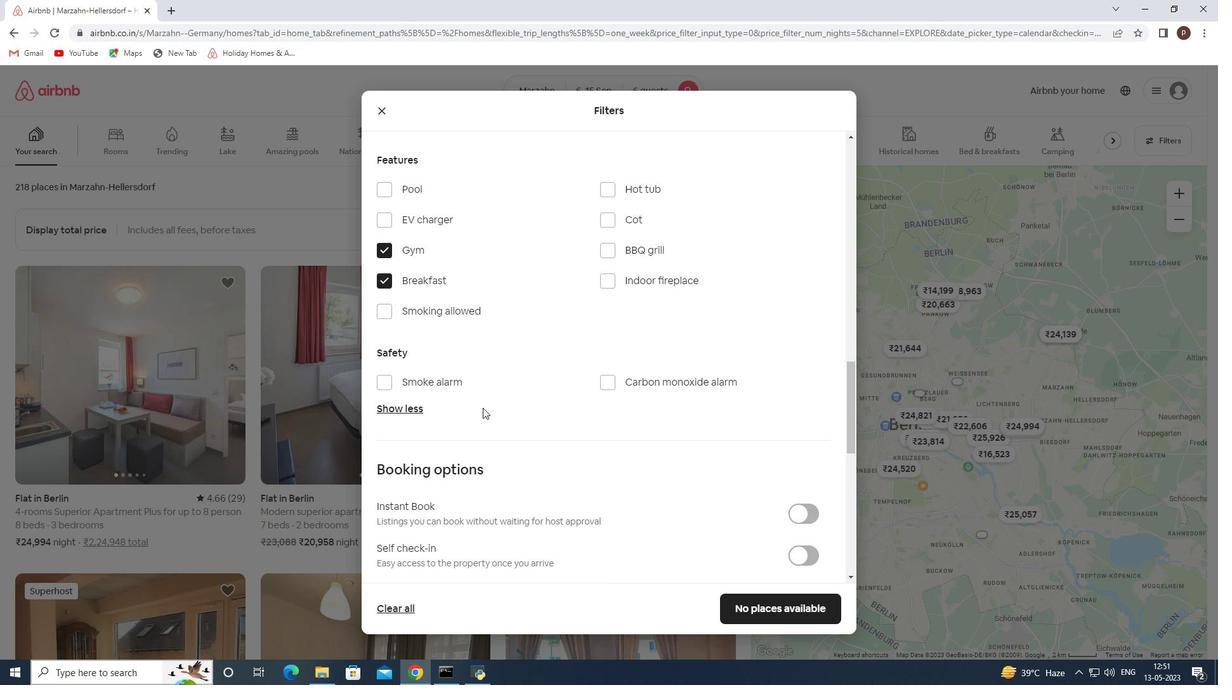 
Action: Mouse moved to (496, 405)
Screenshot: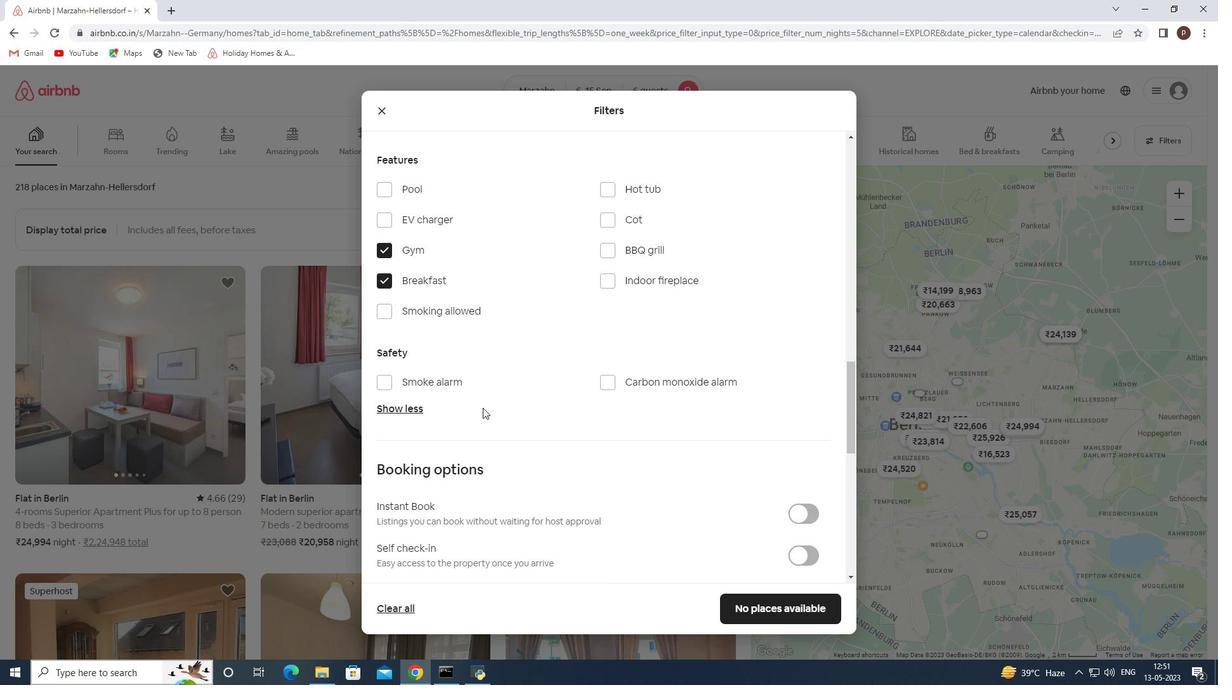 
Action: Mouse scrolled (496, 405) with delta (0, 0)
Screenshot: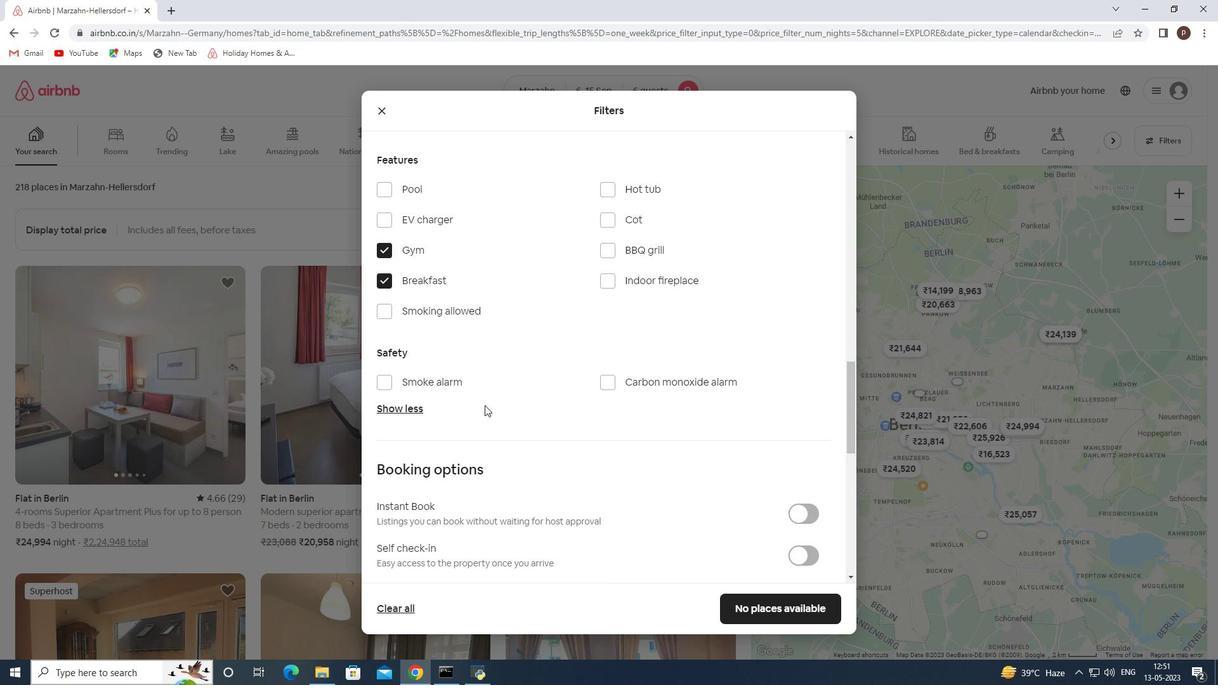 
Action: Mouse moved to (811, 425)
Screenshot: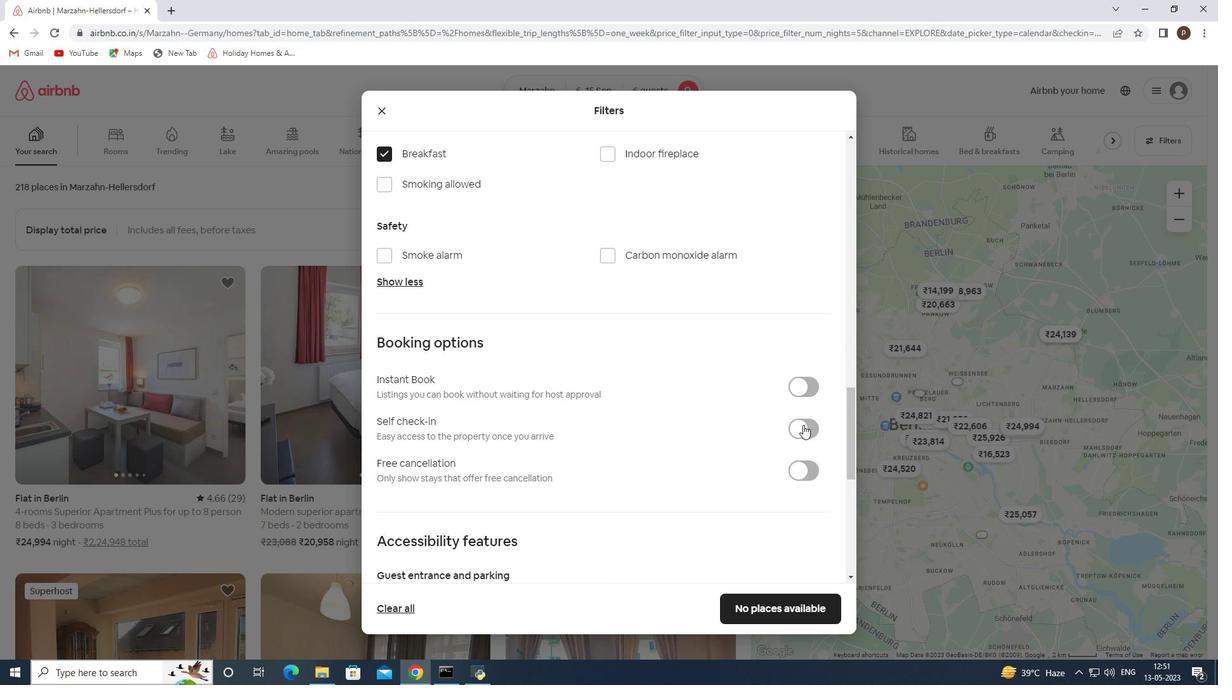 
Action: Mouse pressed left at (811, 425)
Screenshot: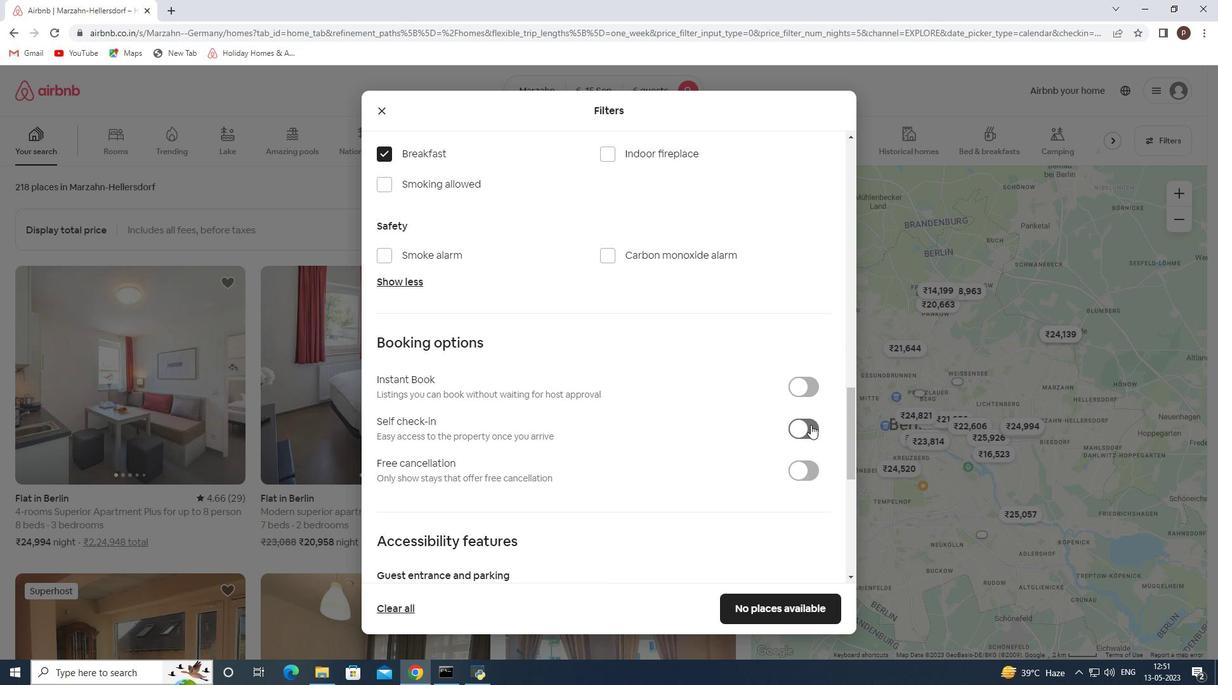 
Action: Mouse moved to (672, 419)
Screenshot: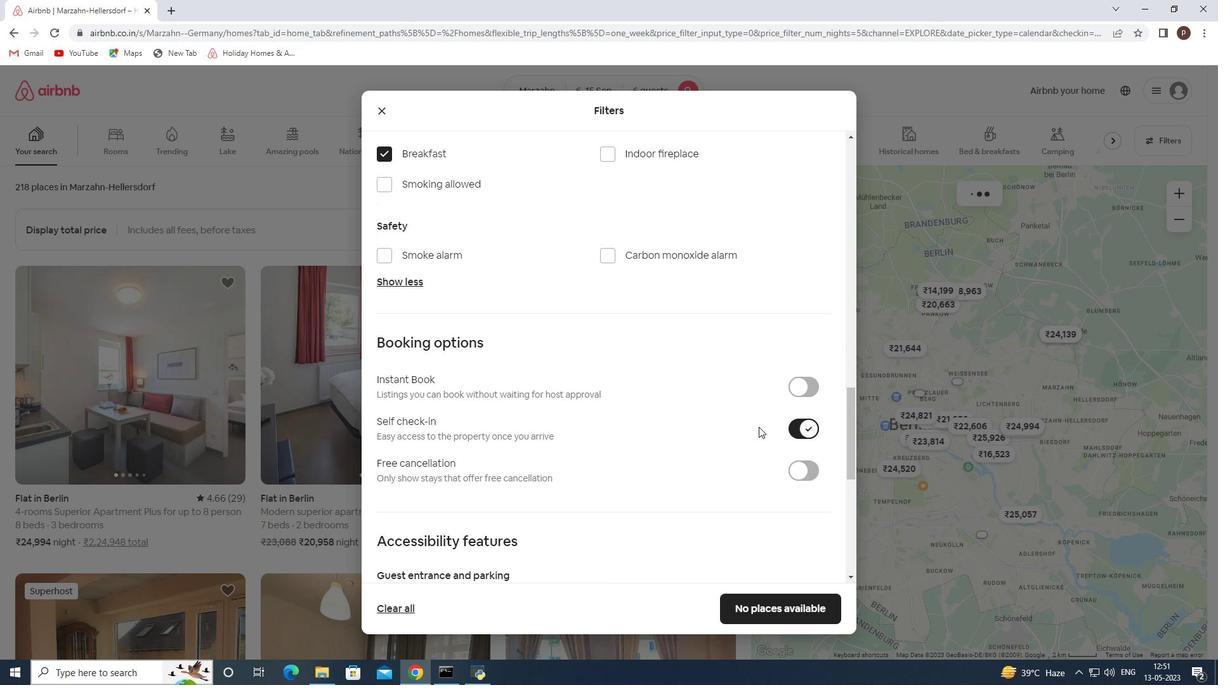 
Action: Mouse scrolled (672, 418) with delta (0, 0)
Screenshot: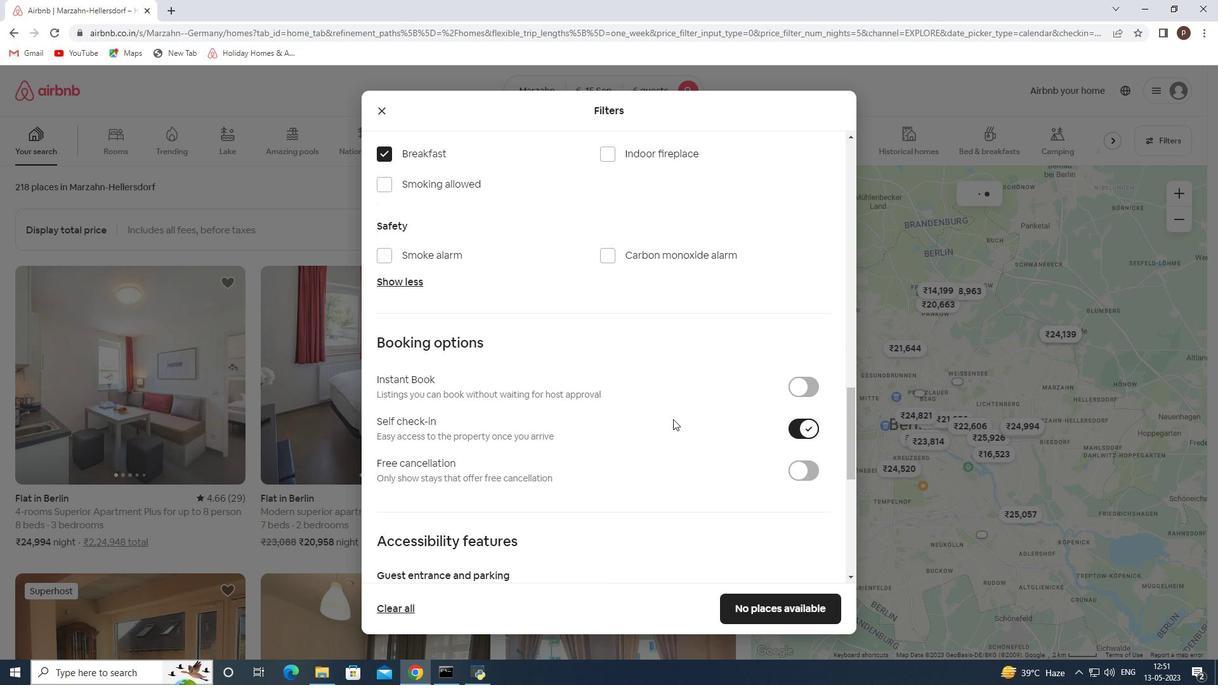 
Action: Mouse scrolled (672, 418) with delta (0, 0)
Screenshot: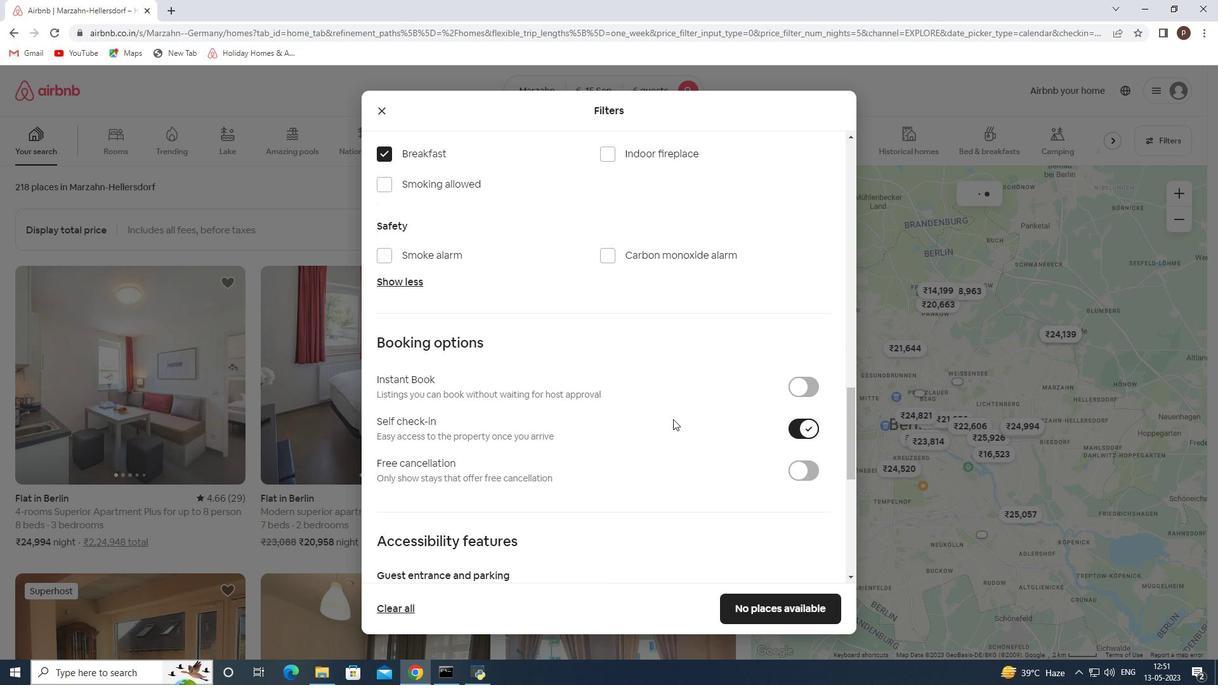 
Action: Mouse scrolled (672, 418) with delta (0, 0)
Screenshot: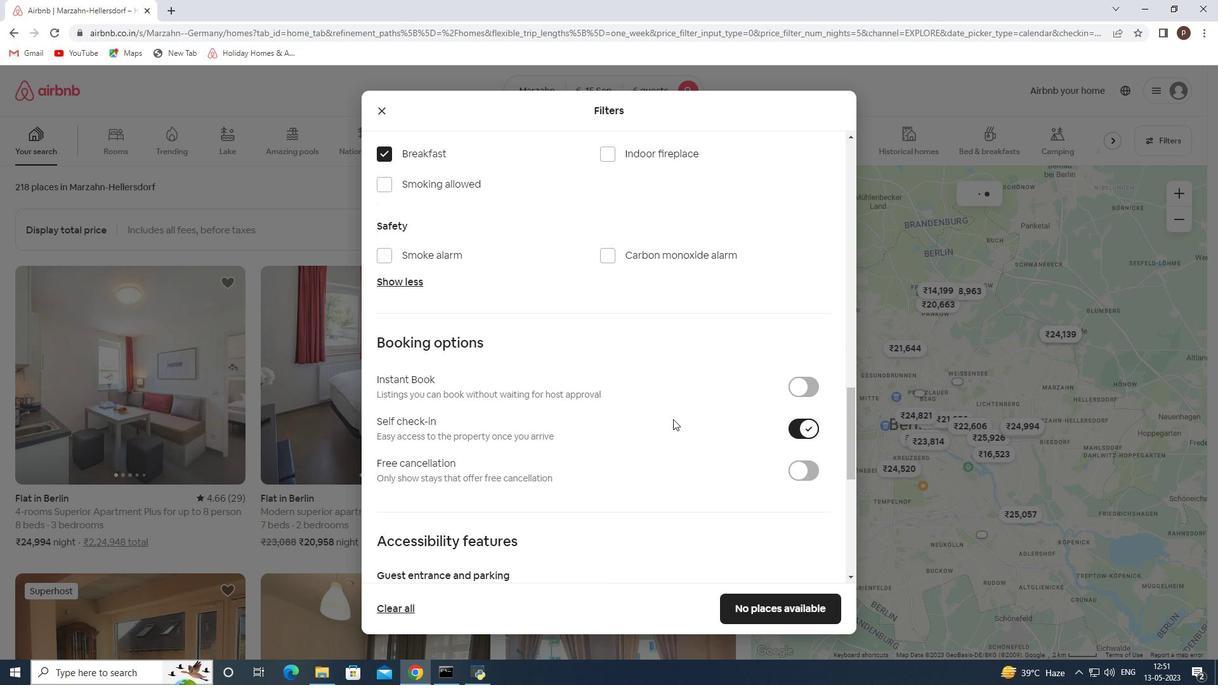 
Action: Mouse scrolled (672, 418) with delta (0, 0)
Screenshot: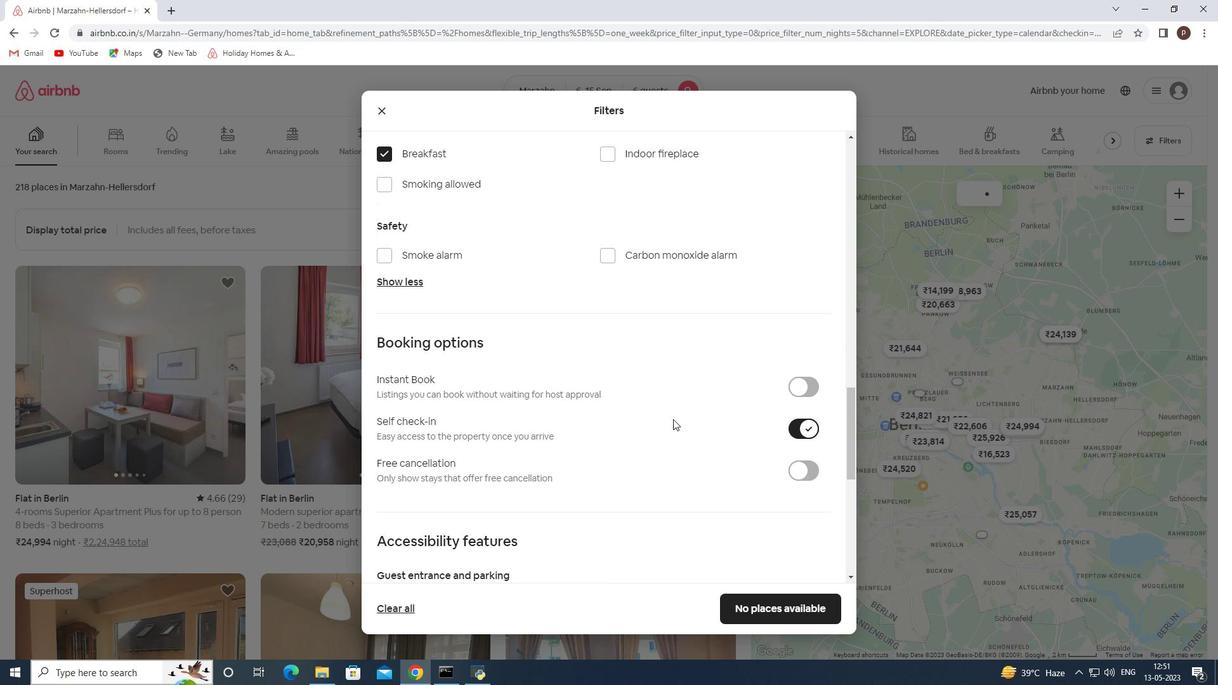 
Action: Mouse moved to (638, 403)
Screenshot: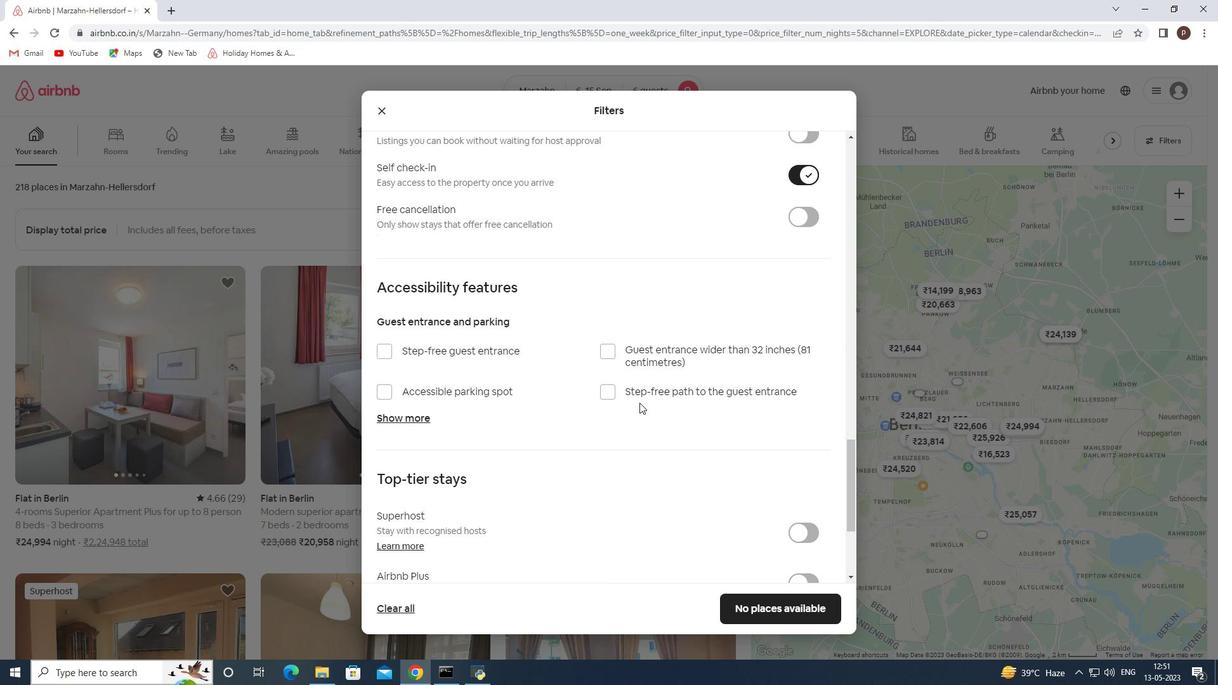 
Action: Mouse scrolled (638, 402) with delta (0, 0)
Screenshot: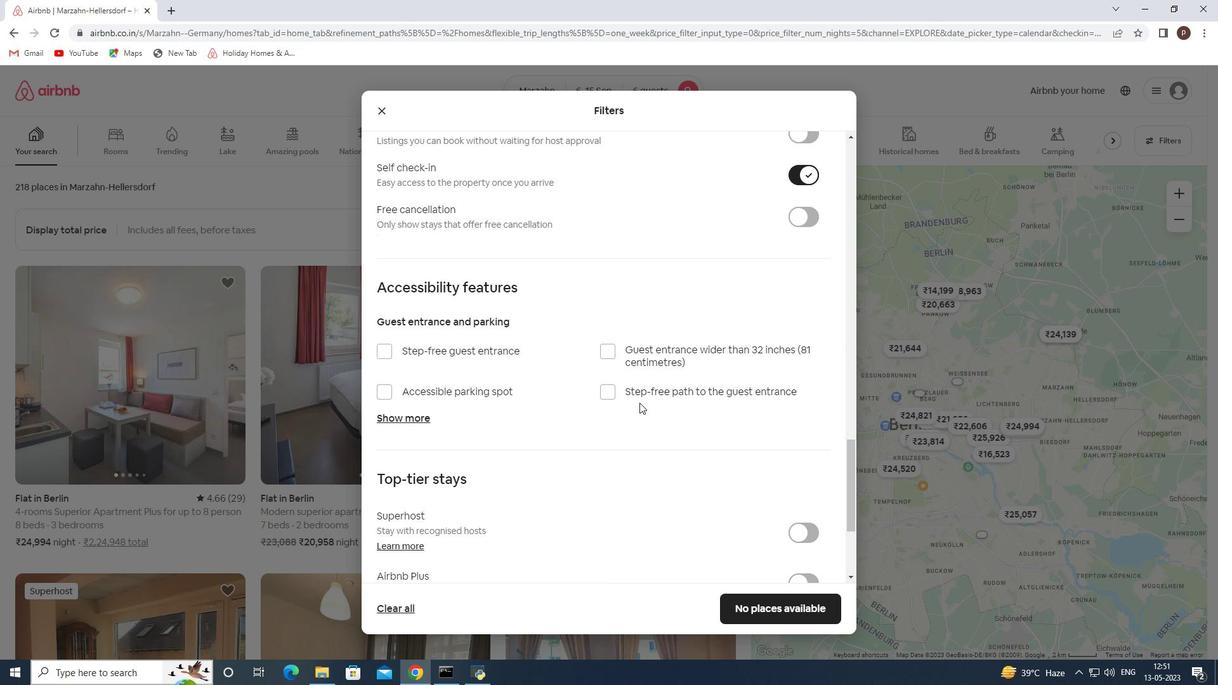 
Action: Mouse moved to (638, 403)
Screenshot: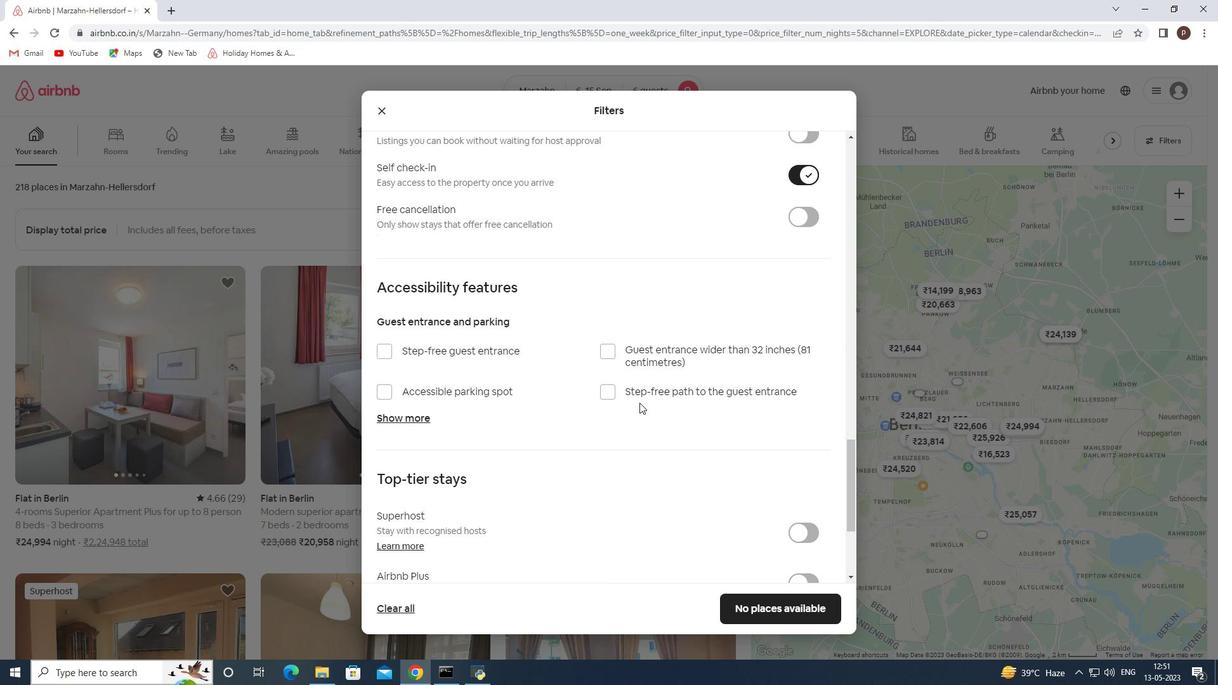 
Action: Mouse scrolled (638, 402) with delta (0, 0)
Screenshot: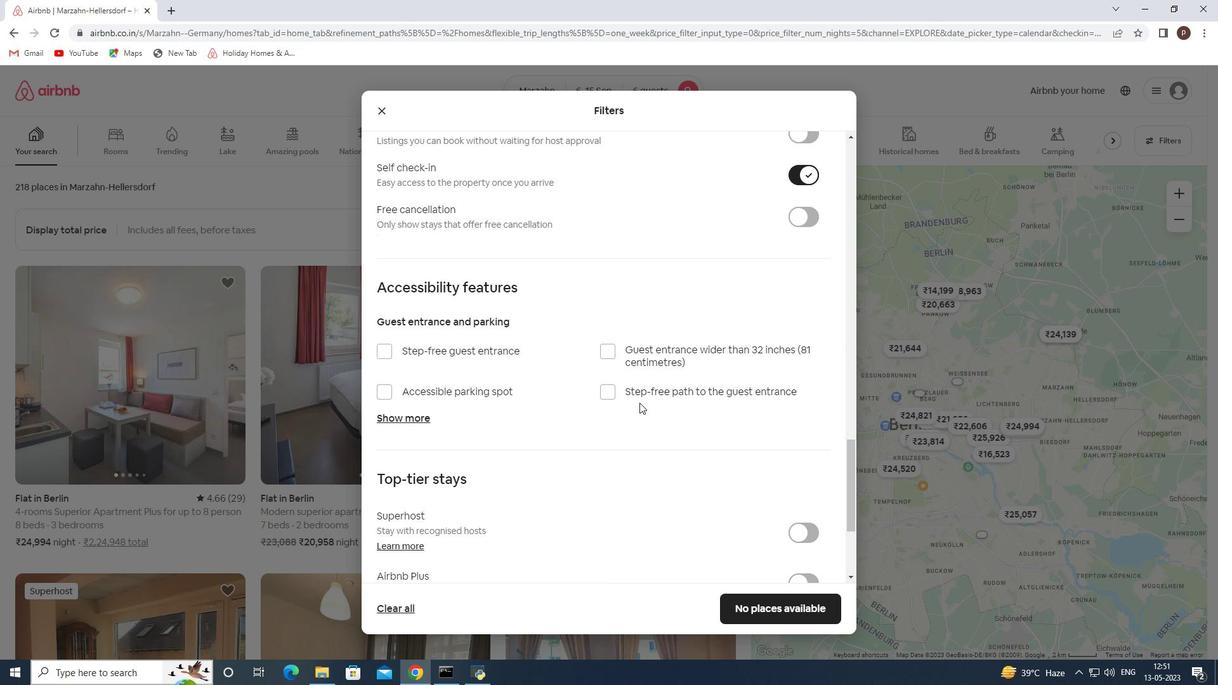 
Action: Mouse moved to (636, 403)
Screenshot: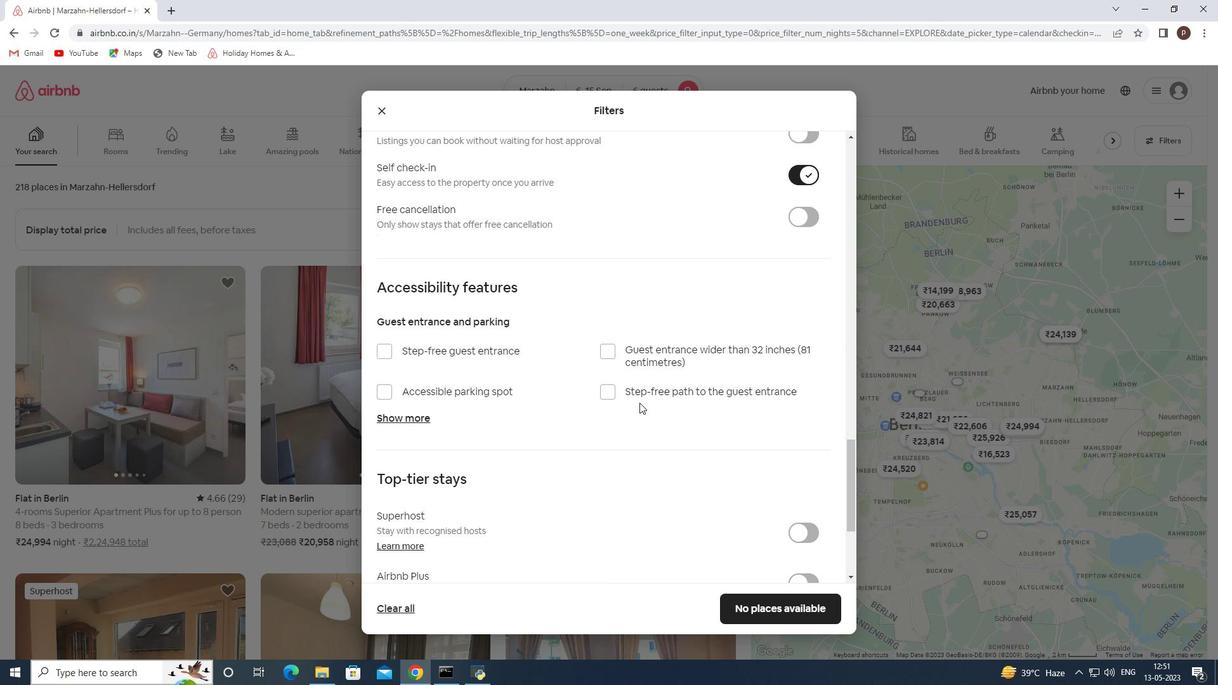 
Action: Mouse scrolled (636, 402) with delta (0, 0)
Screenshot: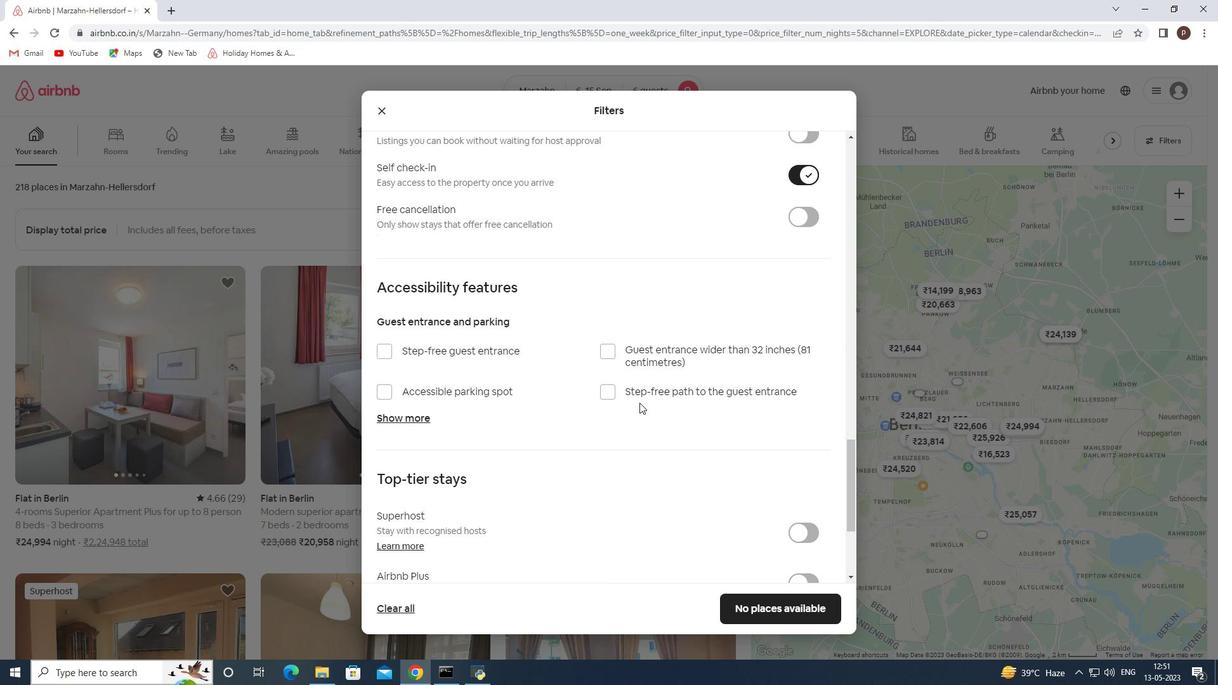 
Action: Mouse moved to (627, 410)
Screenshot: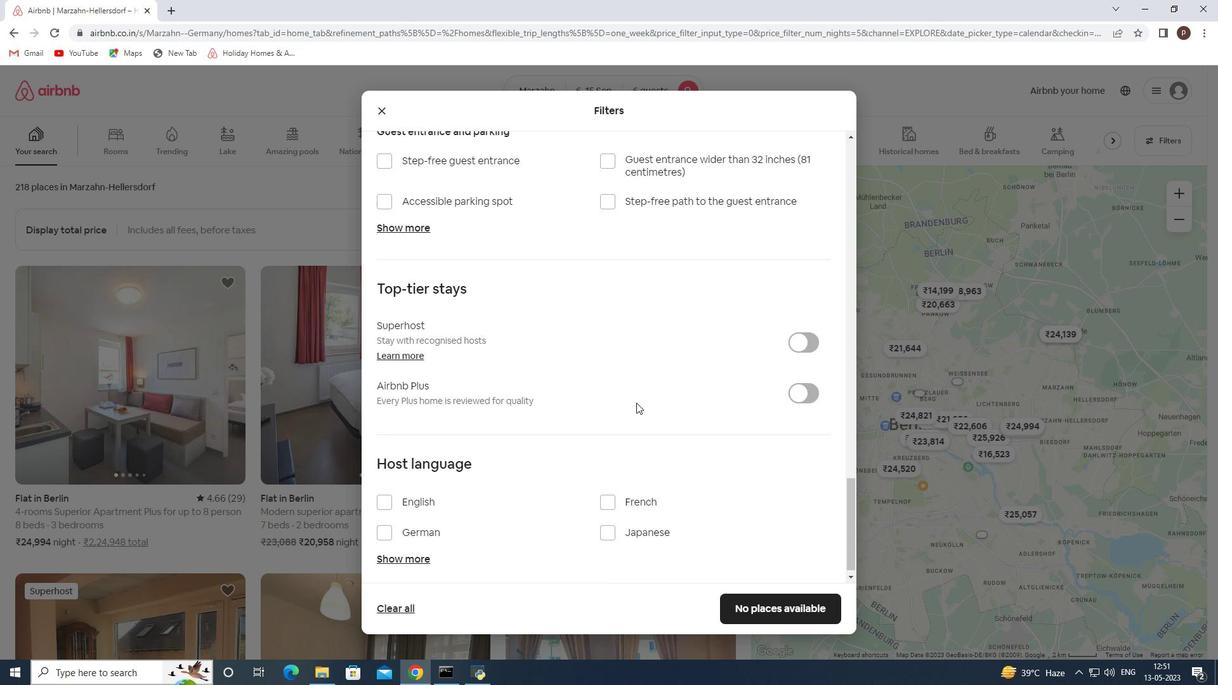 
Action: Mouse scrolled (627, 409) with delta (0, 0)
Screenshot: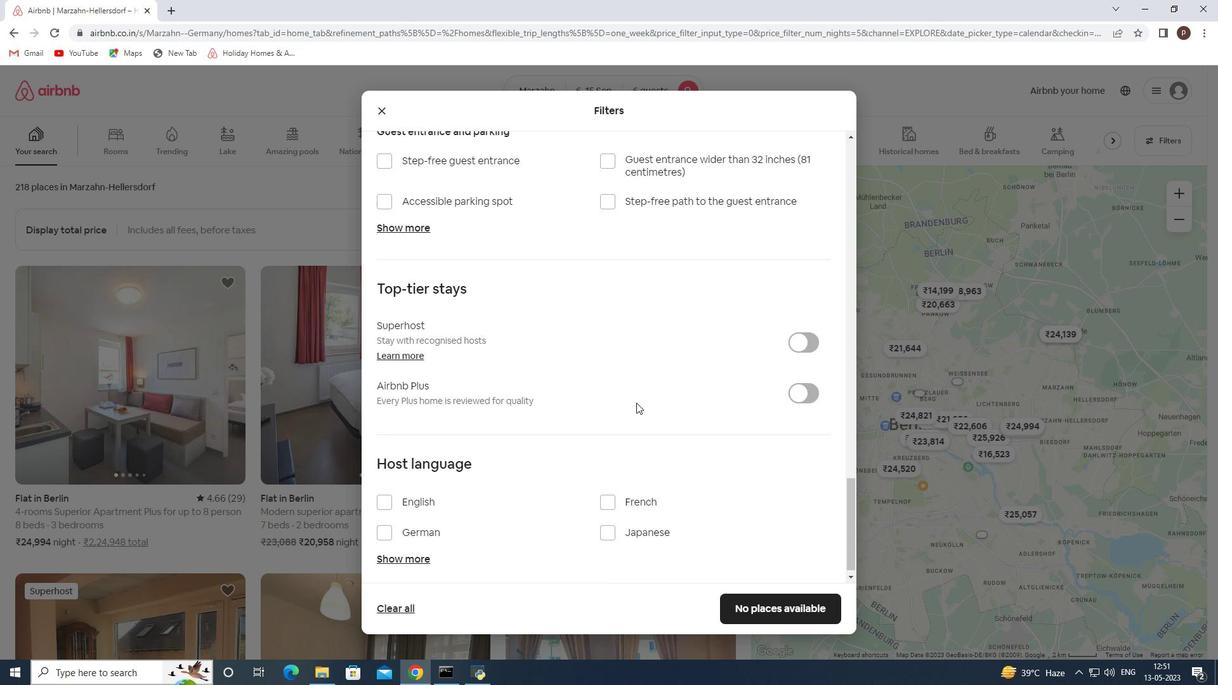 
Action: Mouse moved to (619, 415)
Screenshot: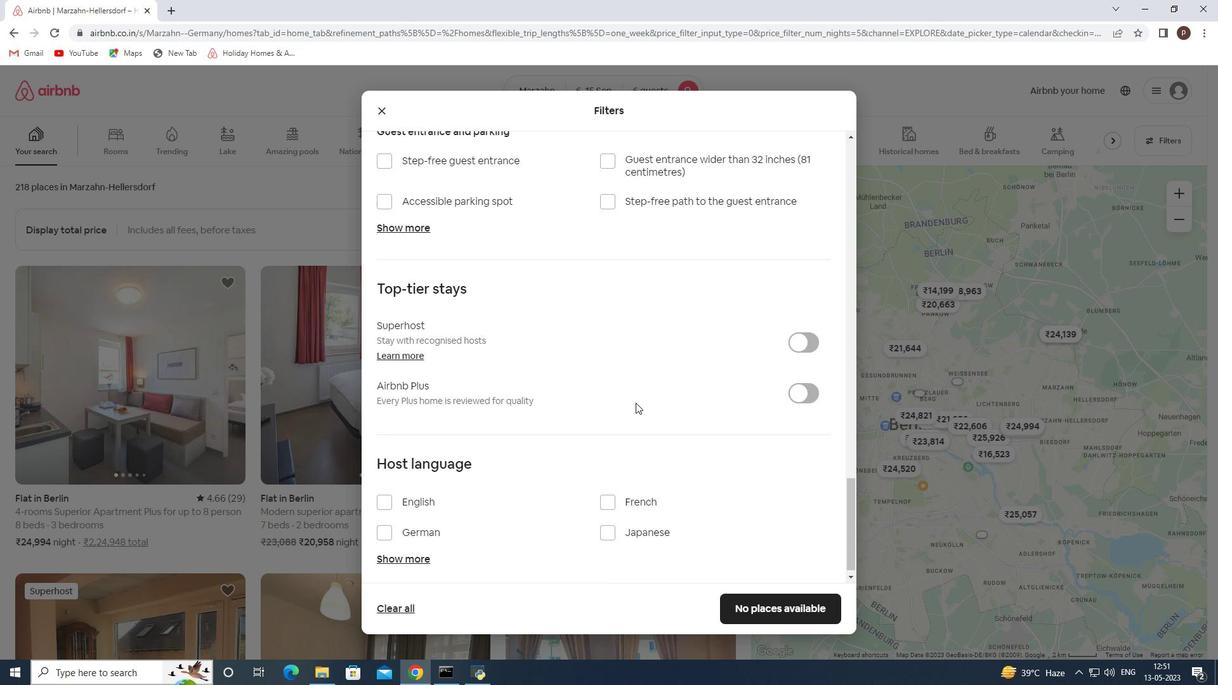 
Action: Mouse scrolled (619, 415) with delta (0, 0)
Screenshot: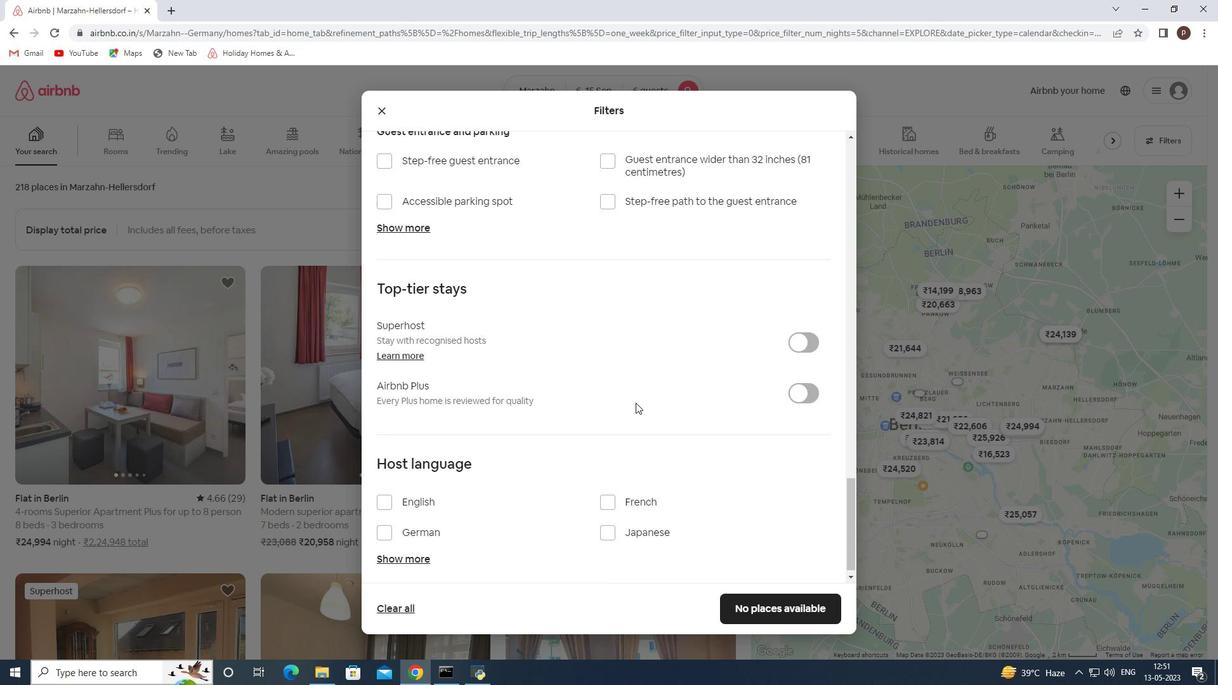 
Action: Mouse moved to (608, 421)
Screenshot: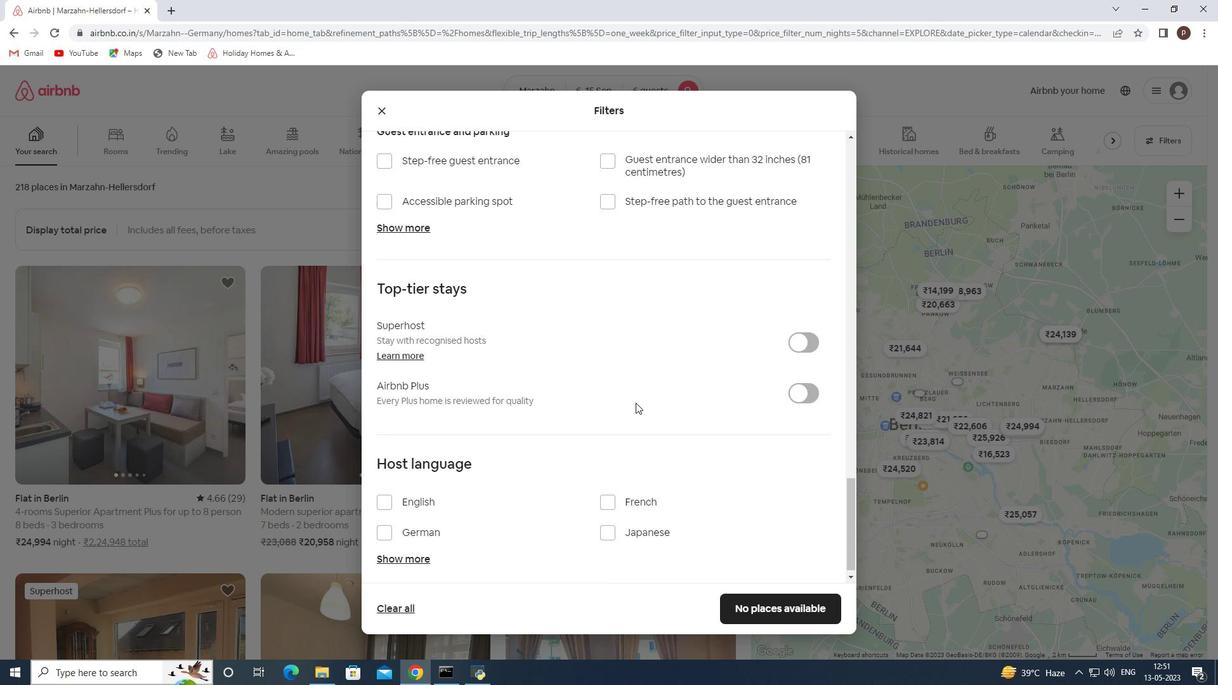 
Action: Mouse scrolled (608, 420) with delta (0, 0)
Screenshot: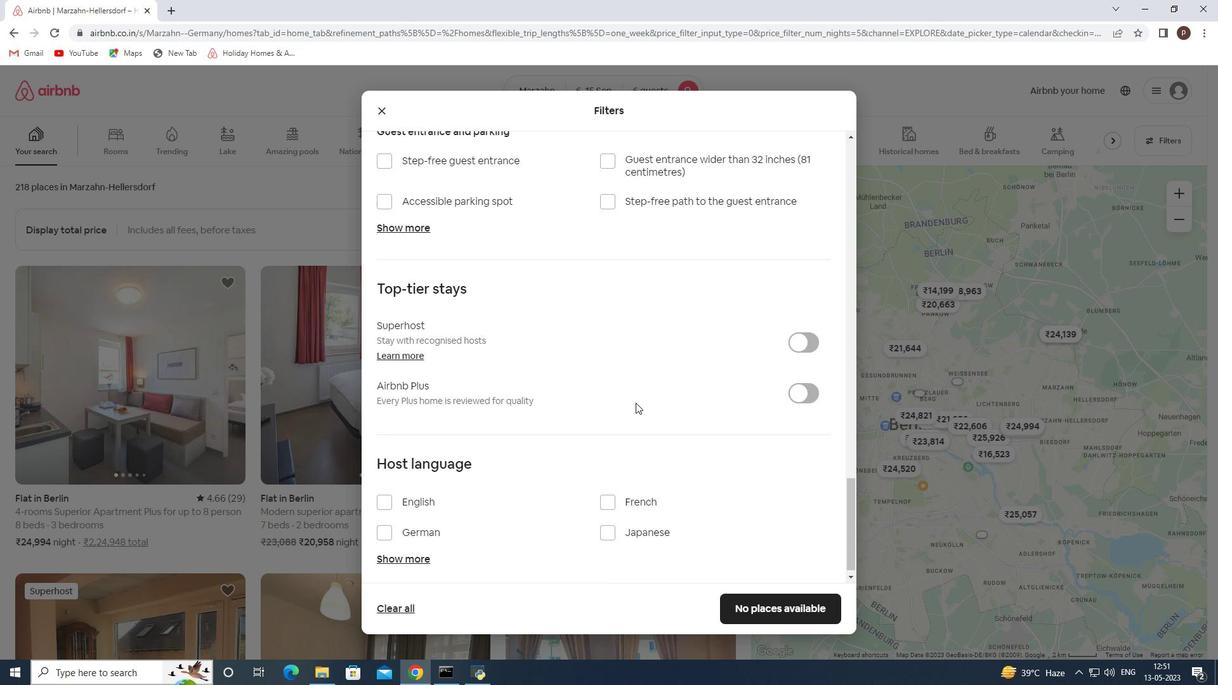 
Action: Mouse moved to (589, 424)
Screenshot: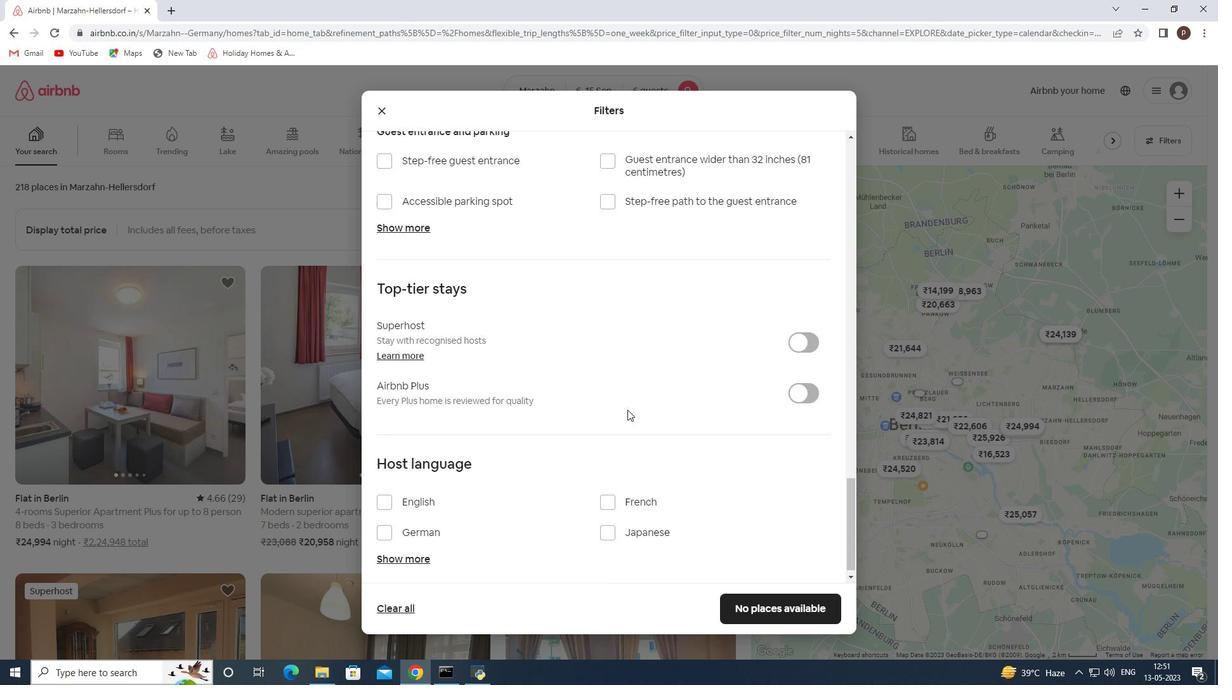 
Action: Mouse scrolled (589, 423) with delta (0, 0)
Screenshot: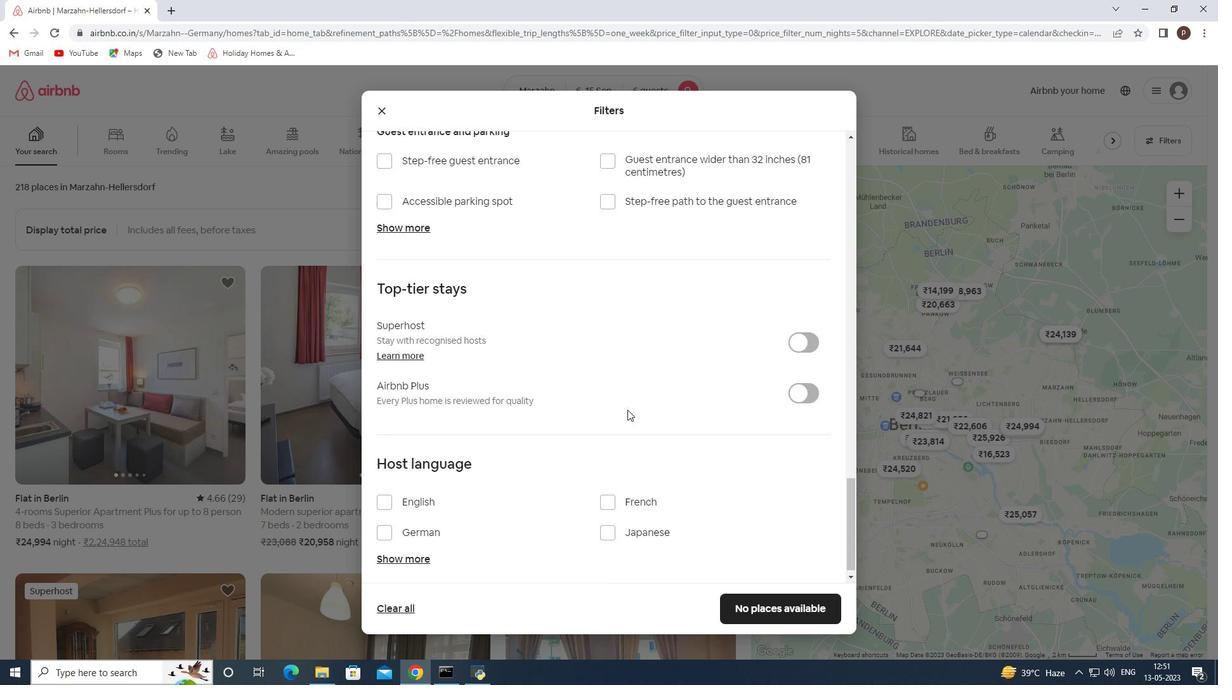 
Action: Mouse moved to (381, 498)
Screenshot: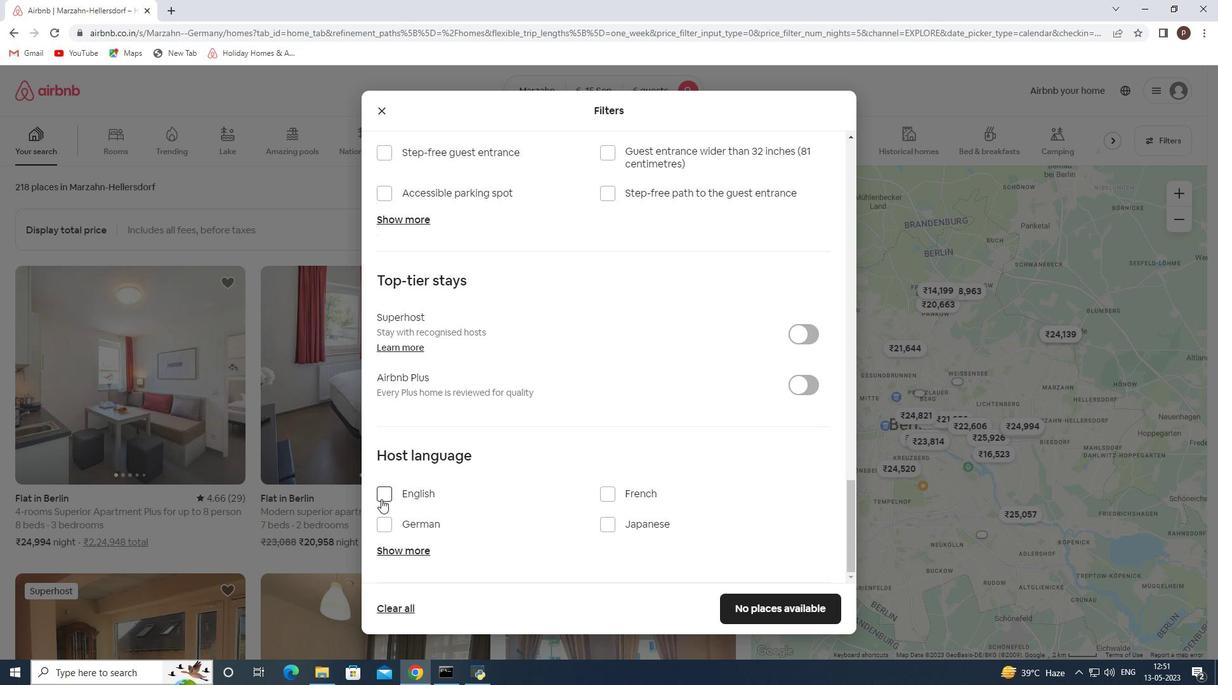 
Action: Mouse pressed left at (381, 498)
Screenshot: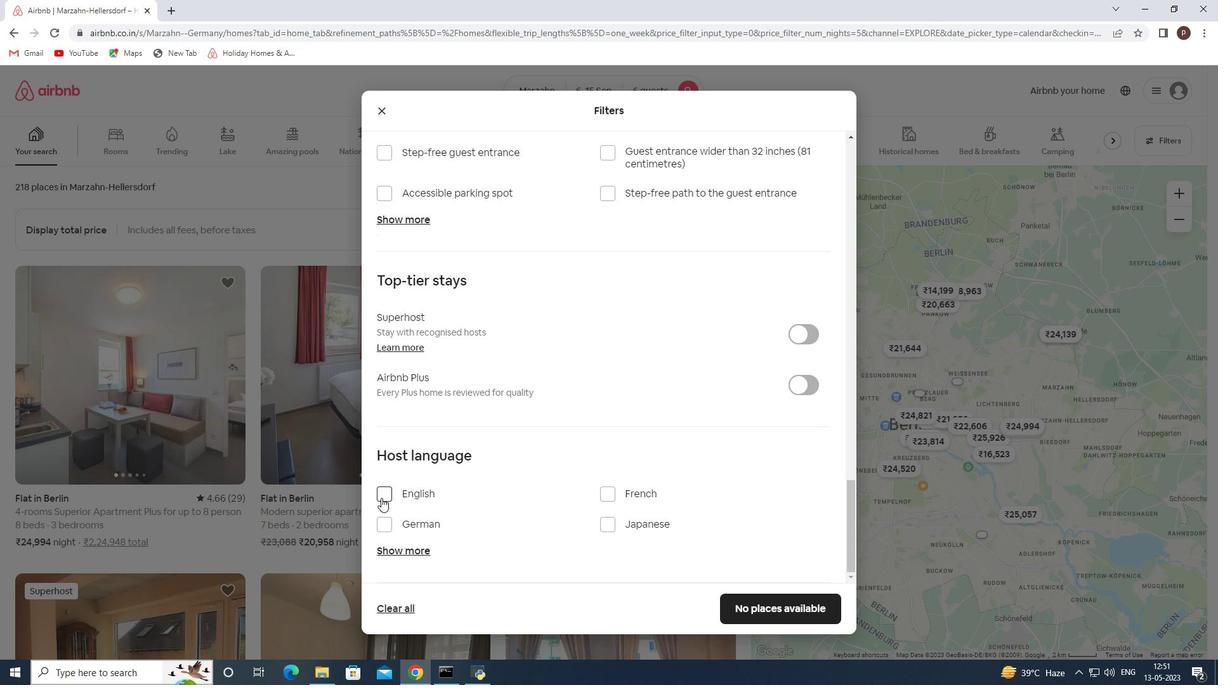
Action: Mouse moved to (764, 600)
Screenshot: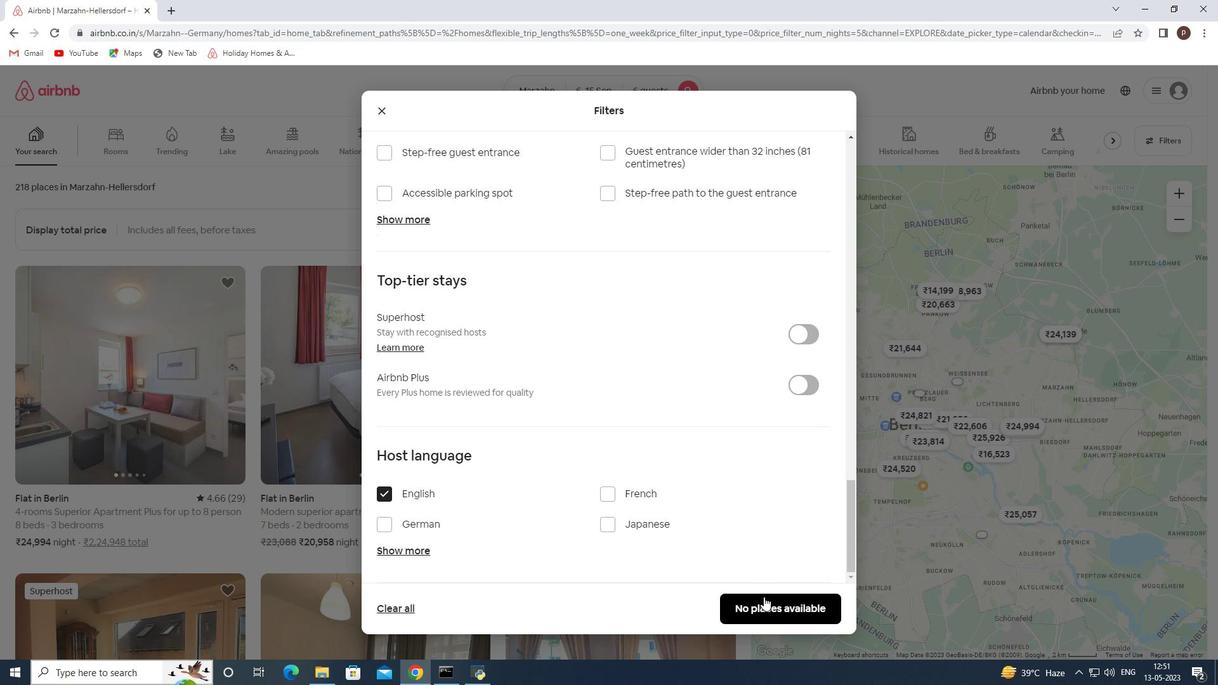 
Action: Mouse pressed left at (764, 600)
Screenshot: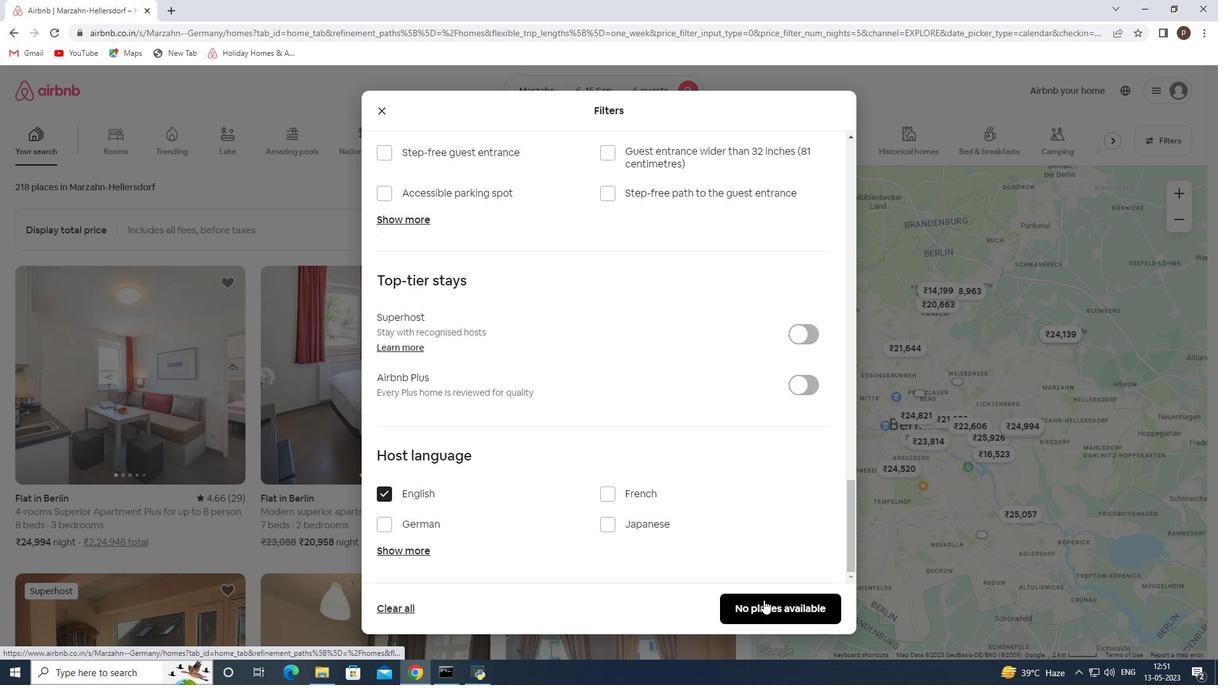 
